 Task: Look for space in Delmiro Gouveia, Brazil from 24th August, 2023 to 10th September, 2023 for 8 adults in price range Rs.12000 to Rs.15000. Place can be entire place or shared room with 4 bedrooms having 8 beds and 4 bathrooms. Property type can be house, flat, guest house. Amenities needed are: wifi, TV, free parkinig on premises, gym, breakfast. Booking option can be shelf check-in. Required host language is English.
Action: Mouse moved to (504, 105)
Screenshot: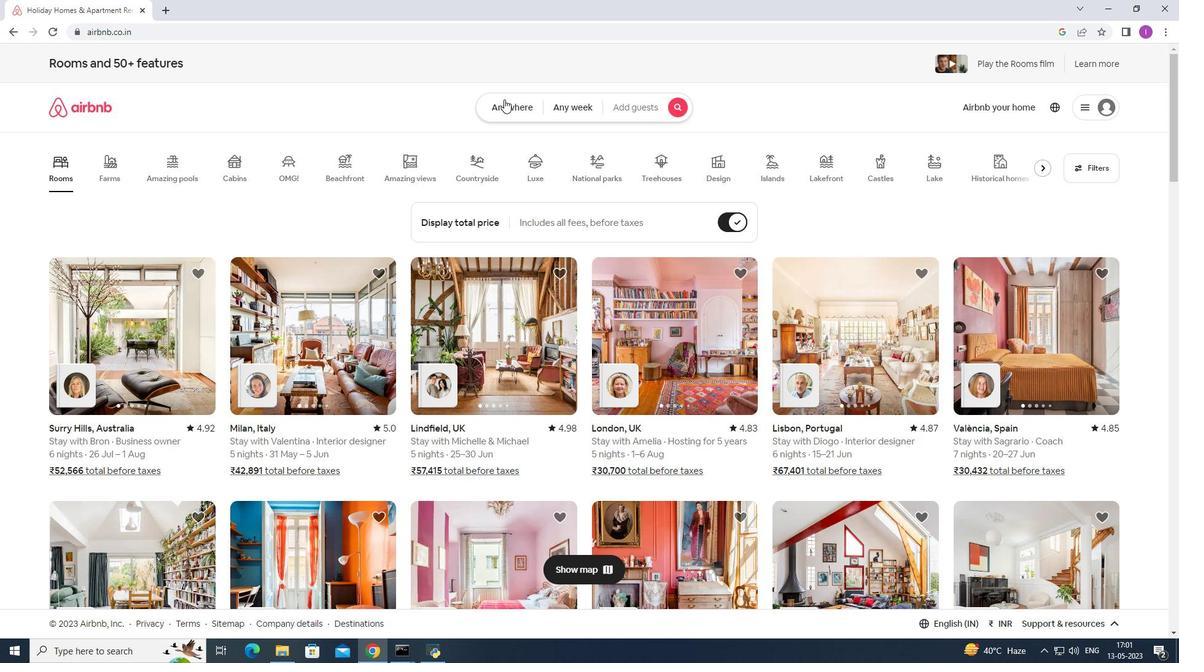 
Action: Mouse pressed left at (504, 105)
Screenshot: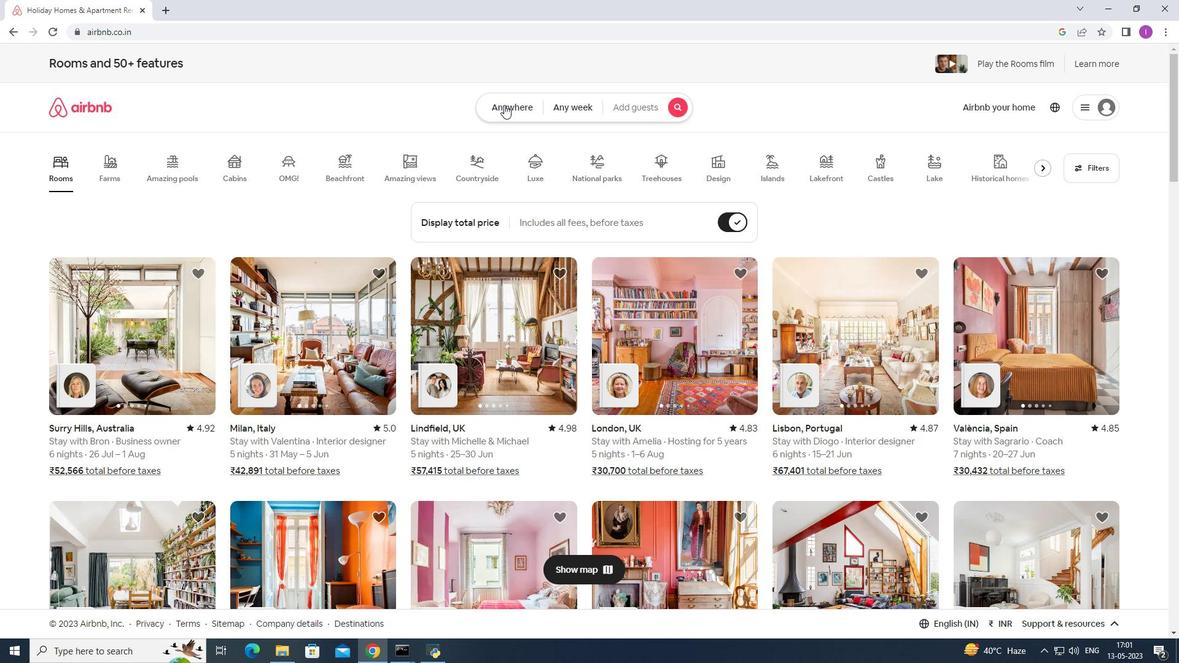 
Action: Mouse moved to (412, 160)
Screenshot: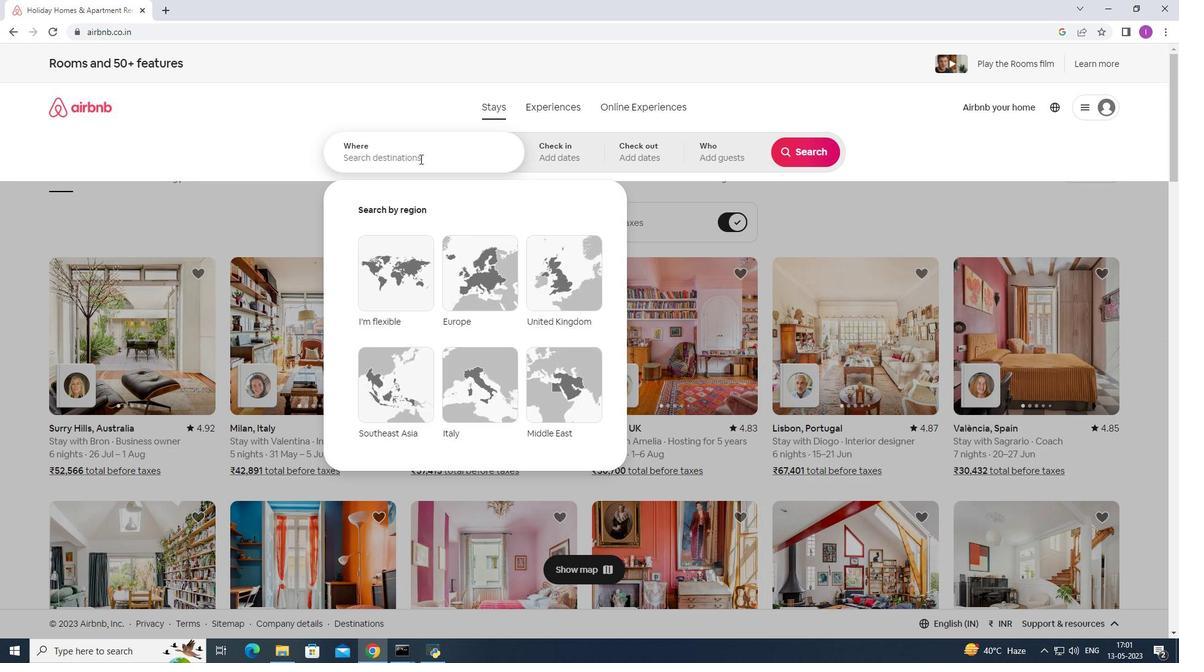 
Action: Mouse pressed left at (412, 160)
Screenshot: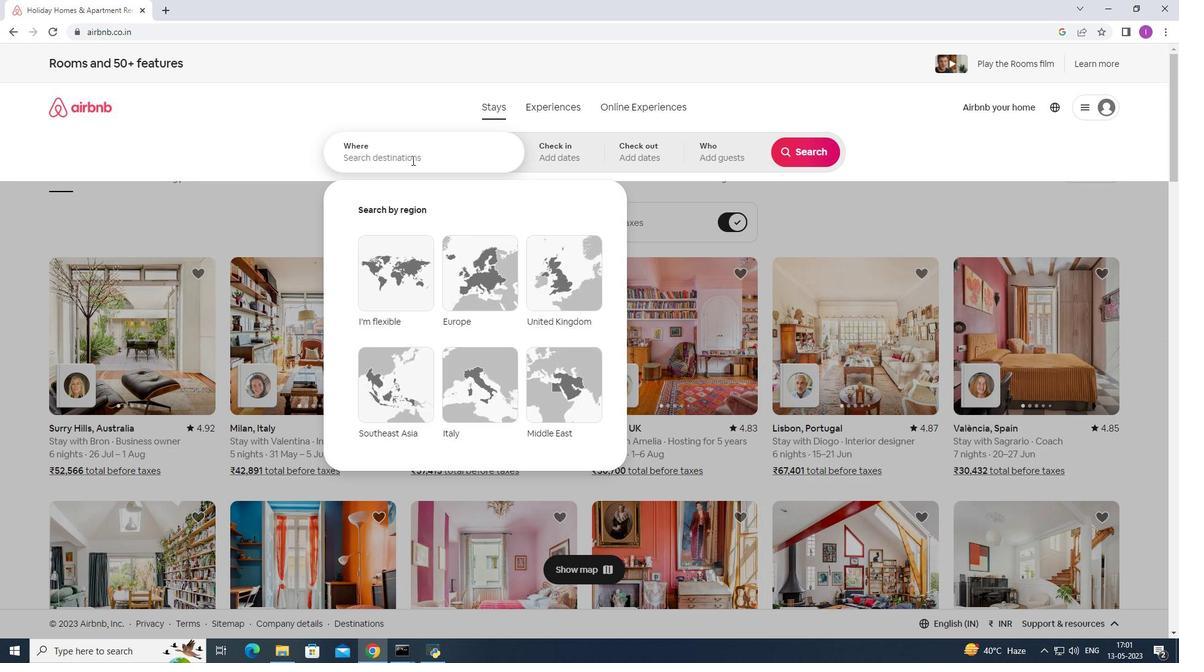
Action: Mouse moved to (415, 160)
Screenshot: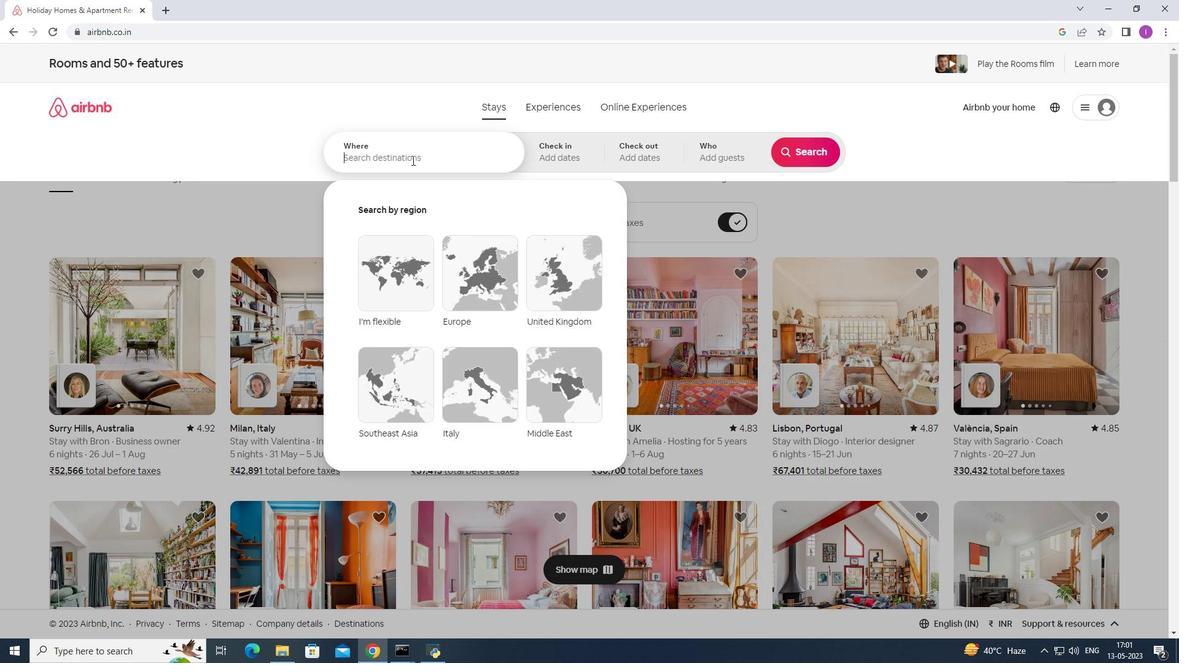 
Action: Key pressed <Key.shift>Delmiro<Key.space><Key.shift><Key.shift><Key.shift><Key.shift><Key.shift>Gouveia,<Key.shift>Brazil
Screenshot: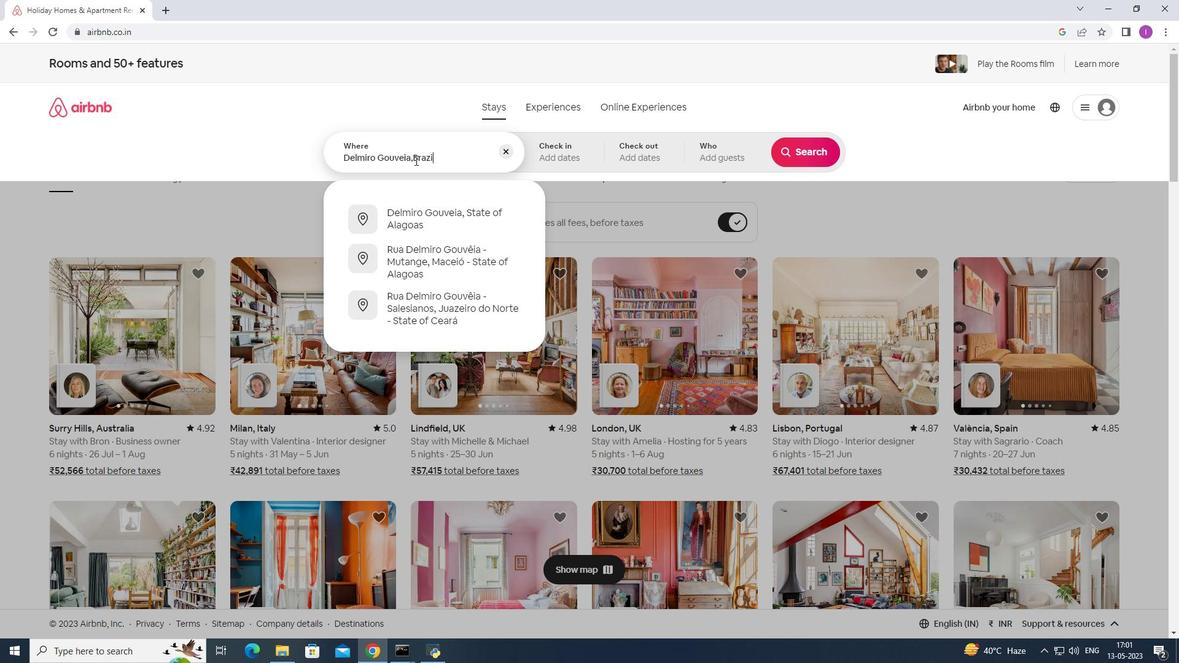 
Action: Mouse moved to (566, 148)
Screenshot: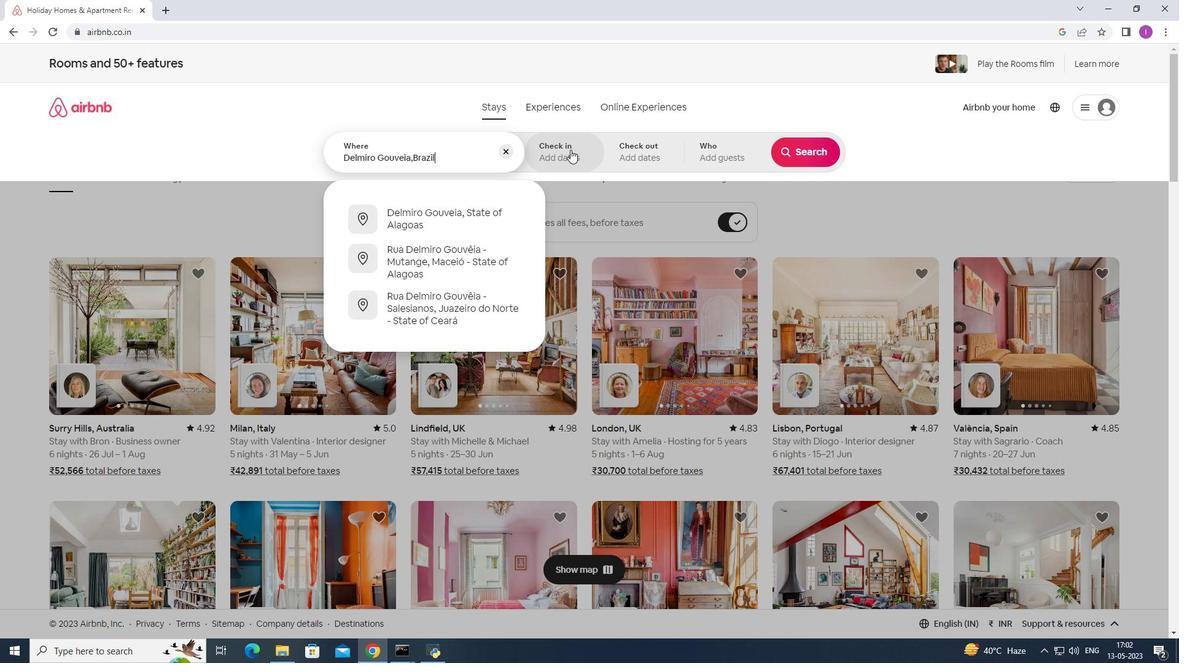 
Action: Mouse pressed left at (566, 148)
Screenshot: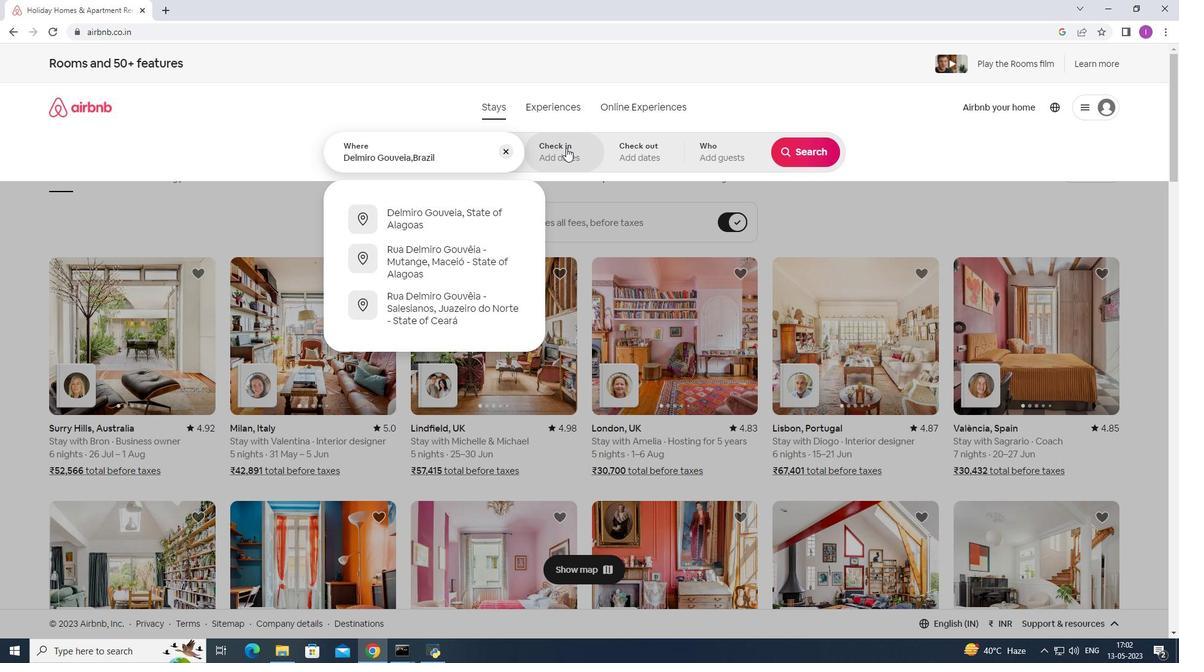 
Action: Mouse moved to (800, 248)
Screenshot: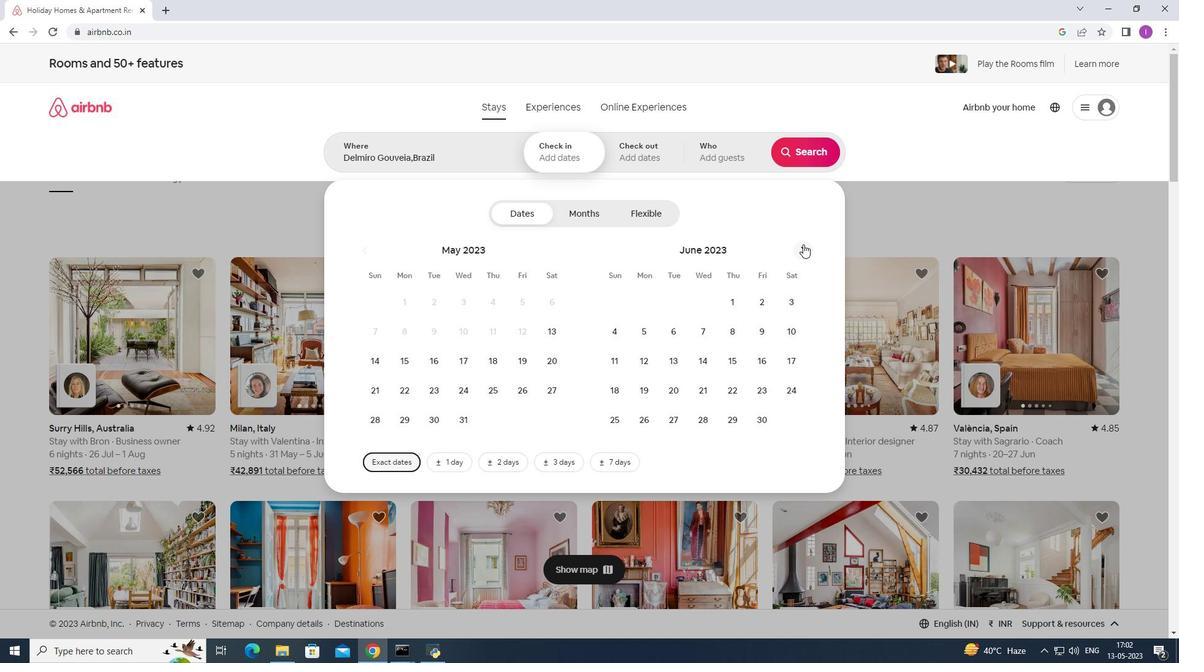 
Action: Mouse pressed left at (800, 248)
Screenshot: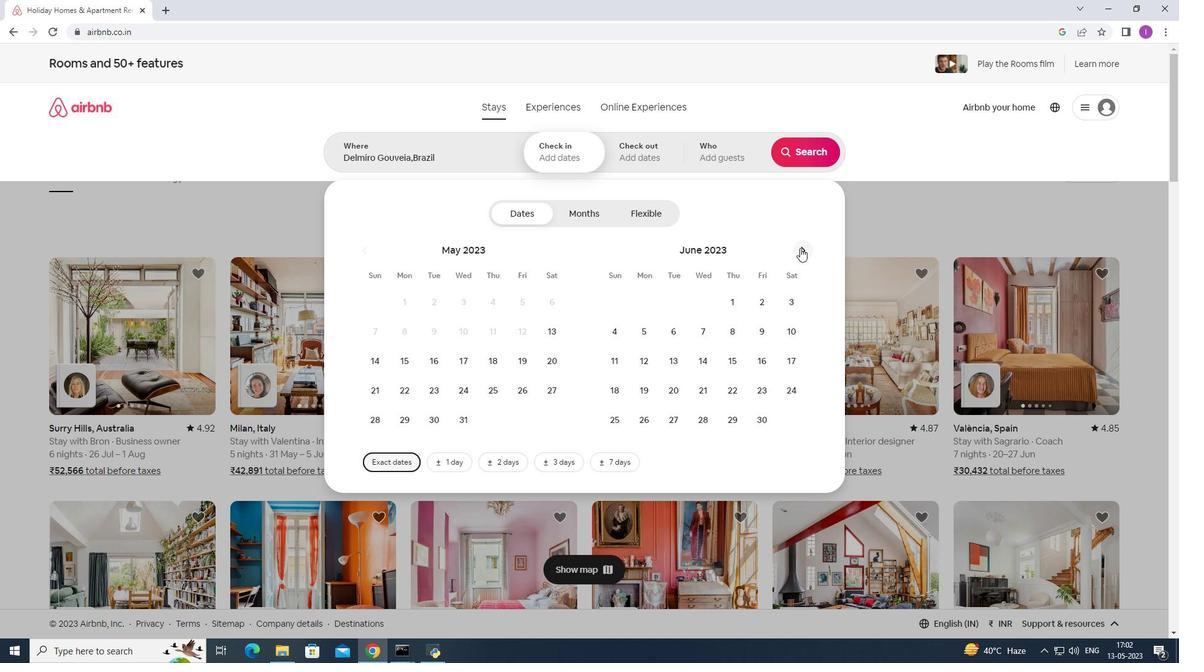 
Action: Mouse moved to (800, 248)
Screenshot: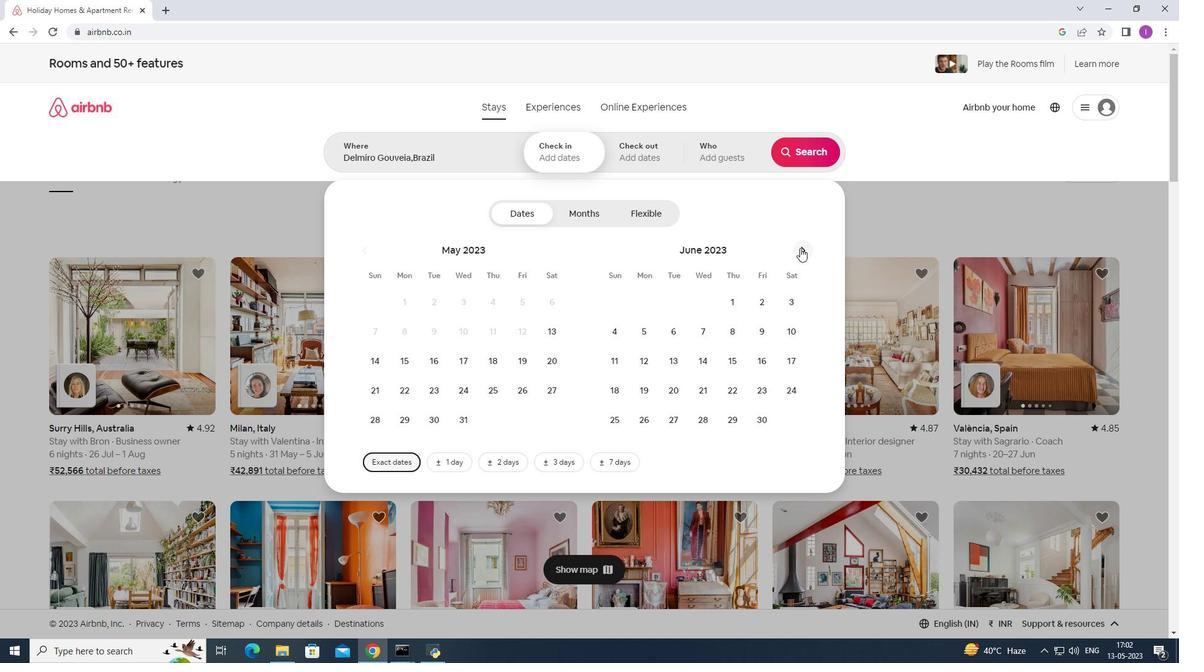 
Action: Mouse pressed left at (800, 248)
Screenshot: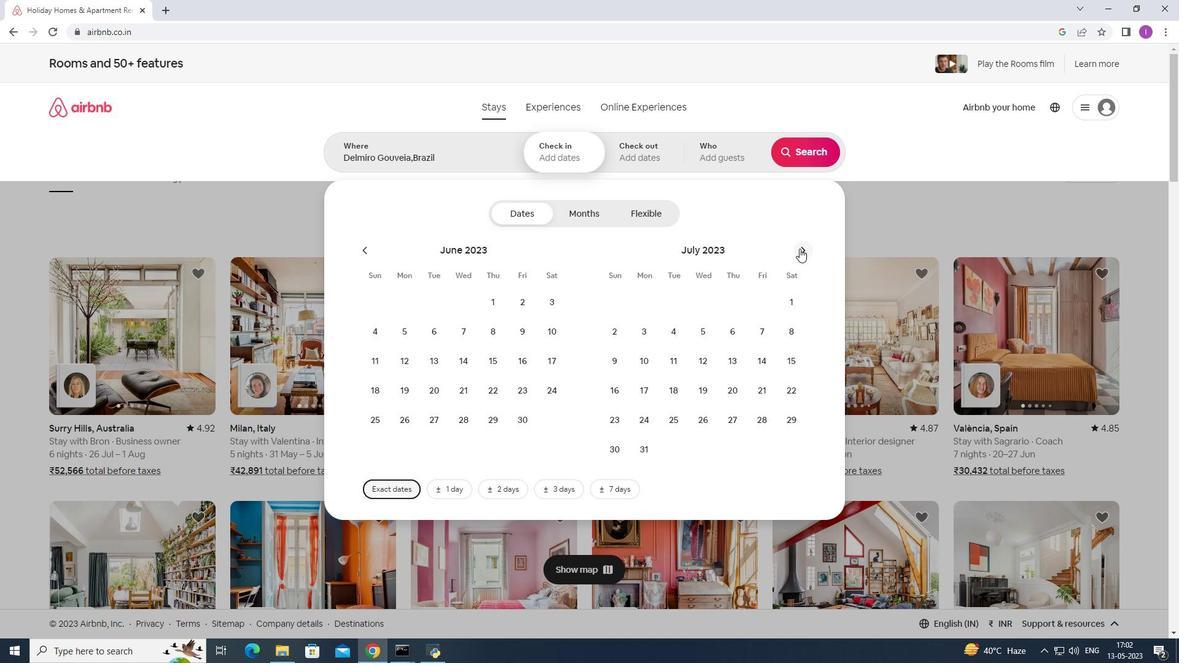 
Action: Mouse moved to (800, 250)
Screenshot: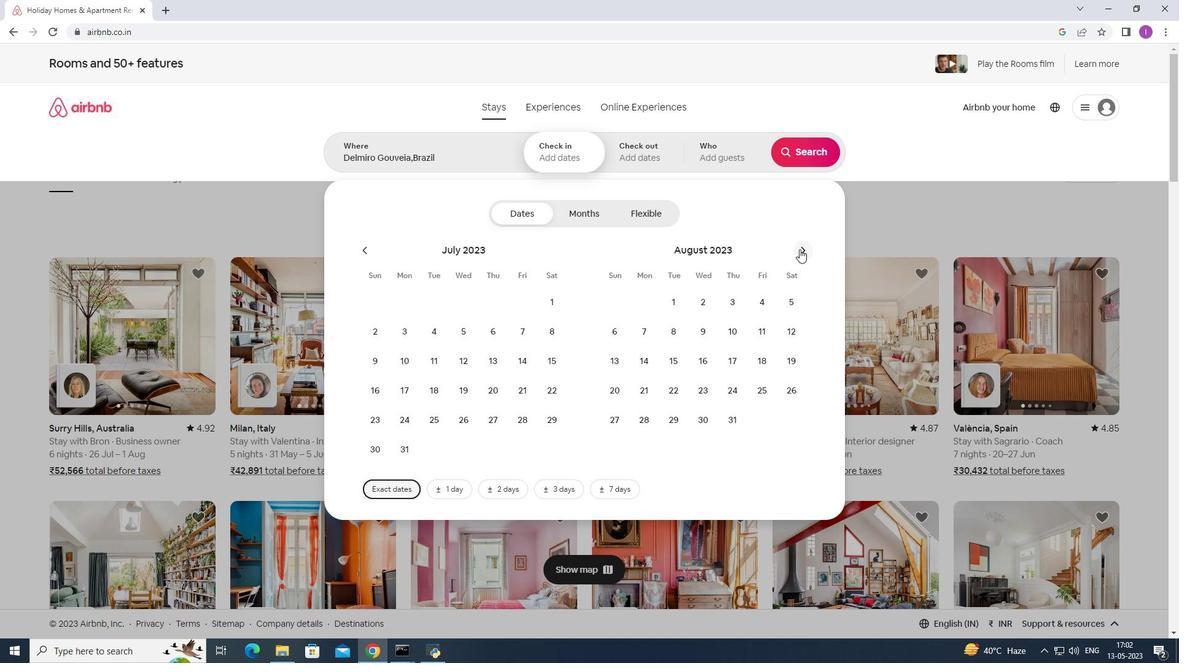 
Action: Mouse pressed left at (800, 250)
Screenshot: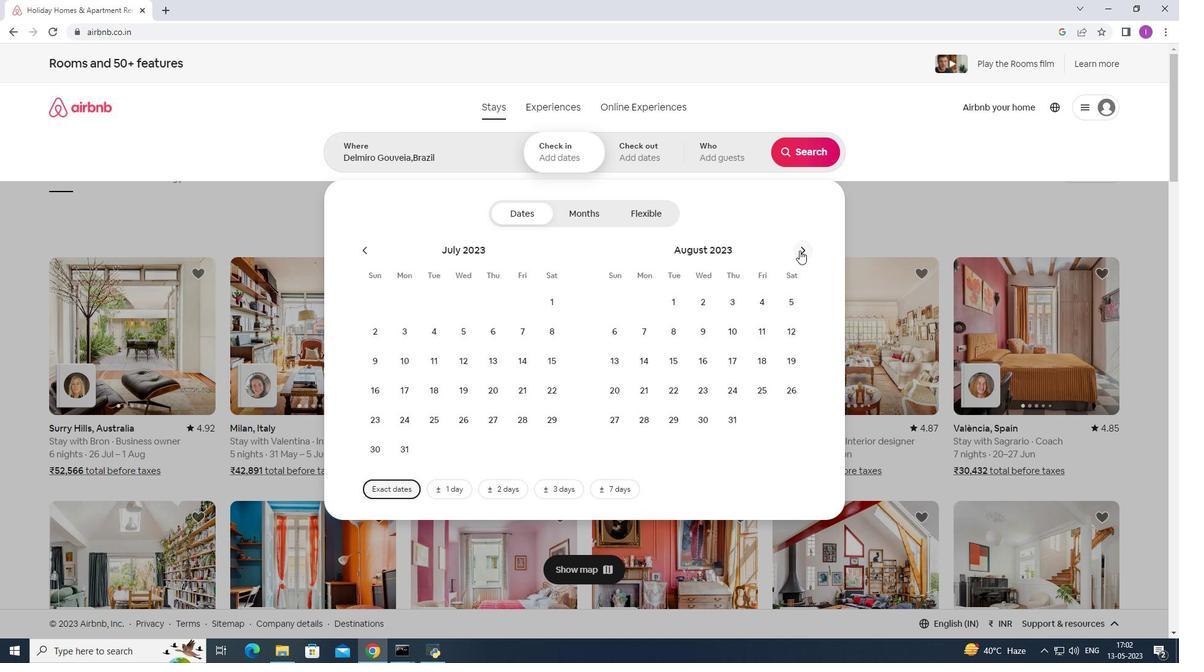 
Action: Mouse moved to (499, 388)
Screenshot: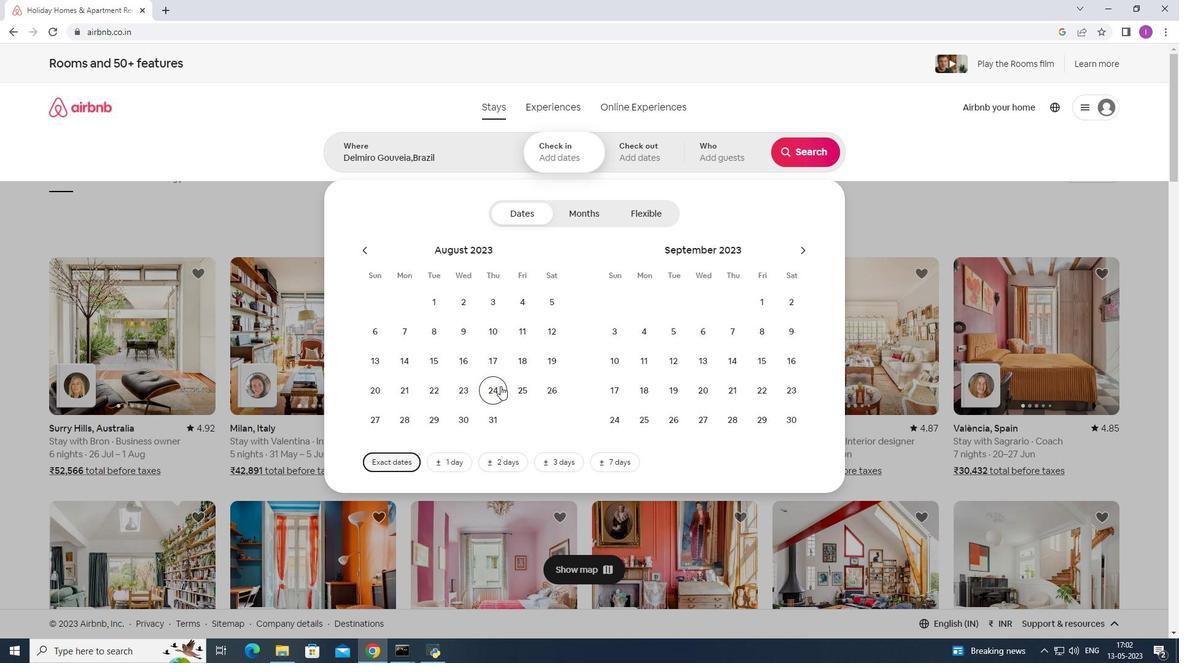 
Action: Mouse pressed left at (499, 388)
Screenshot: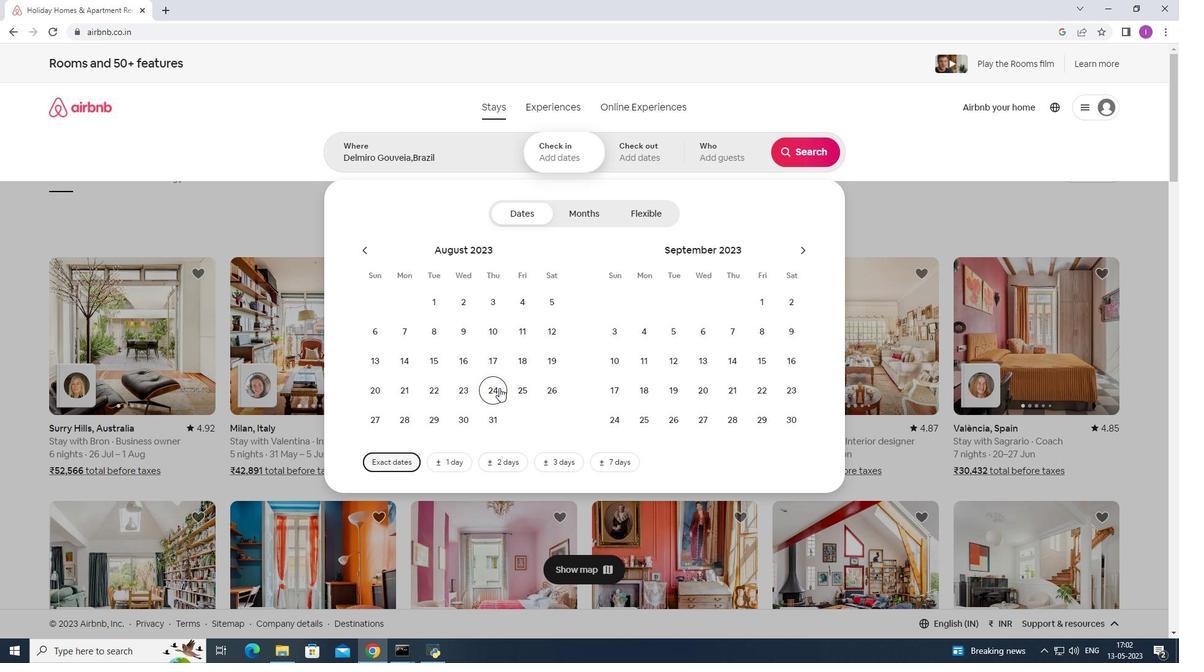 
Action: Mouse moved to (609, 358)
Screenshot: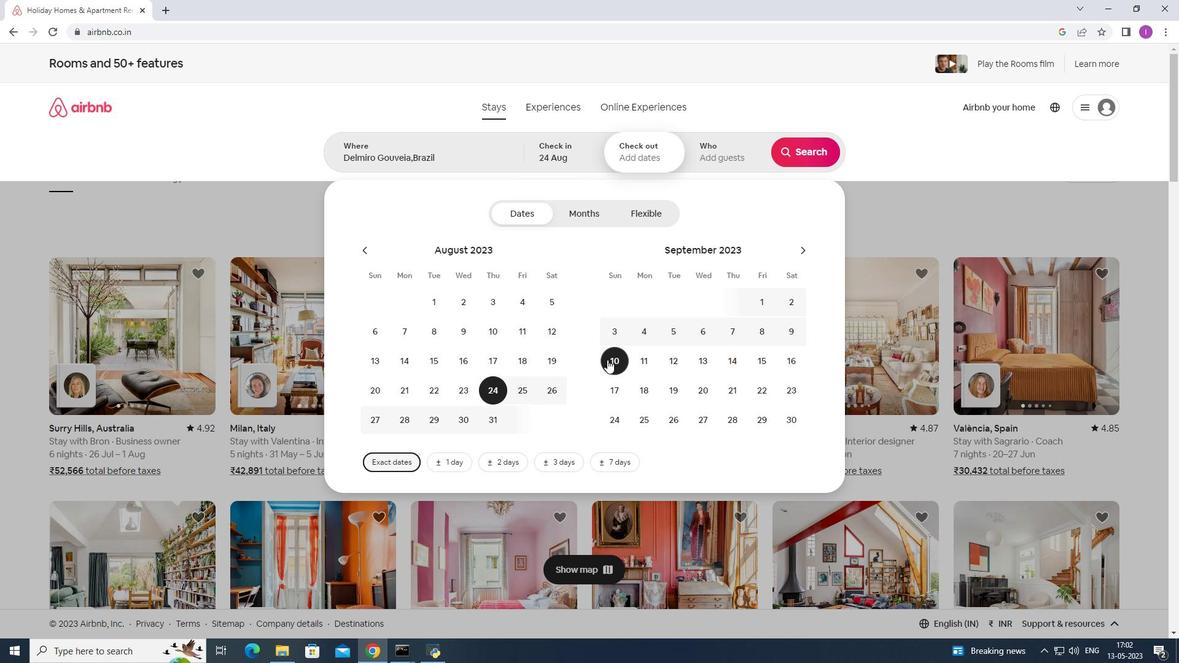
Action: Mouse pressed left at (609, 358)
Screenshot: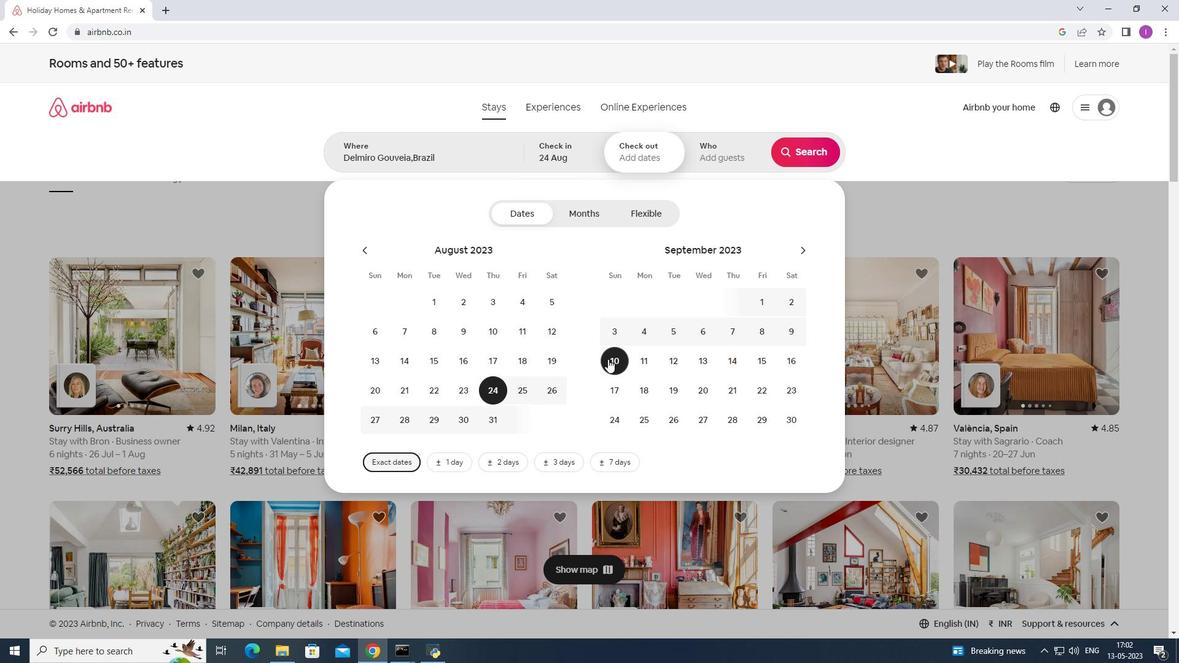 
Action: Mouse moved to (751, 163)
Screenshot: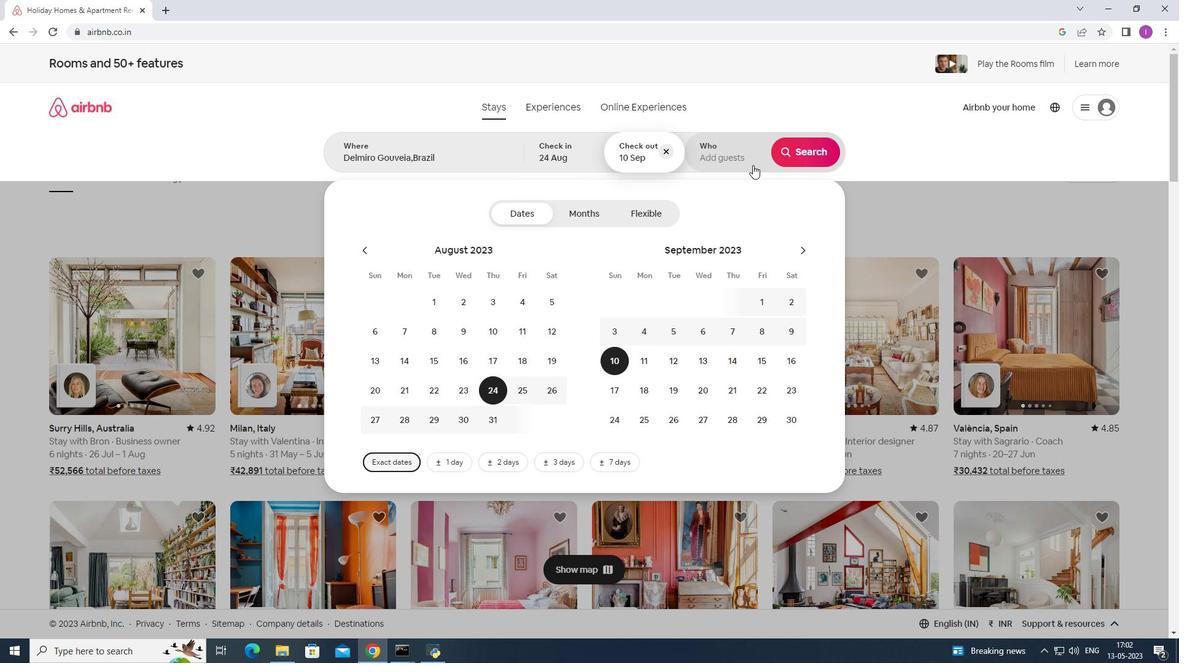 
Action: Mouse pressed left at (751, 163)
Screenshot: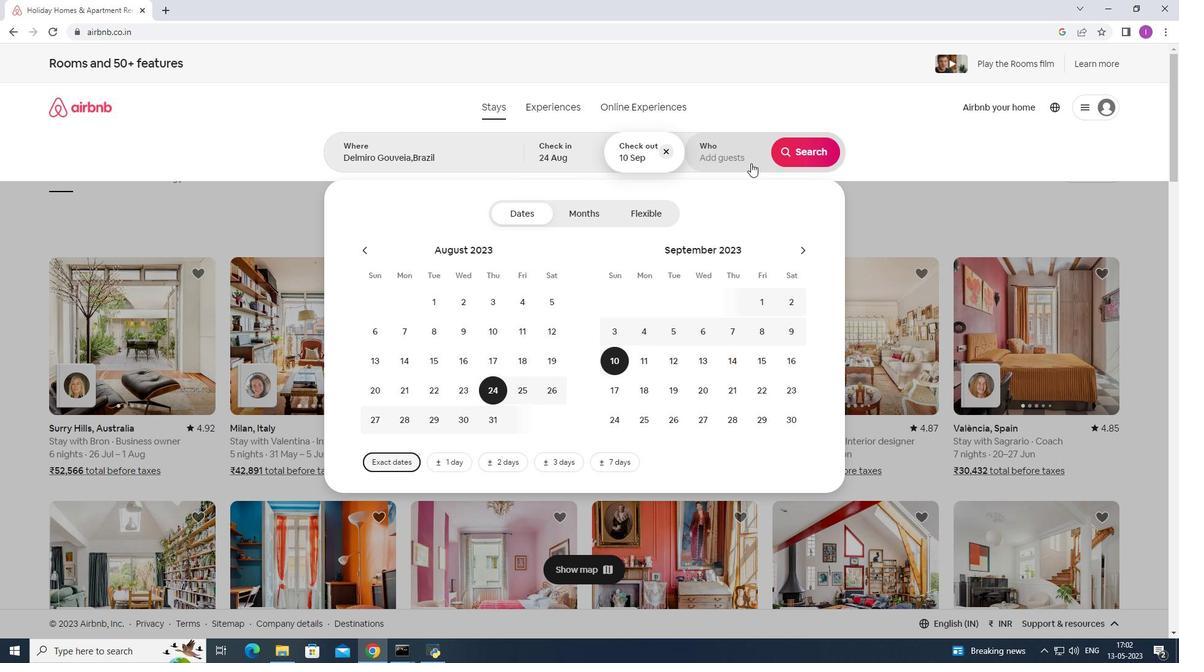 
Action: Mouse moved to (808, 213)
Screenshot: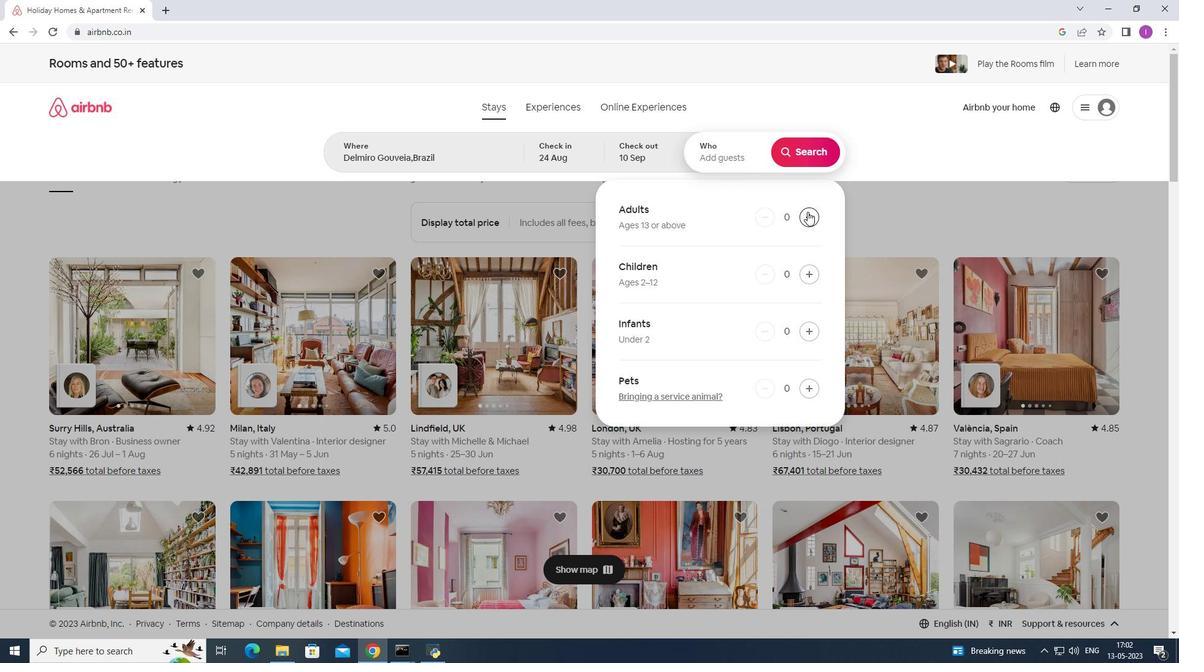 
Action: Mouse pressed left at (808, 213)
Screenshot: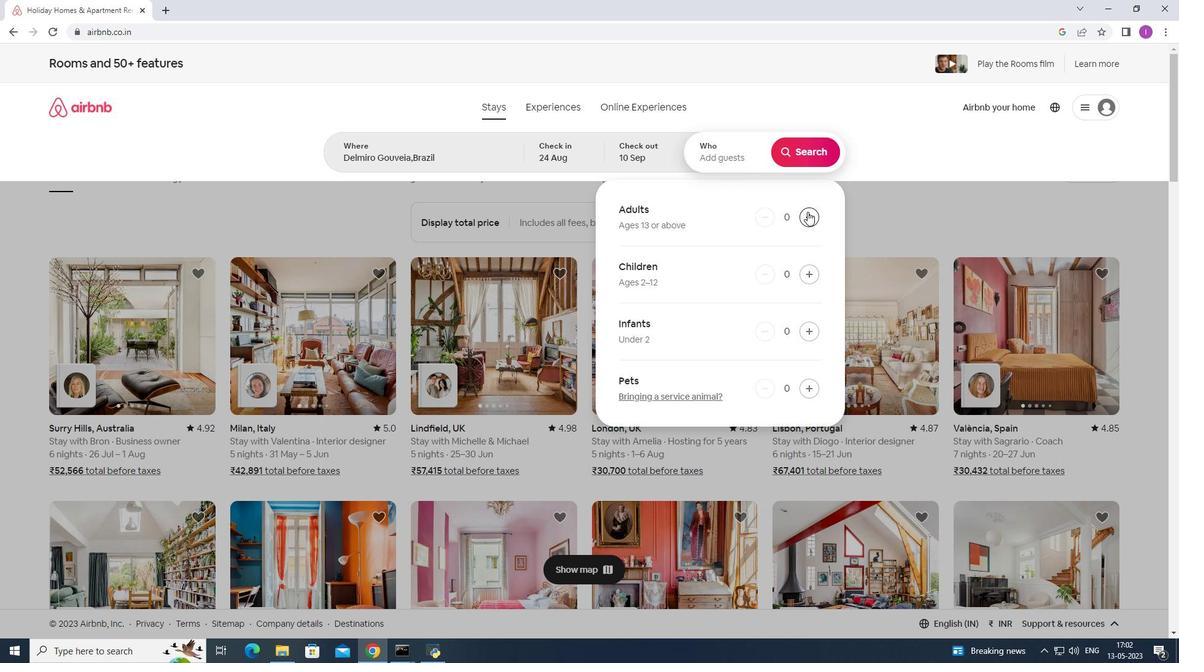 
Action: Mouse moved to (810, 213)
Screenshot: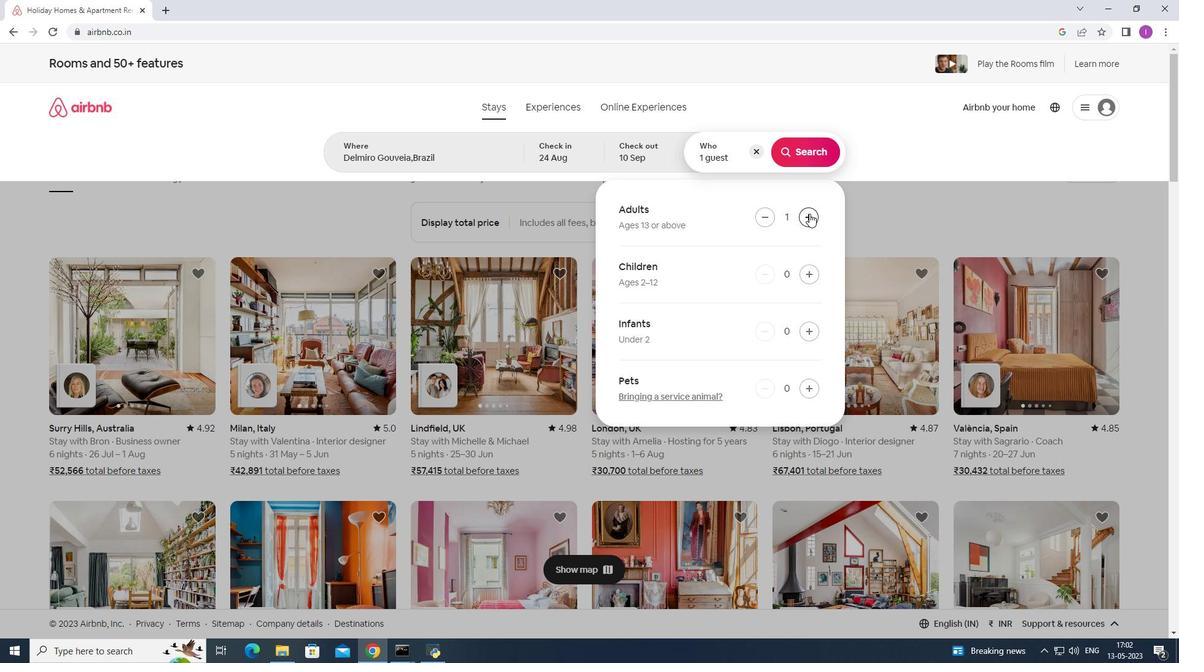 
Action: Mouse pressed left at (810, 213)
Screenshot: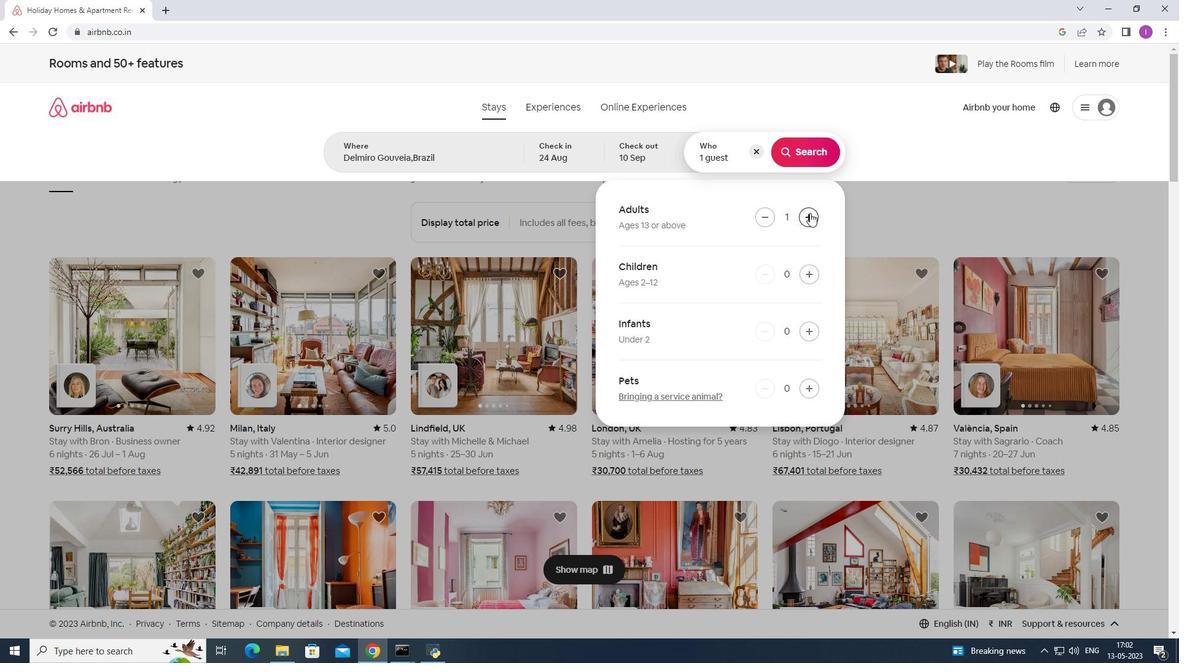 
Action: Mouse pressed left at (810, 213)
Screenshot: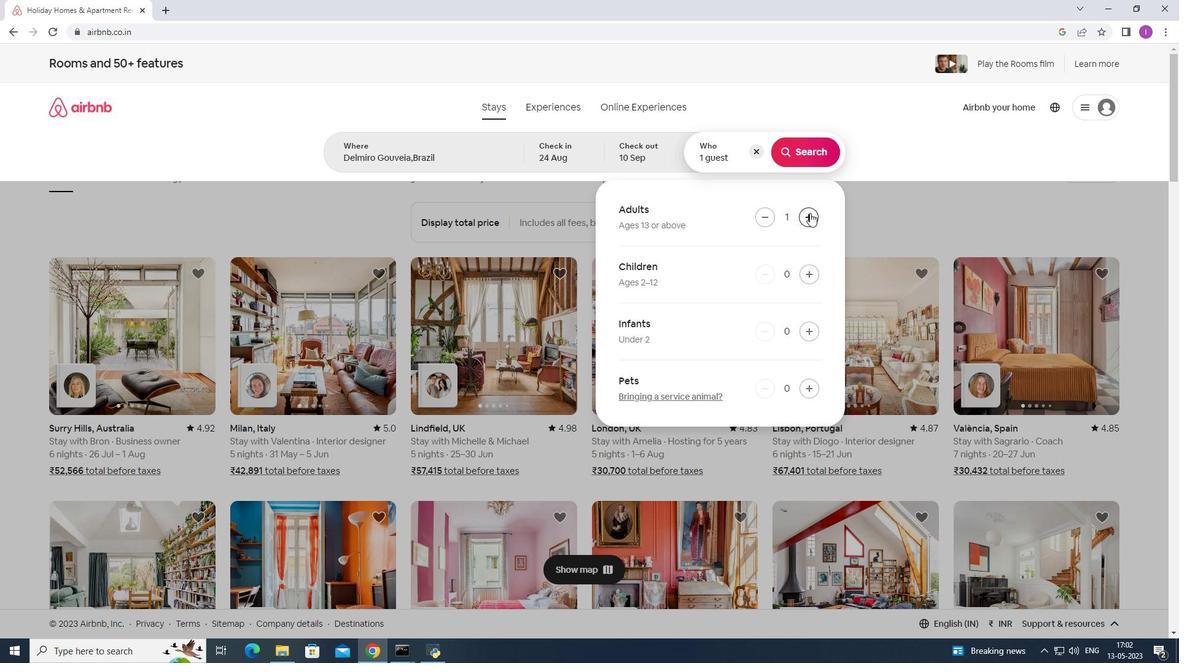 
Action: Mouse pressed left at (810, 213)
Screenshot: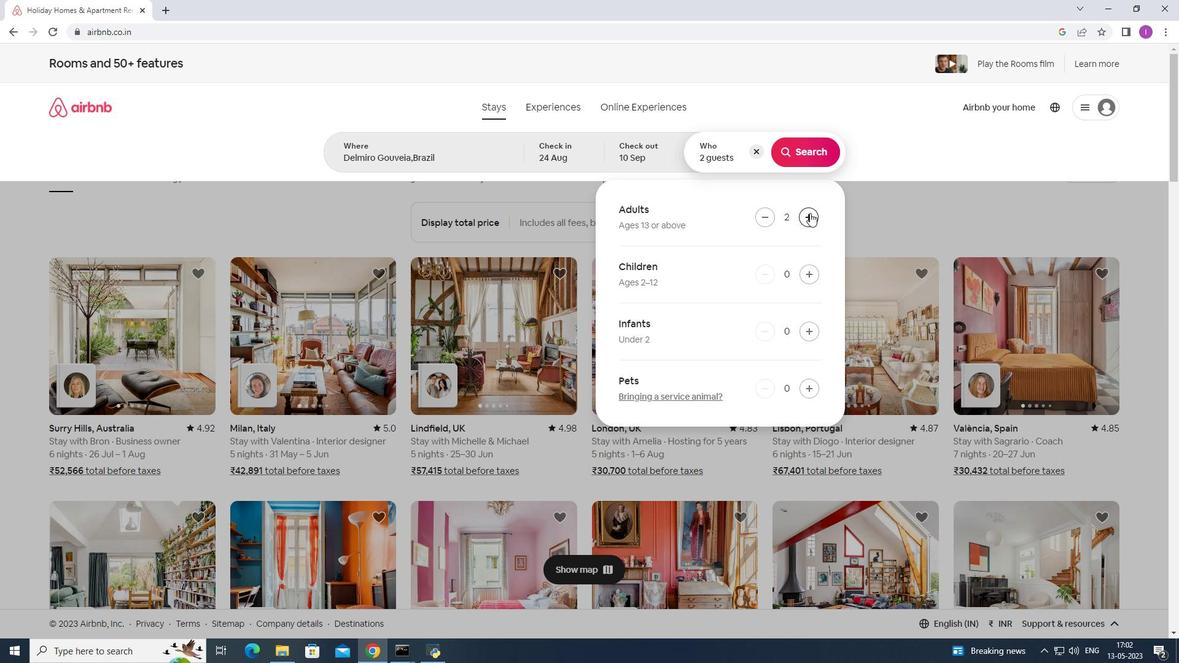
Action: Mouse pressed left at (810, 213)
Screenshot: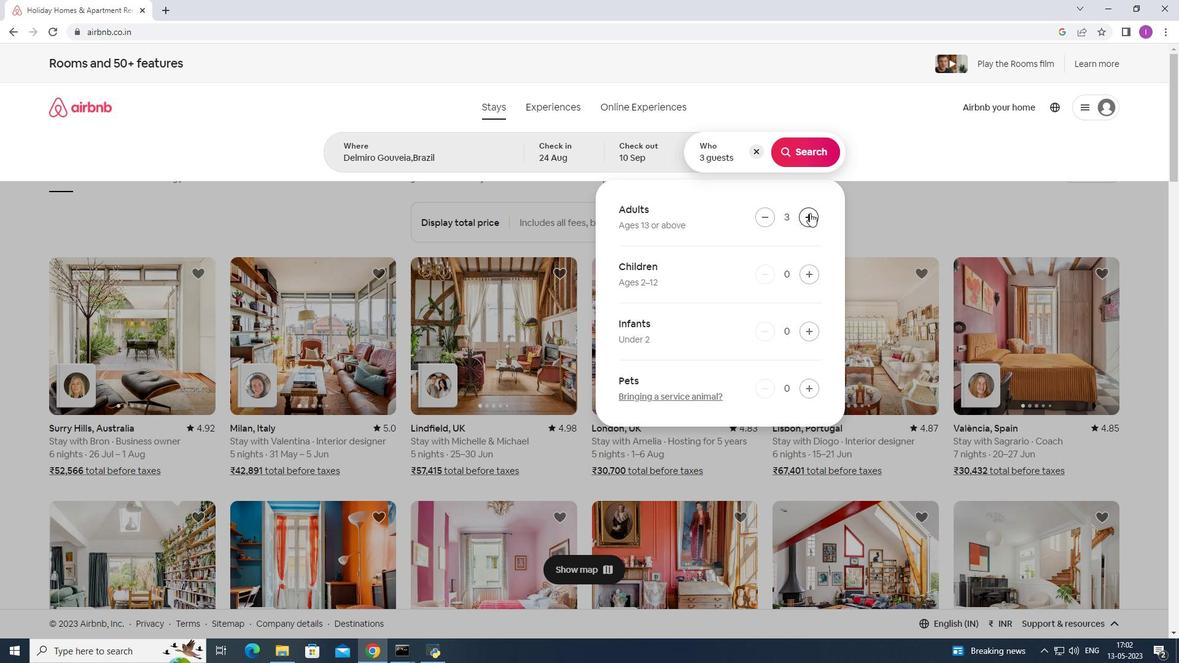 
Action: Mouse pressed left at (810, 213)
Screenshot: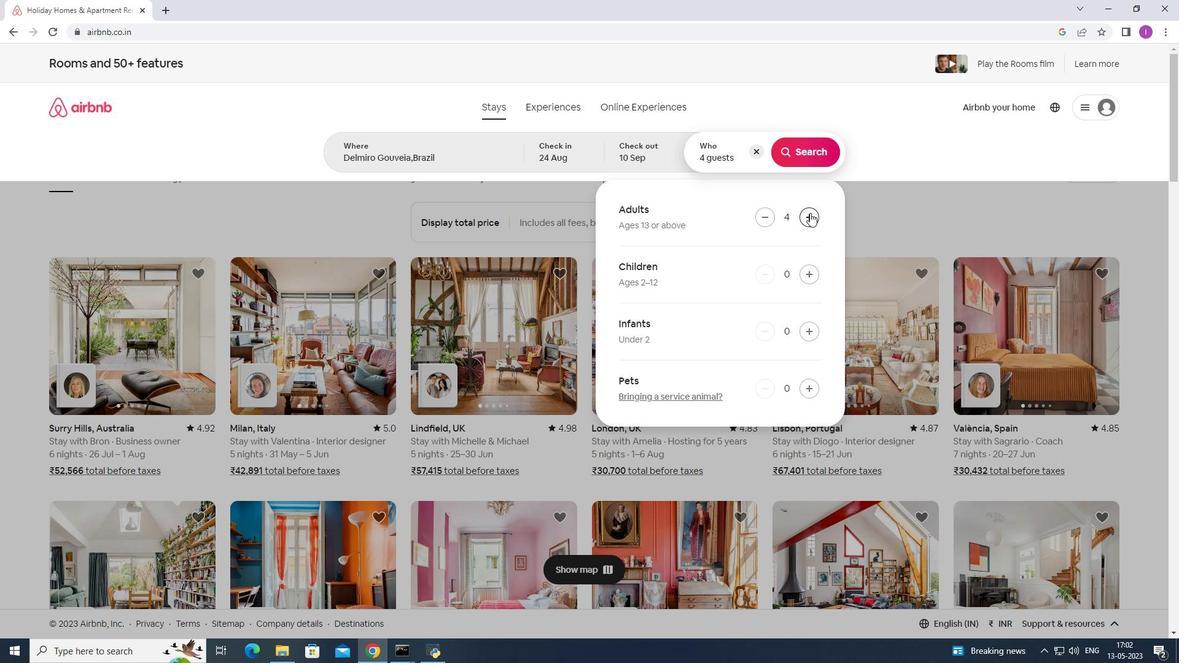 
Action: Mouse pressed left at (810, 213)
Screenshot: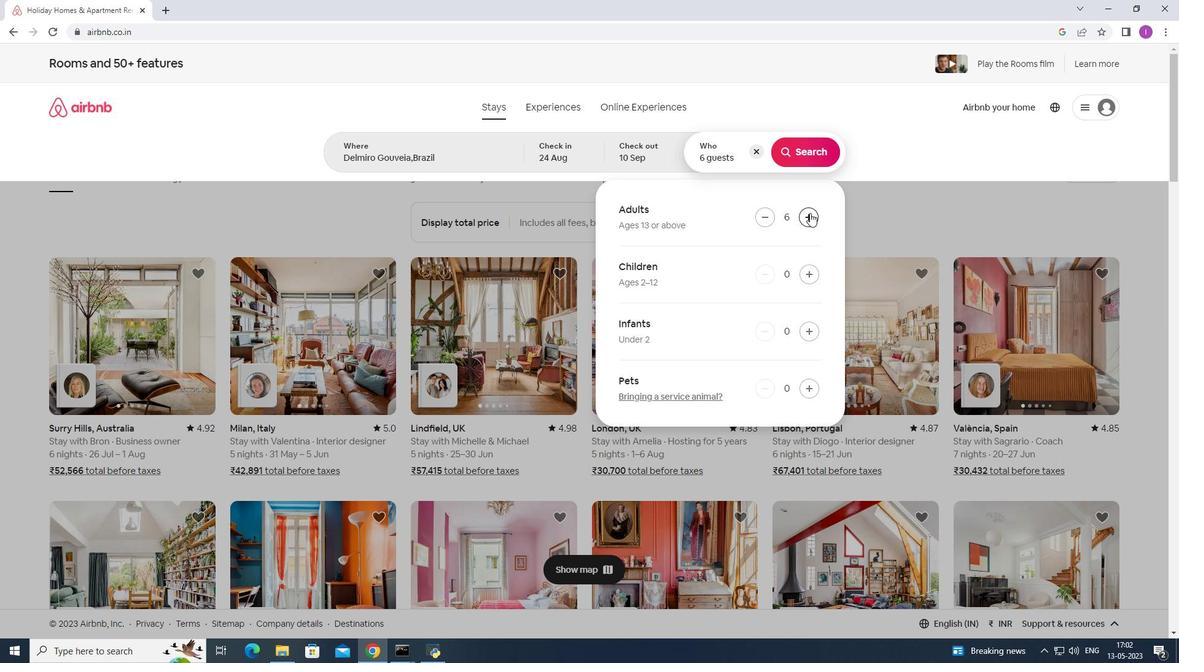 
Action: Mouse pressed left at (810, 213)
Screenshot: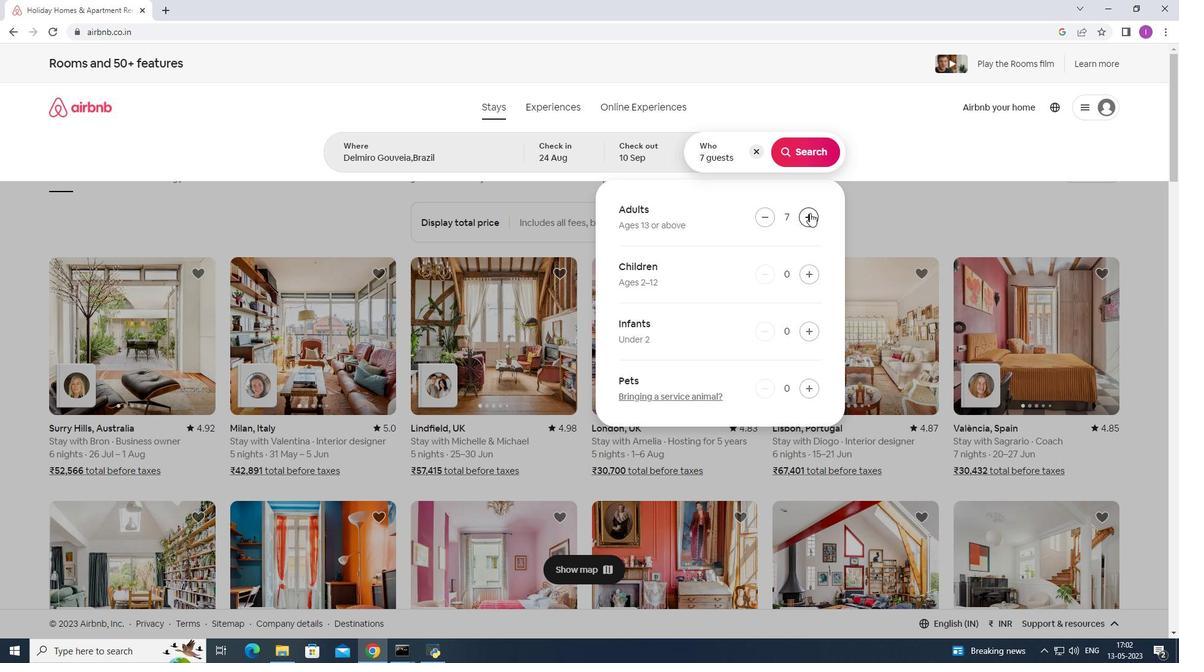 
Action: Mouse moved to (802, 157)
Screenshot: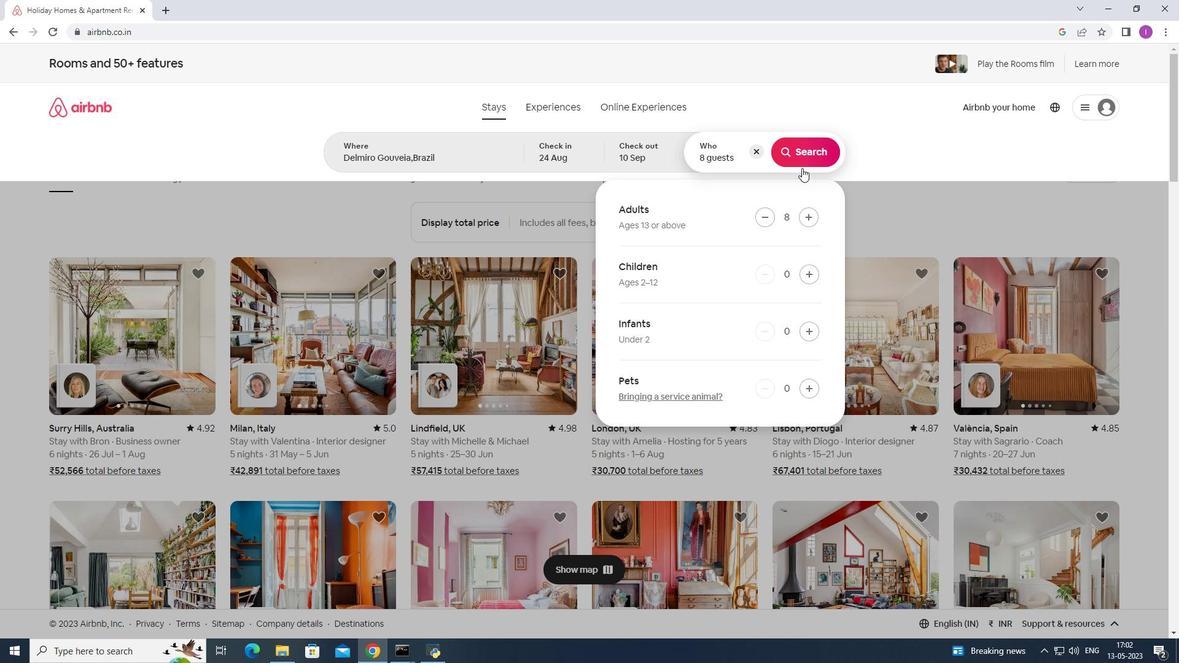 
Action: Mouse pressed left at (802, 157)
Screenshot: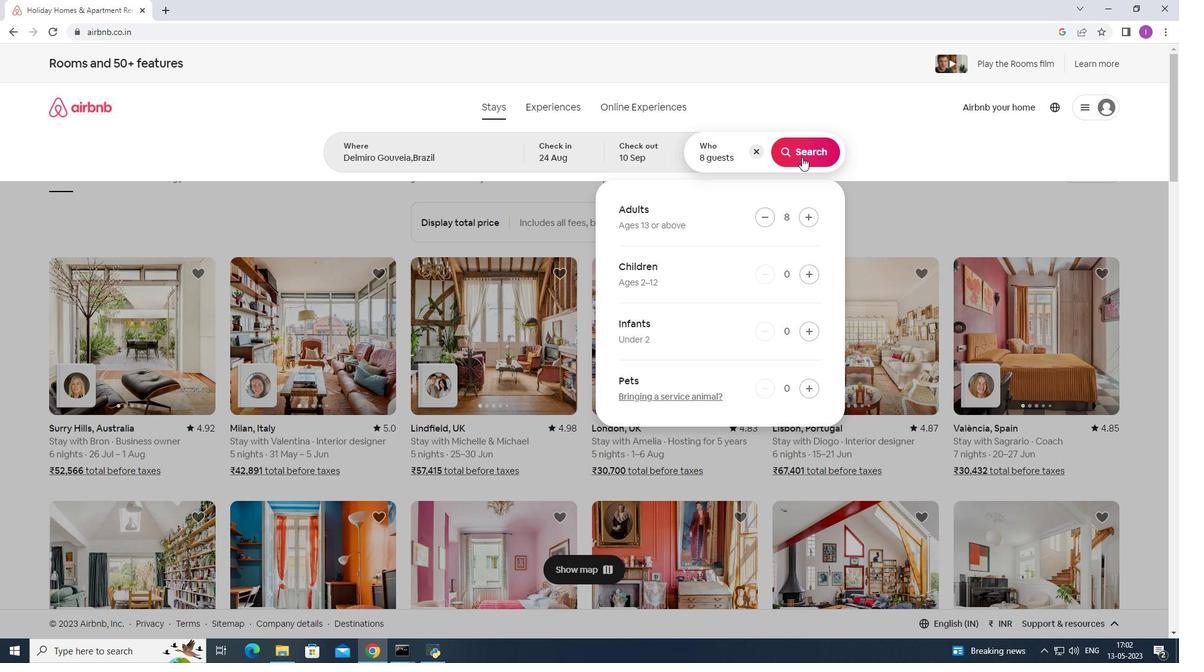 
Action: Mouse moved to (1131, 105)
Screenshot: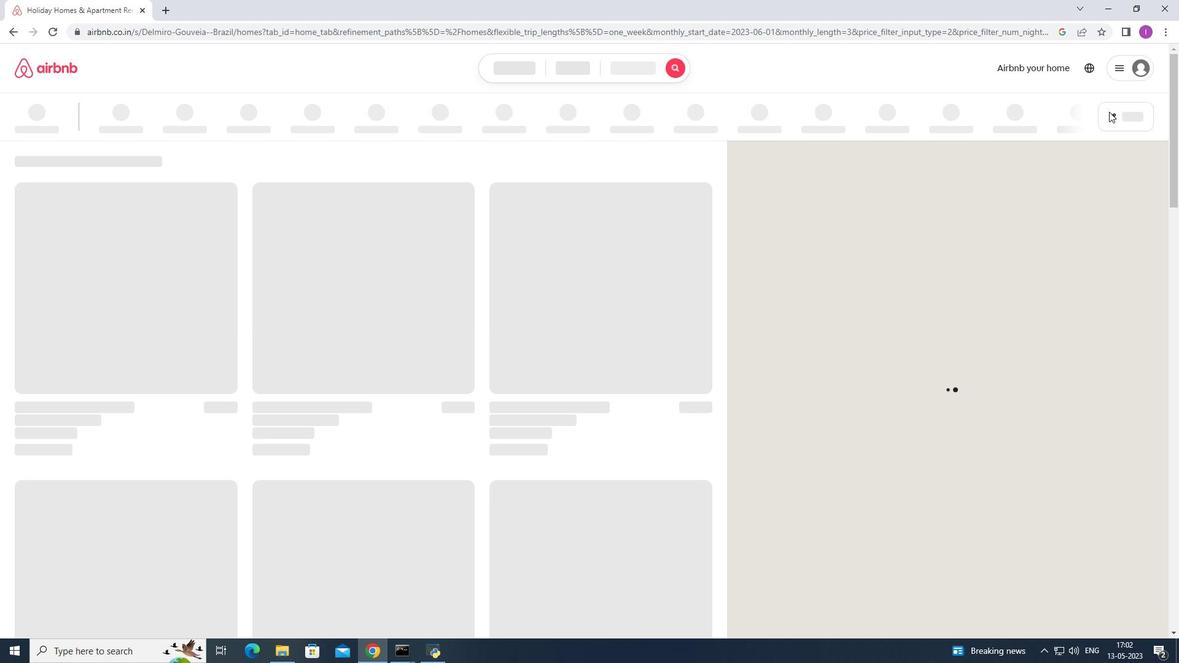 
Action: Mouse pressed left at (1131, 105)
Screenshot: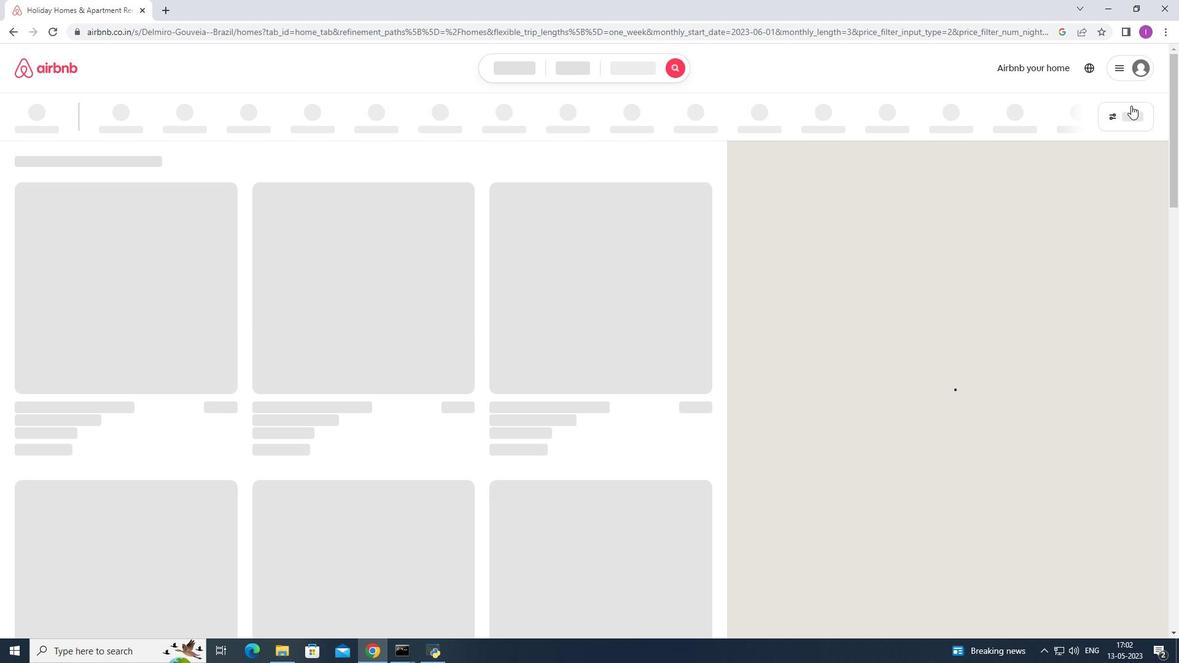 
Action: Mouse moved to (667, 420)
Screenshot: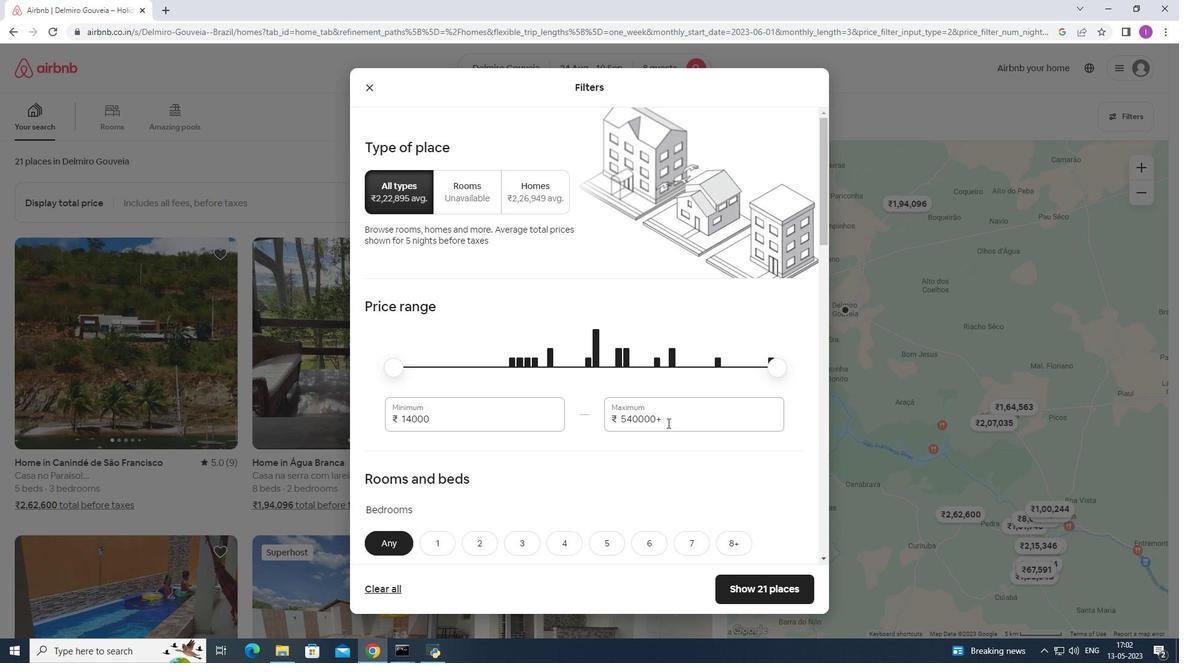 
Action: Mouse pressed left at (667, 420)
Screenshot: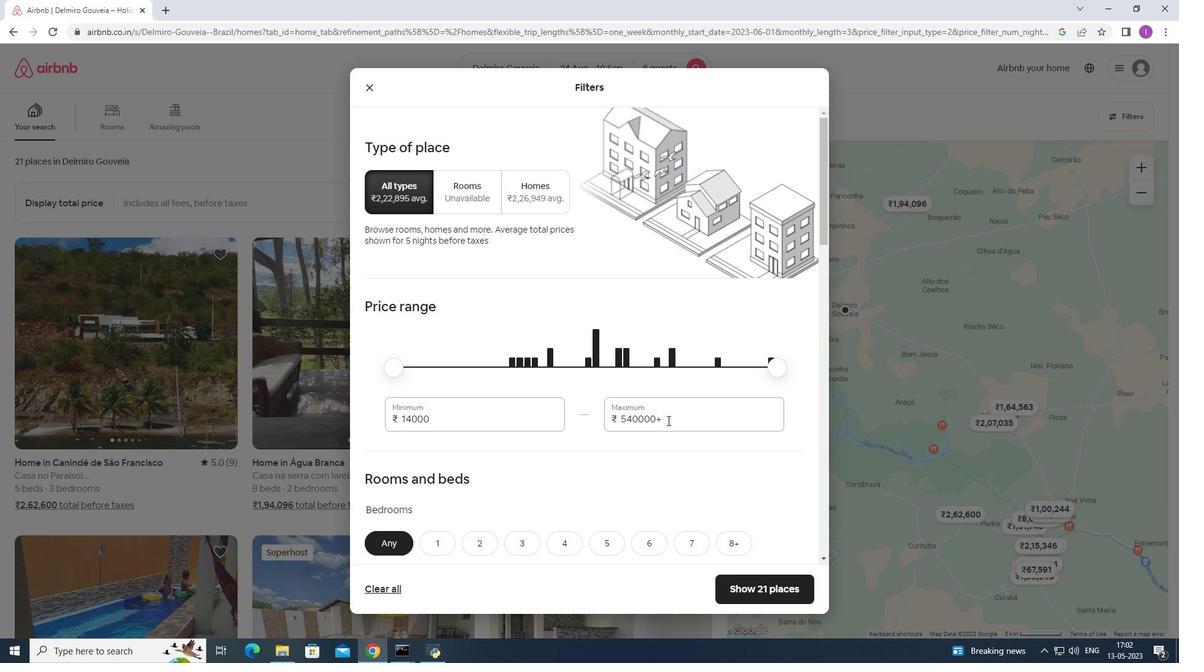 
Action: Mouse moved to (613, 437)
Screenshot: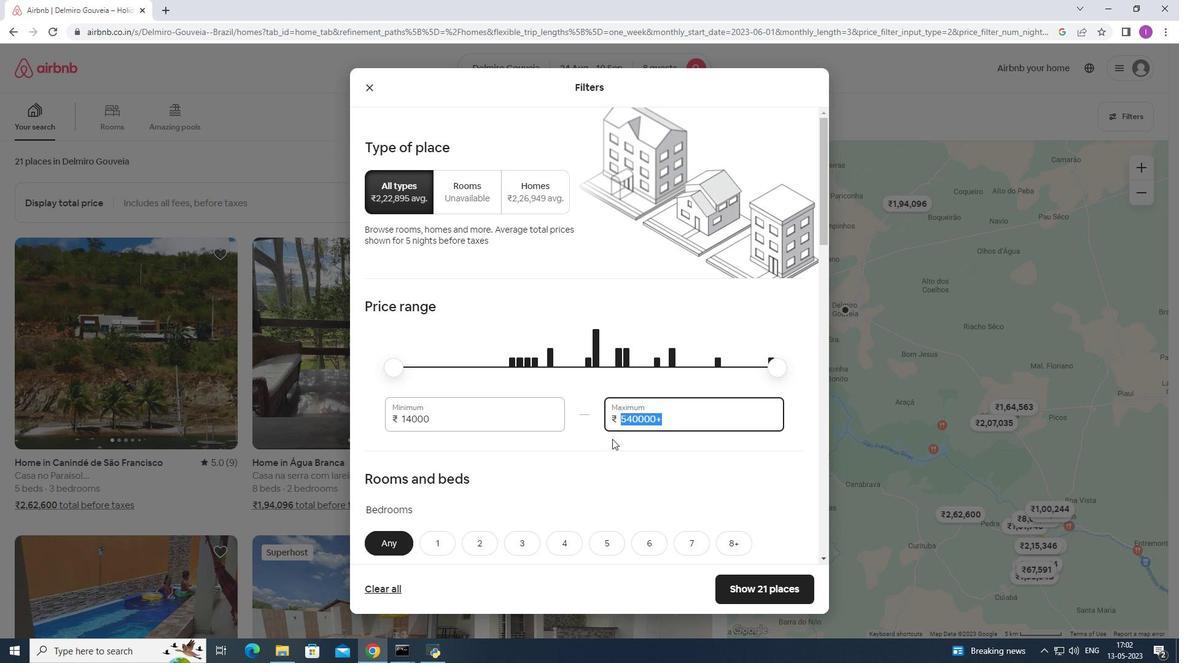 
Action: Key pressed 1
Screenshot: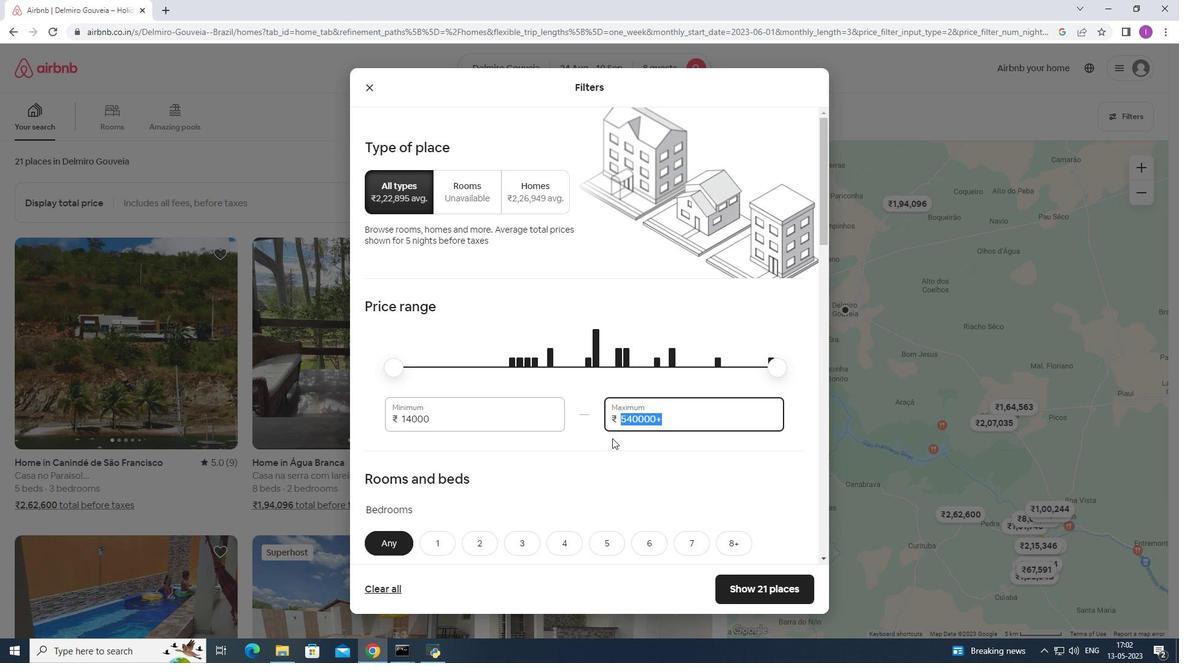 
Action: Mouse moved to (614, 433)
Screenshot: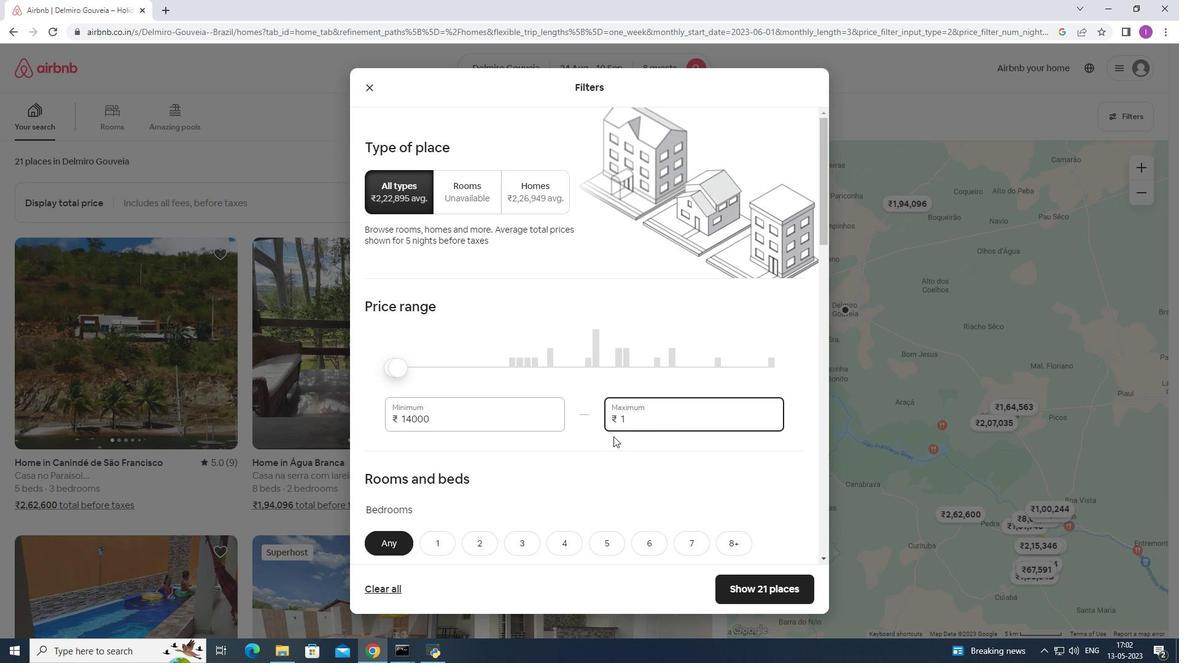 
Action: Key pressed 5000
Screenshot: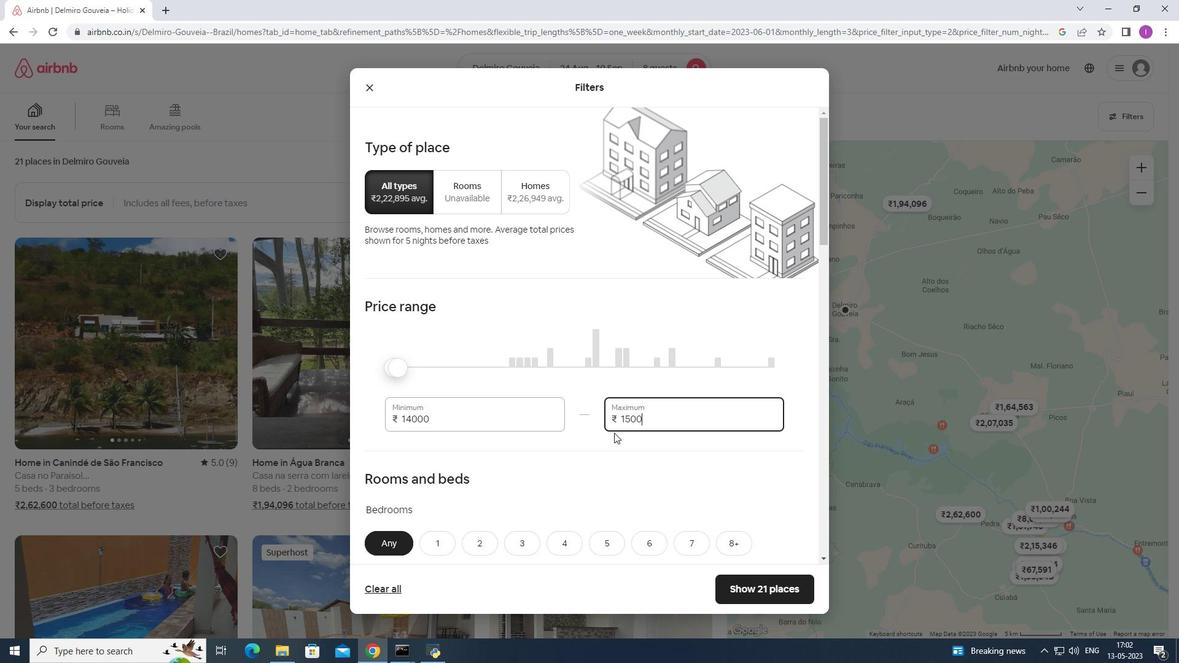 
Action: Mouse moved to (449, 417)
Screenshot: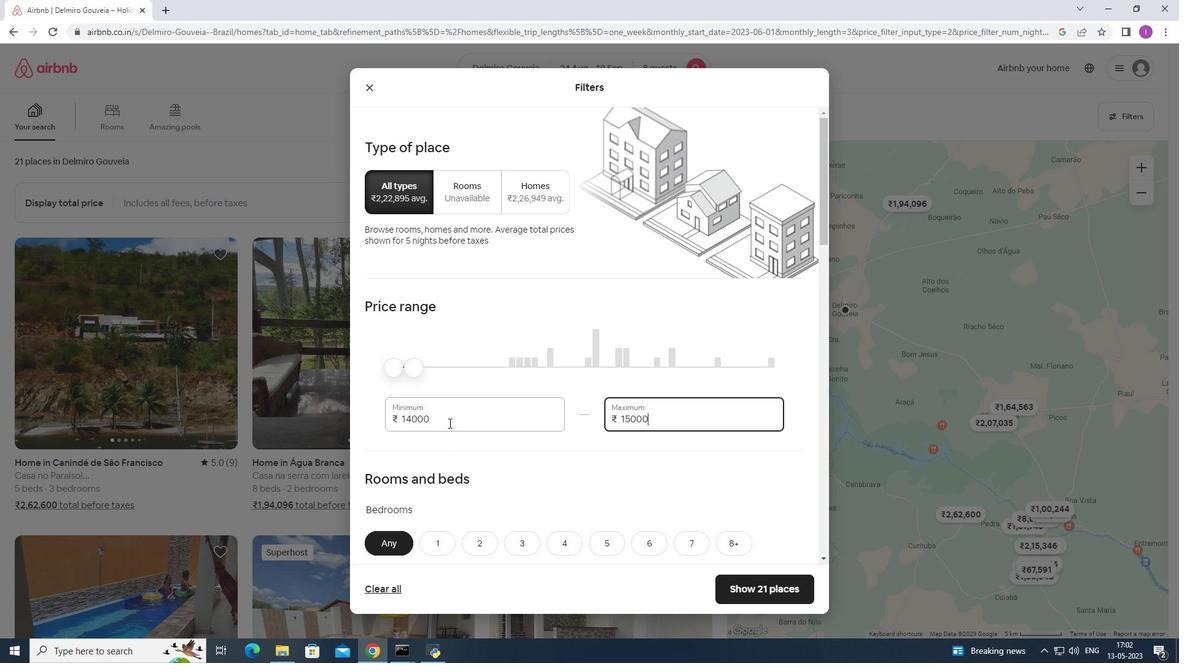 
Action: Mouse pressed left at (449, 417)
Screenshot: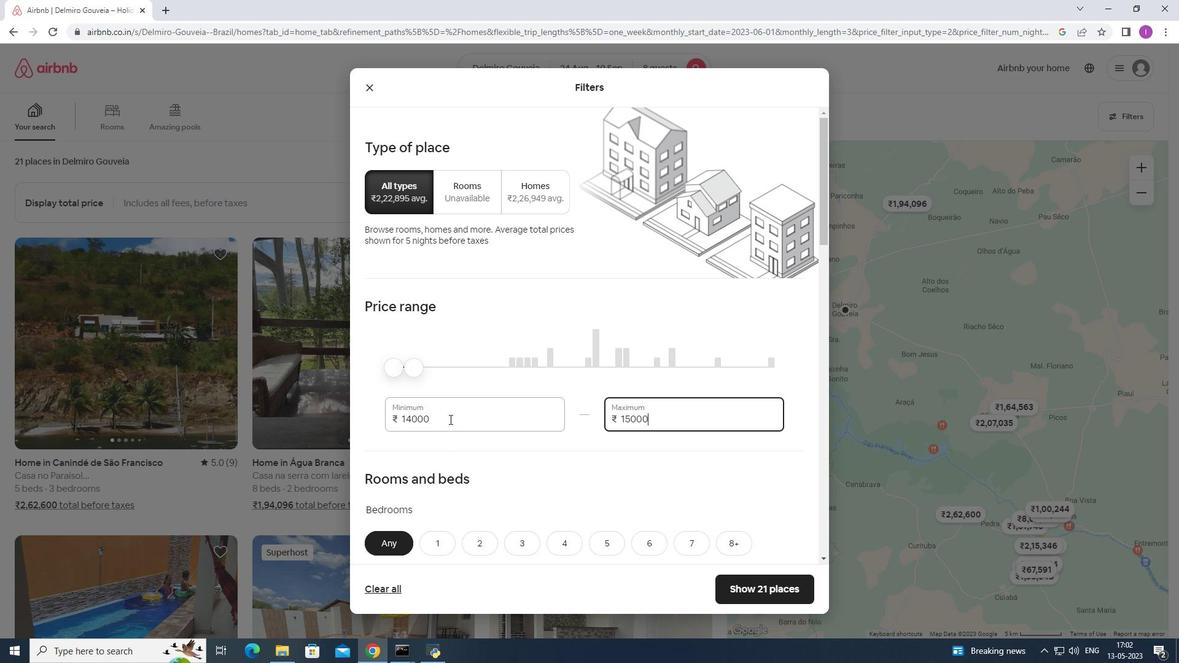 
Action: Mouse moved to (481, 421)
Screenshot: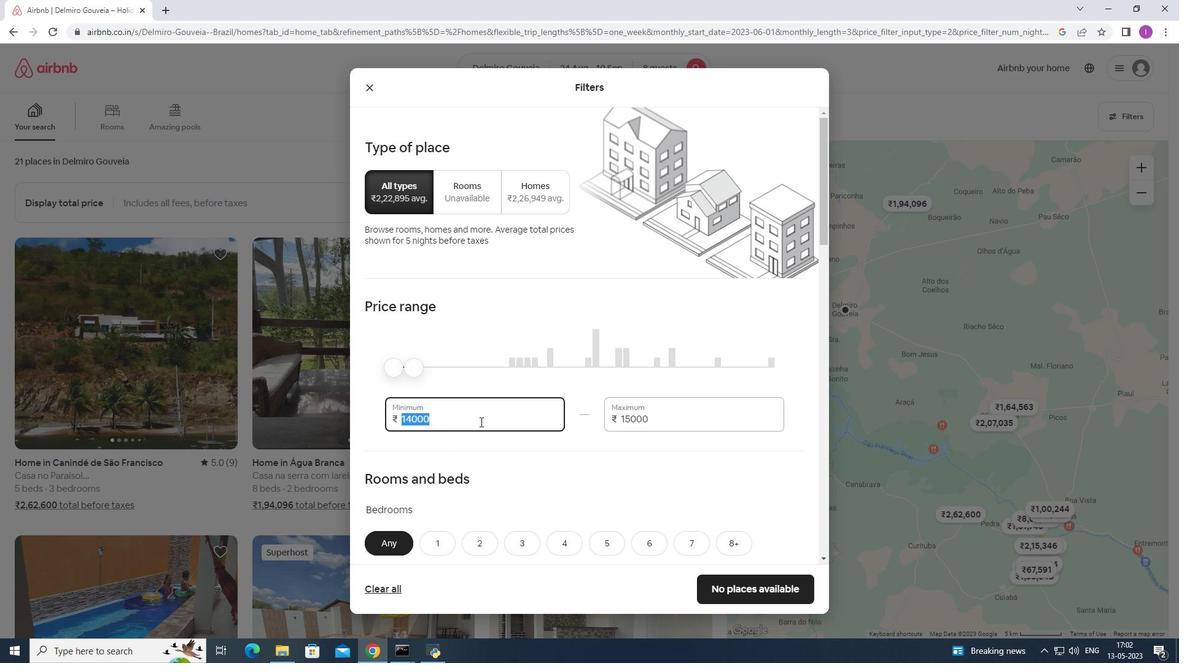 
Action: Key pressed 1
Screenshot: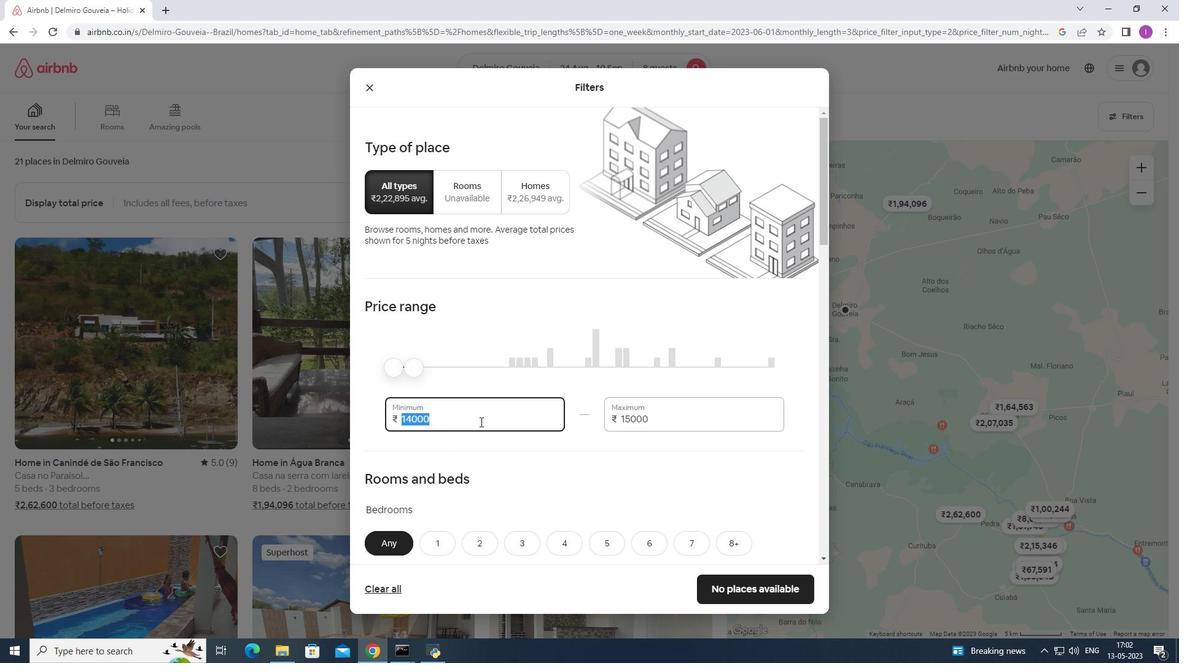 
Action: Mouse moved to (481, 421)
Screenshot: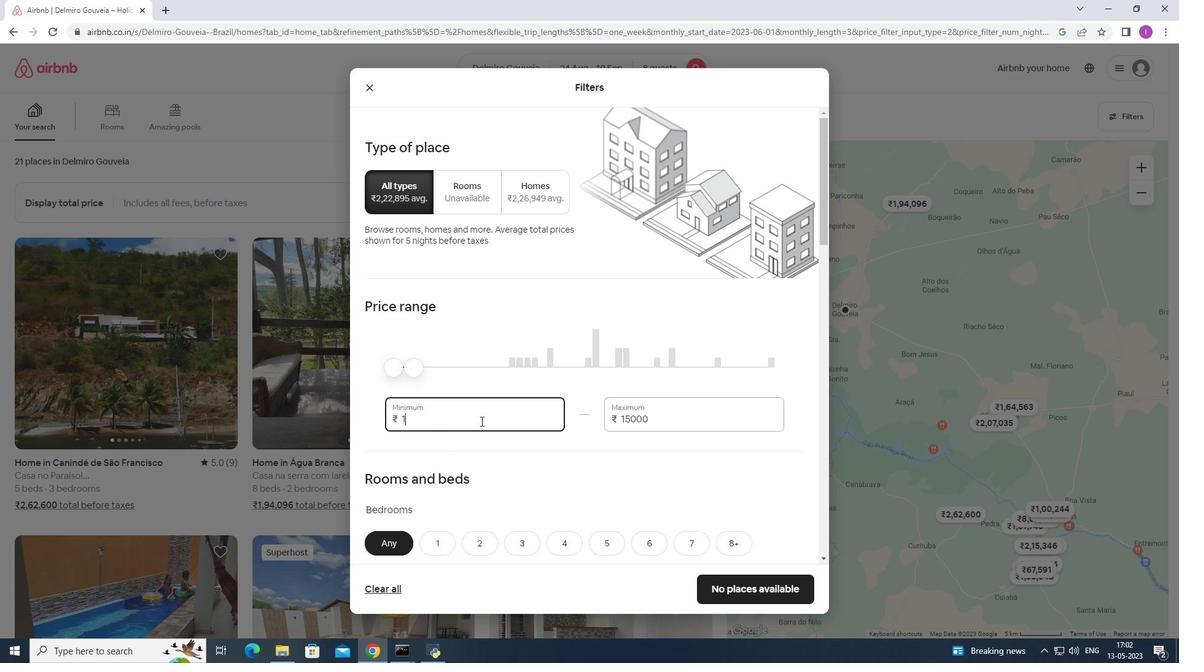 
Action: Key pressed 2
Screenshot: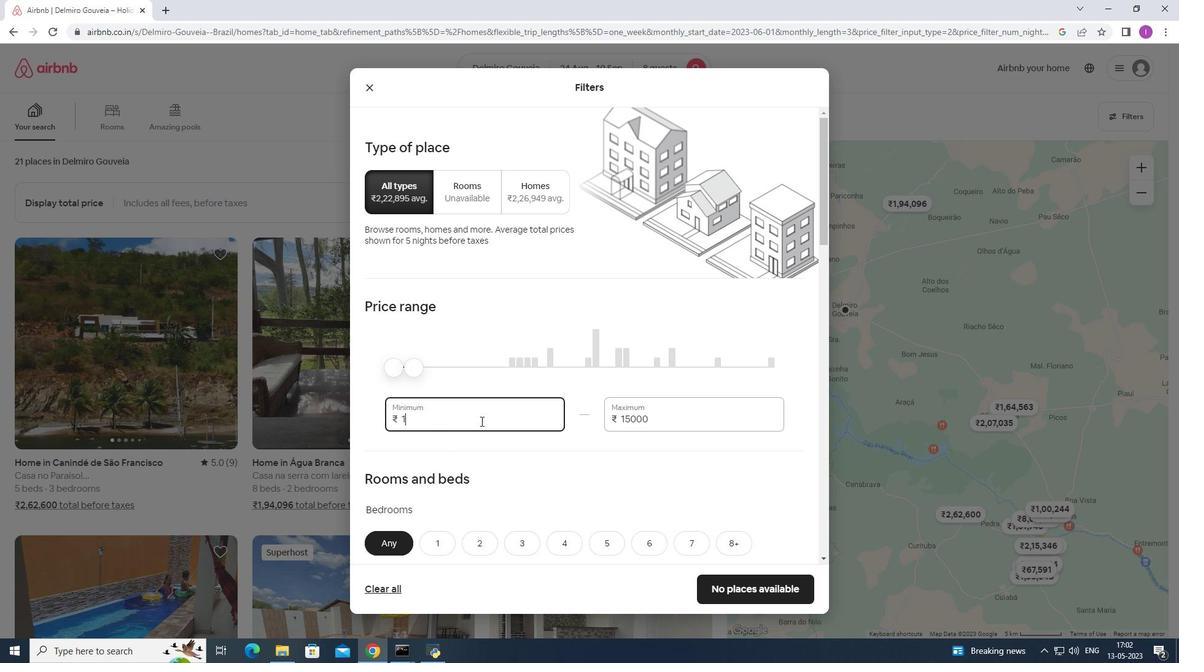 
Action: Mouse moved to (482, 420)
Screenshot: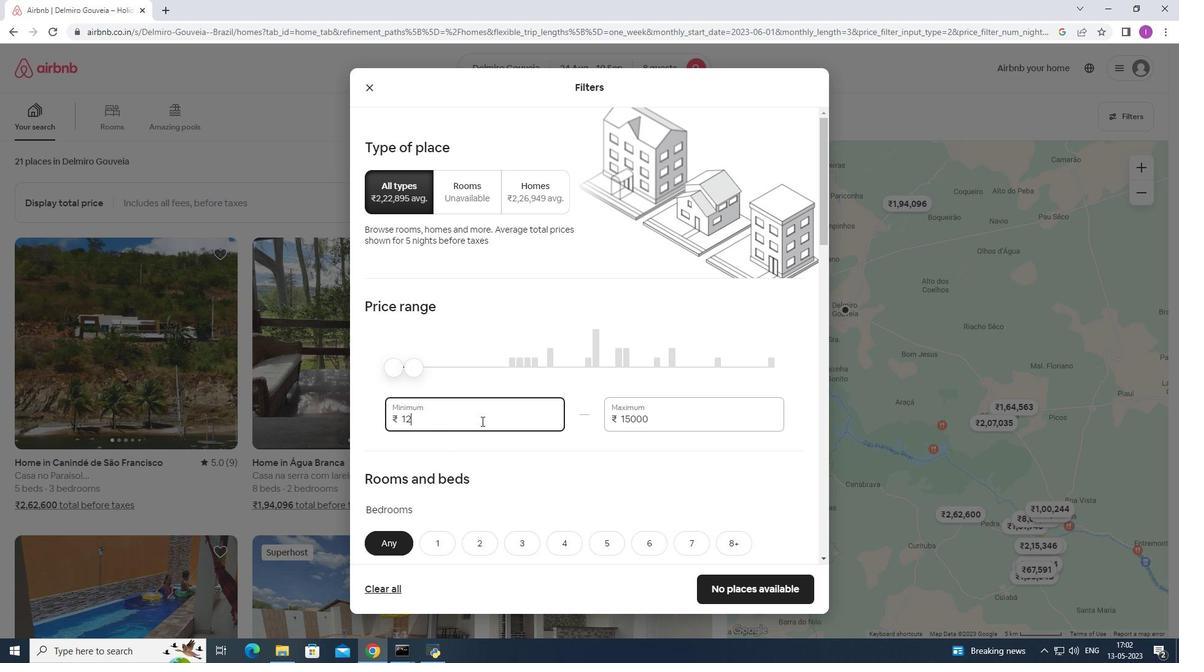 
Action: Key pressed 000
Screenshot: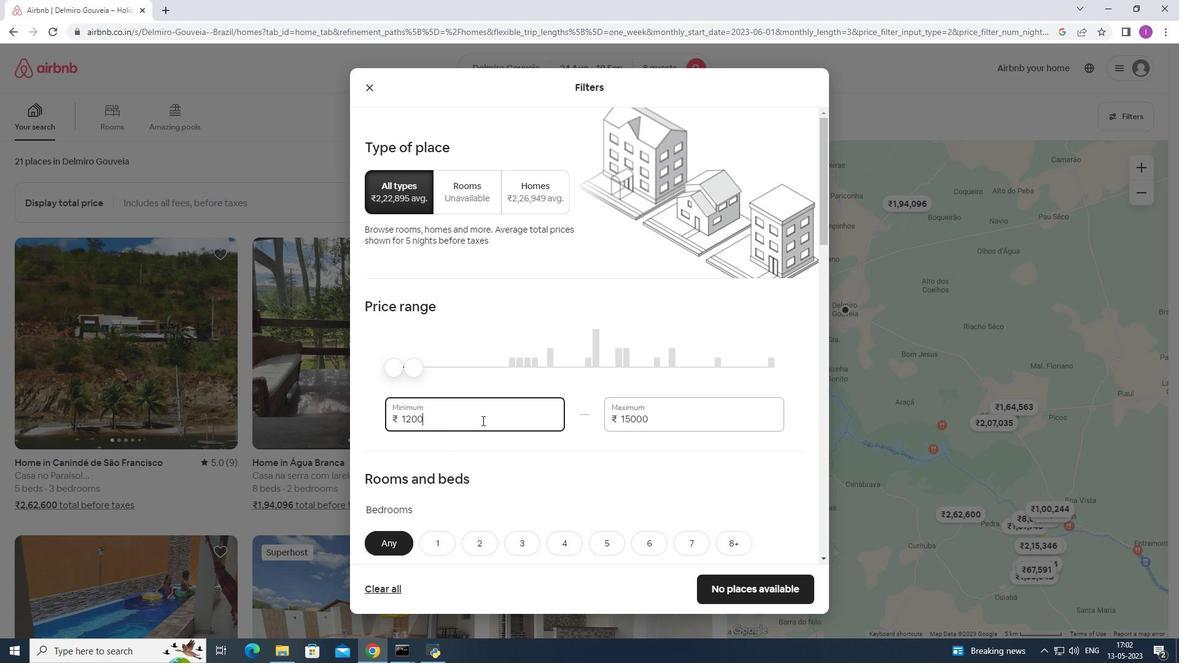 
Action: Mouse moved to (485, 428)
Screenshot: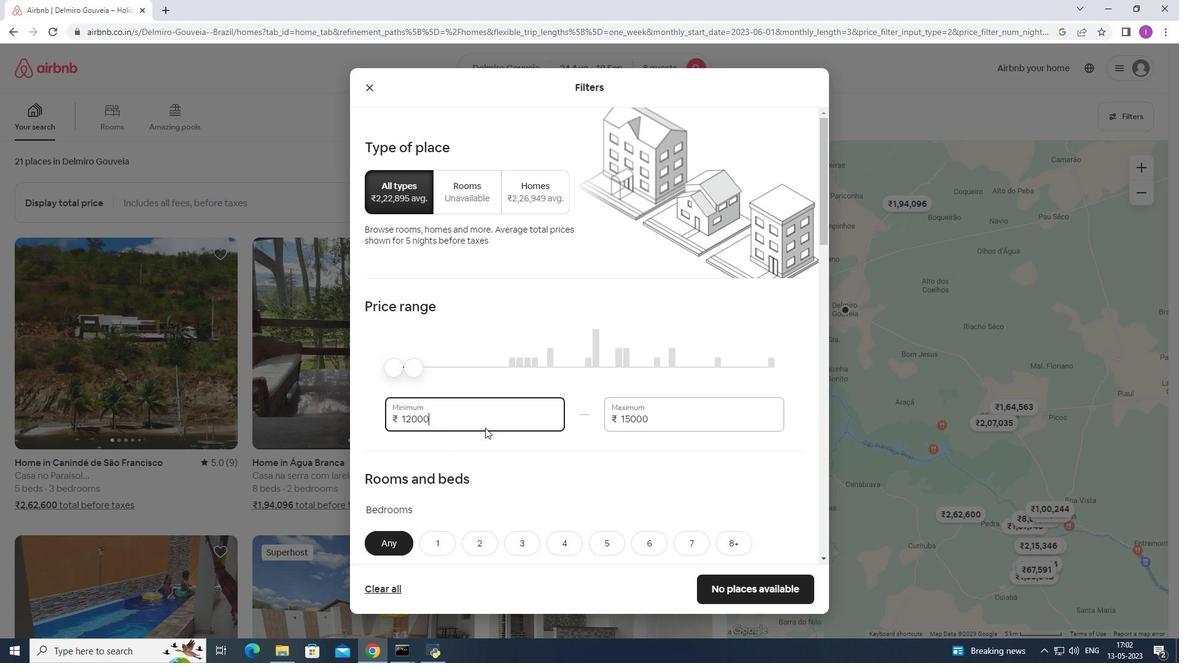 
Action: Mouse scrolled (485, 428) with delta (0, 0)
Screenshot: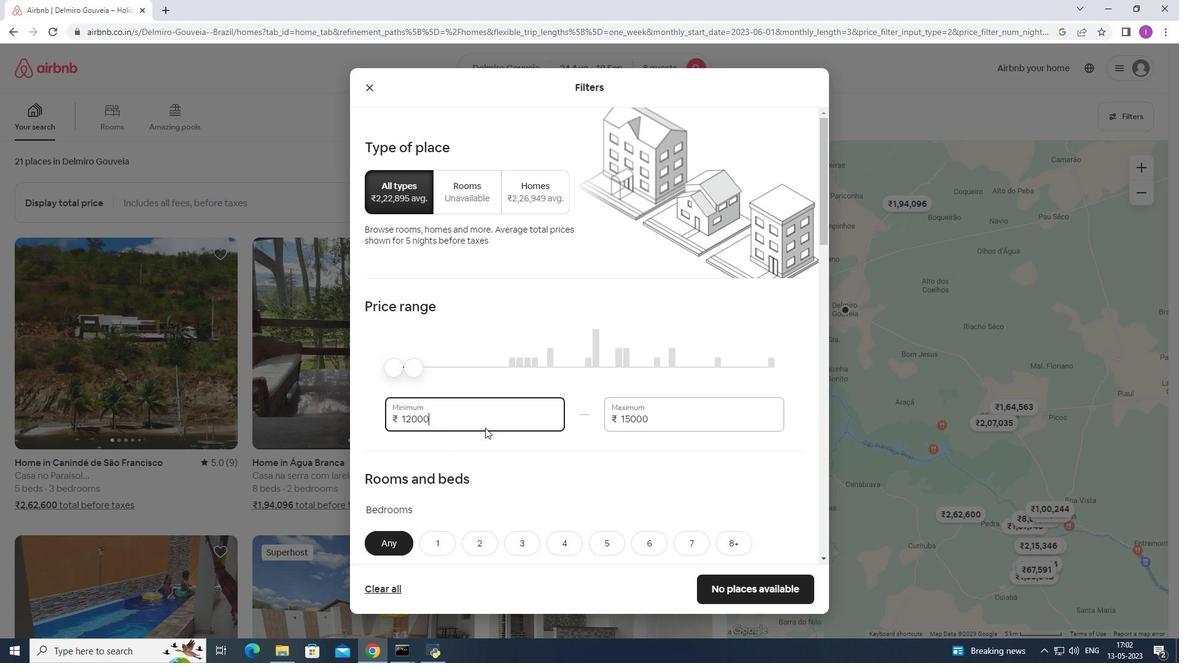 
Action: Mouse scrolled (485, 428) with delta (0, 0)
Screenshot: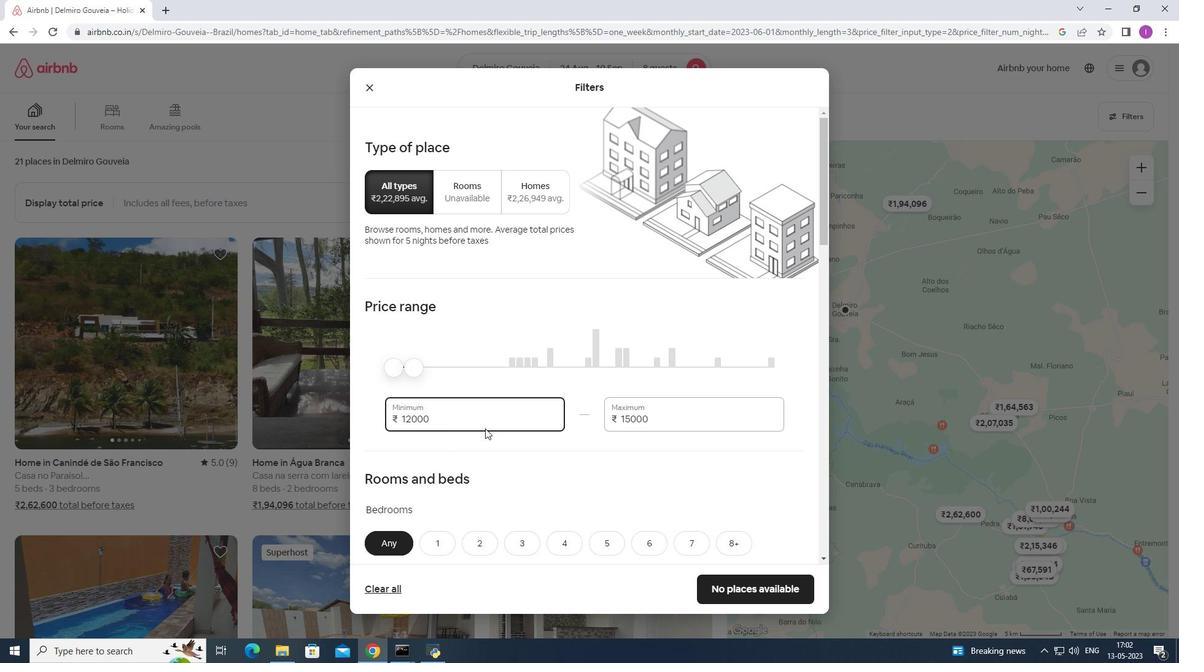
Action: Mouse scrolled (485, 428) with delta (0, 0)
Screenshot: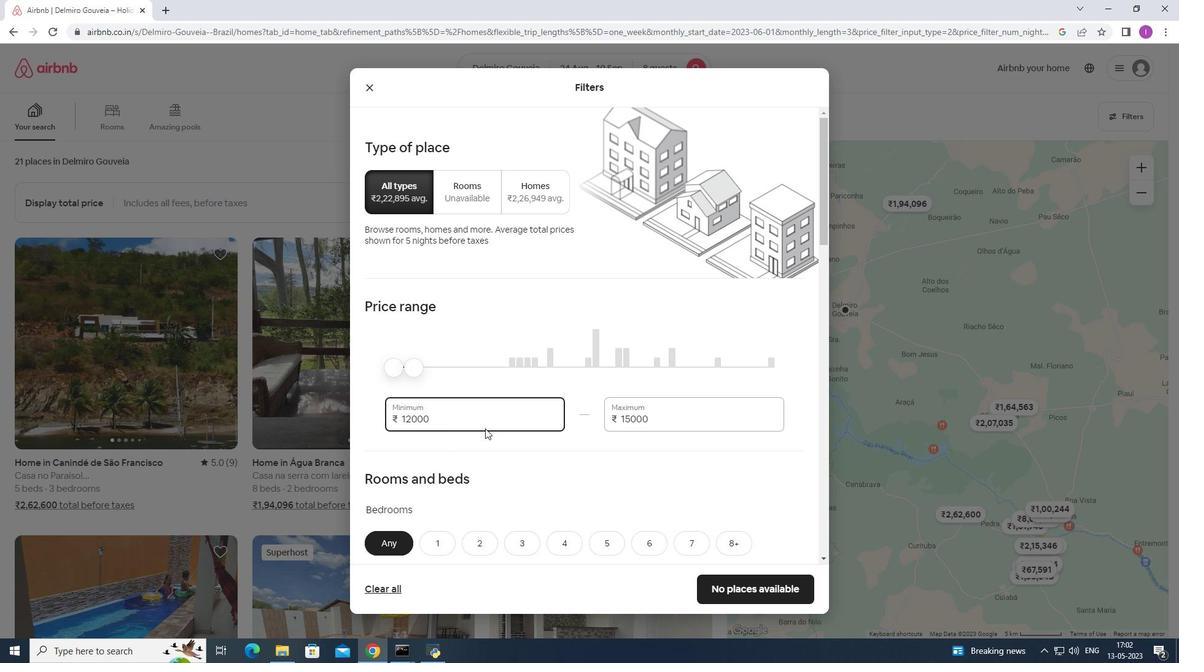 
Action: Mouse scrolled (485, 428) with delta (0, 0)
Screenshot: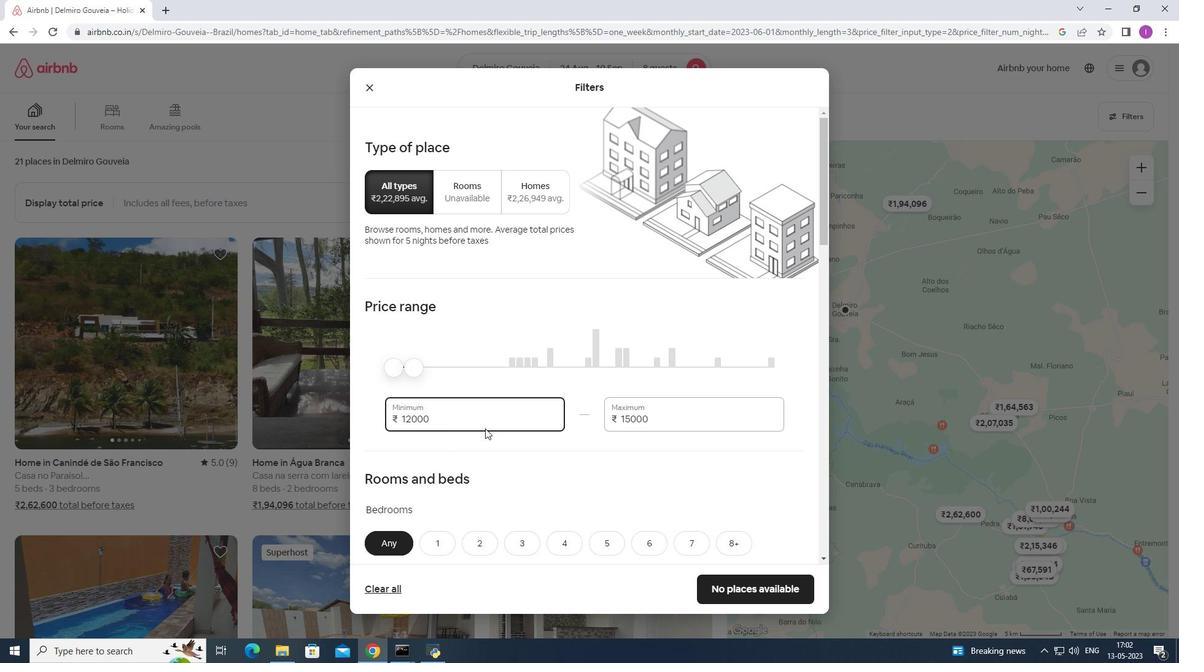 
Action: Mouse moved to (553, 292)
Screenshot: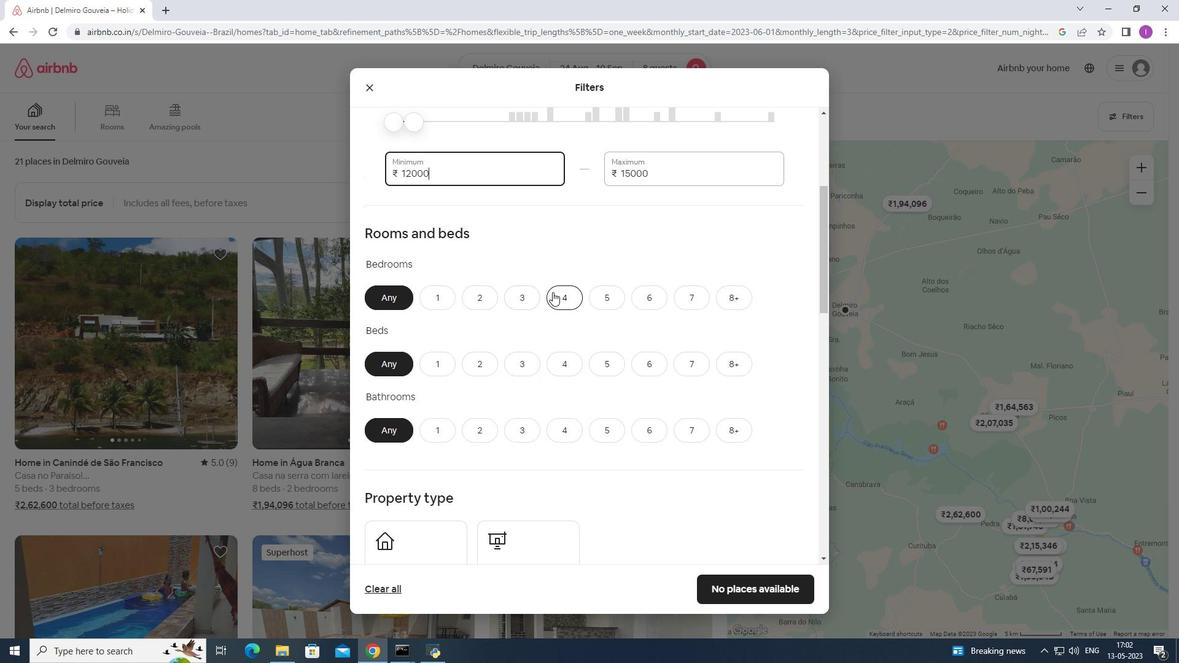 
Action: Mouse pressed left at (553, 292)
Screenshot: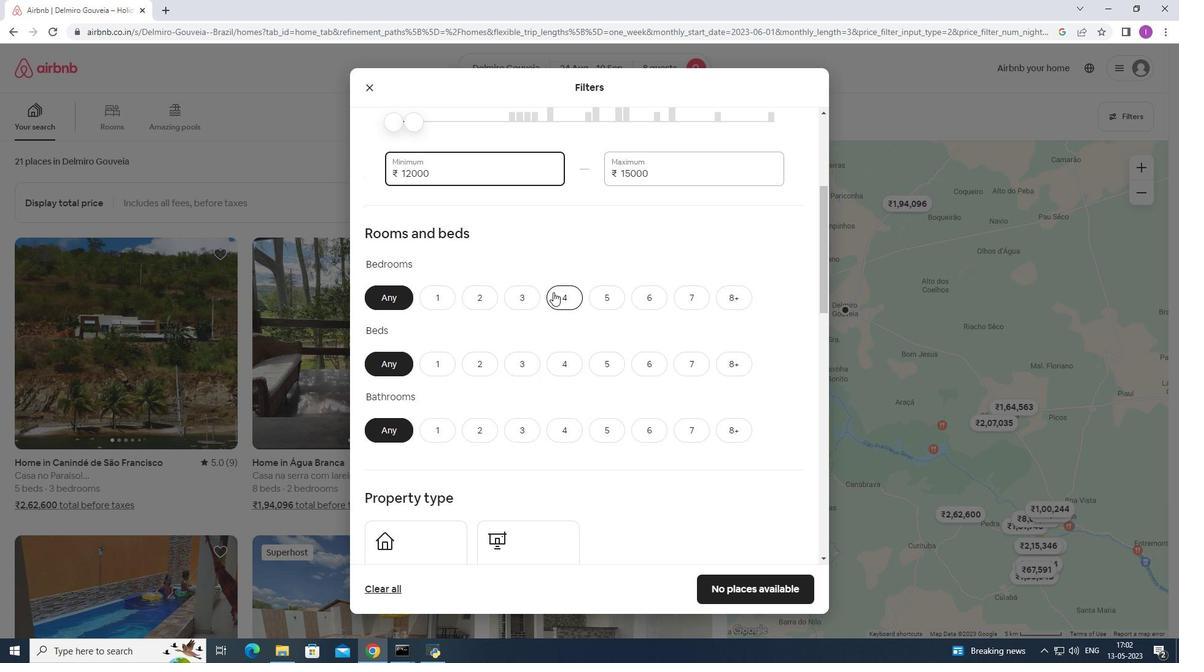 
Action: Mouse moved to (749, 355)
Screenshot: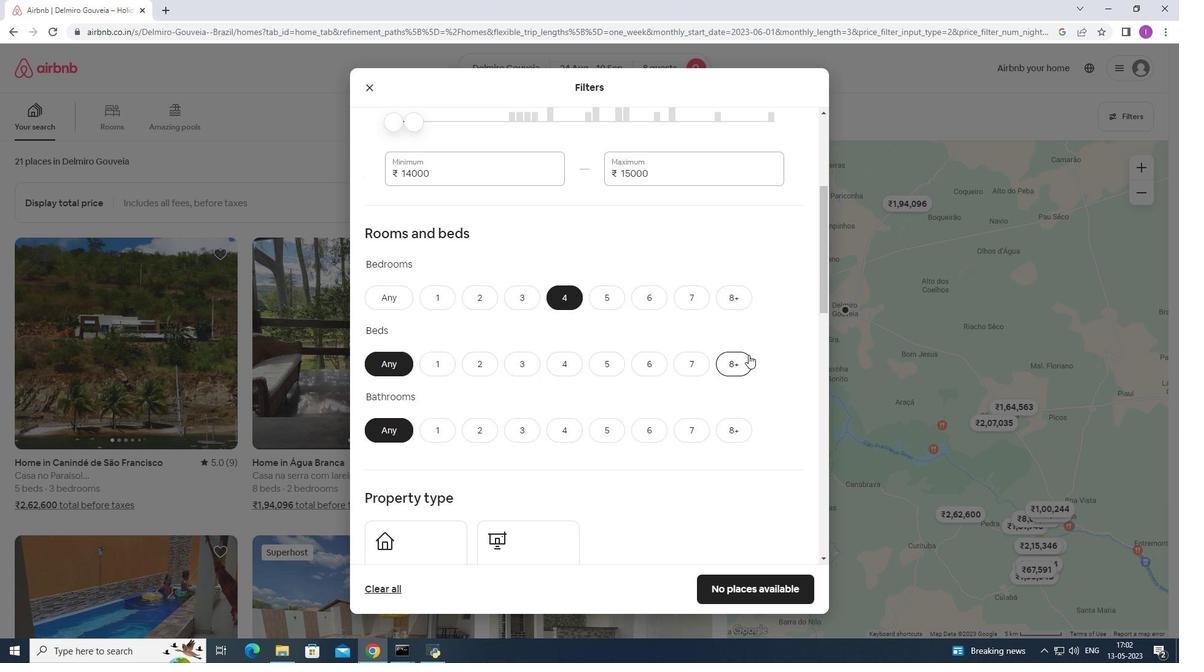 
Action: Mouse pressed left at (749, 355)
Screenshot: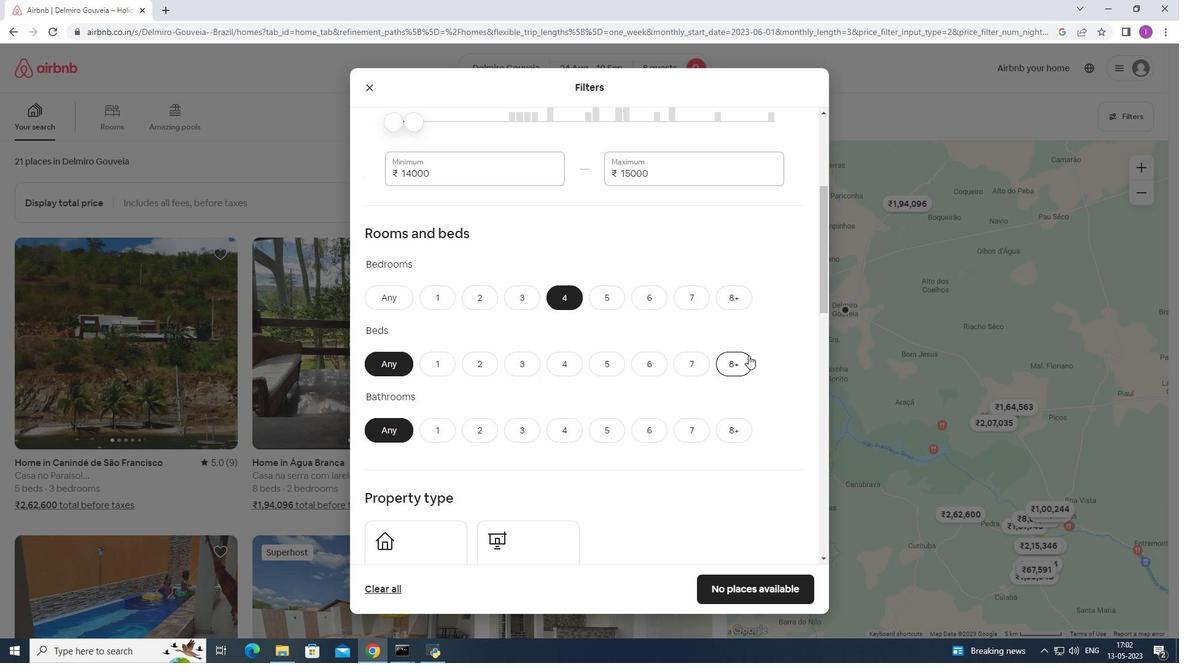 
Action: Mouse moved to (579, 427)
Screenshot: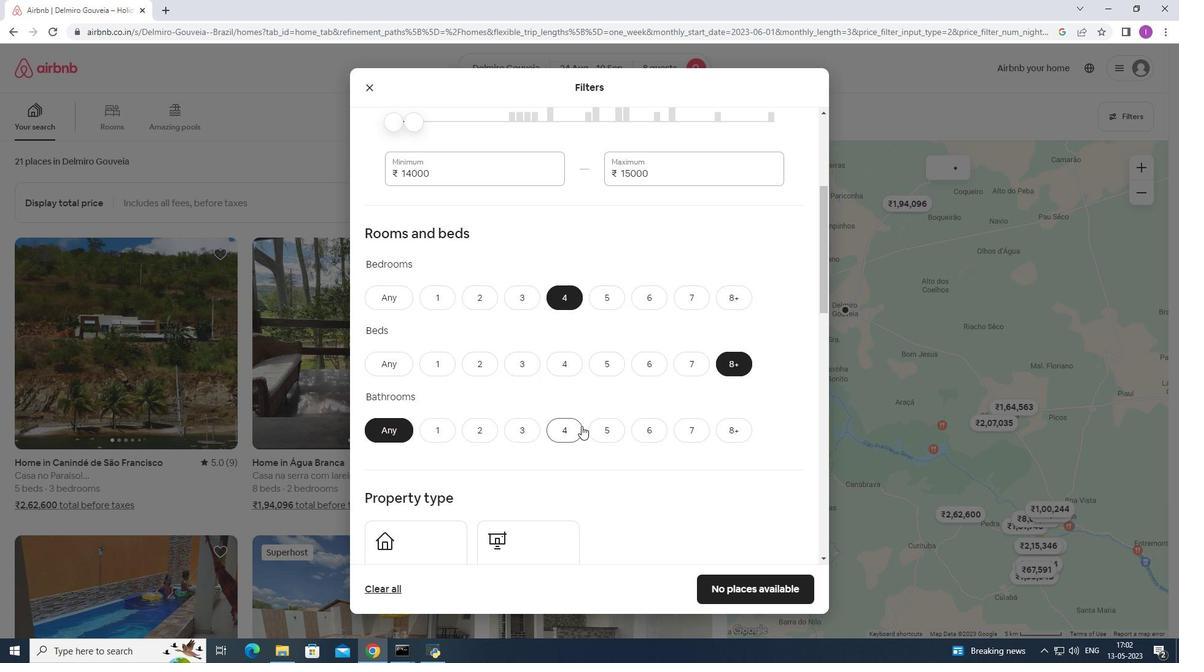 
Action: Mouse pressed left at (579, 427)
Screenshot: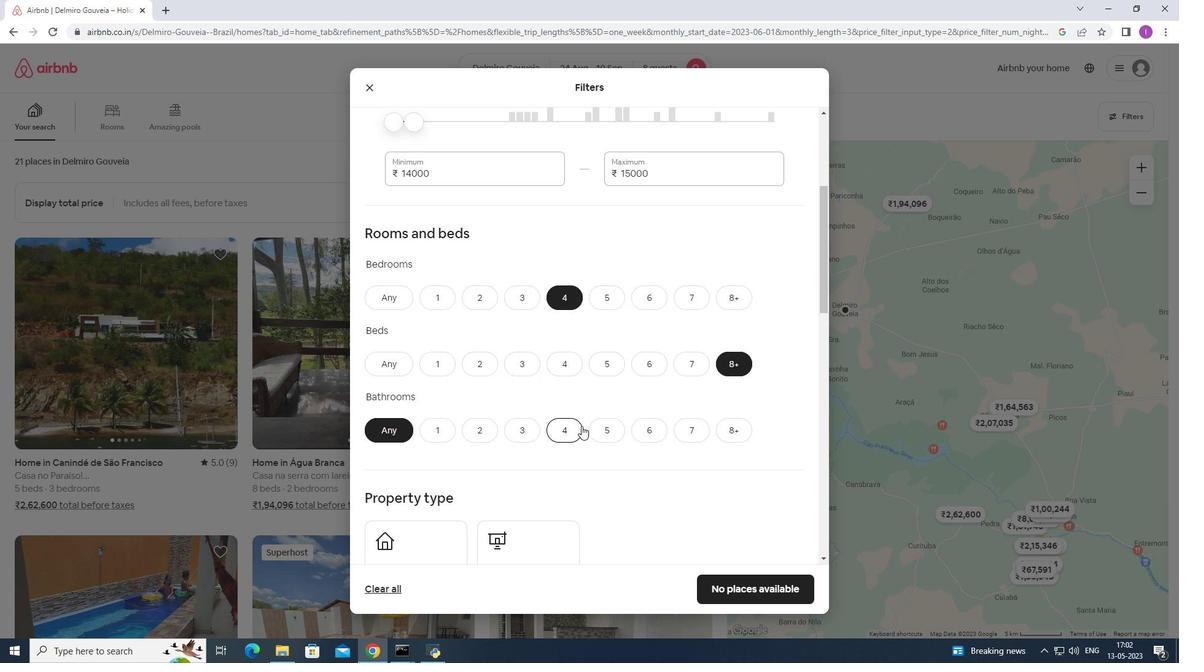
Action: Mouse moved to (539, 426)
Screenshot: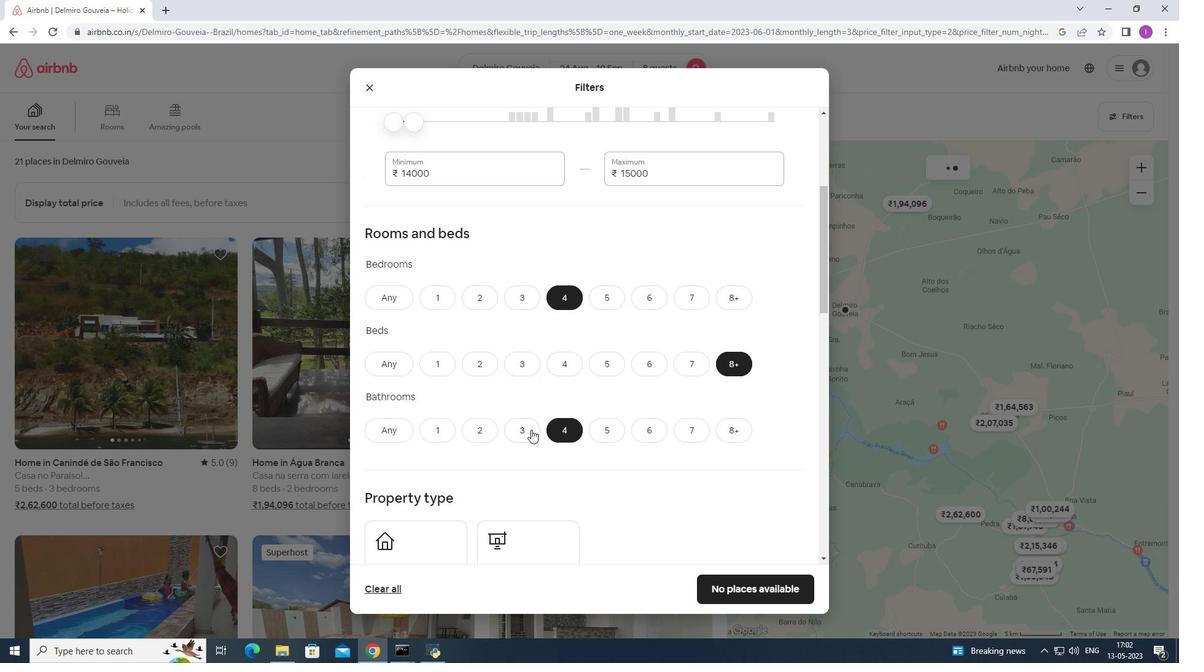 
Action: Mouse scrolled (539, 425) with delta (0, 0)
Screenshot: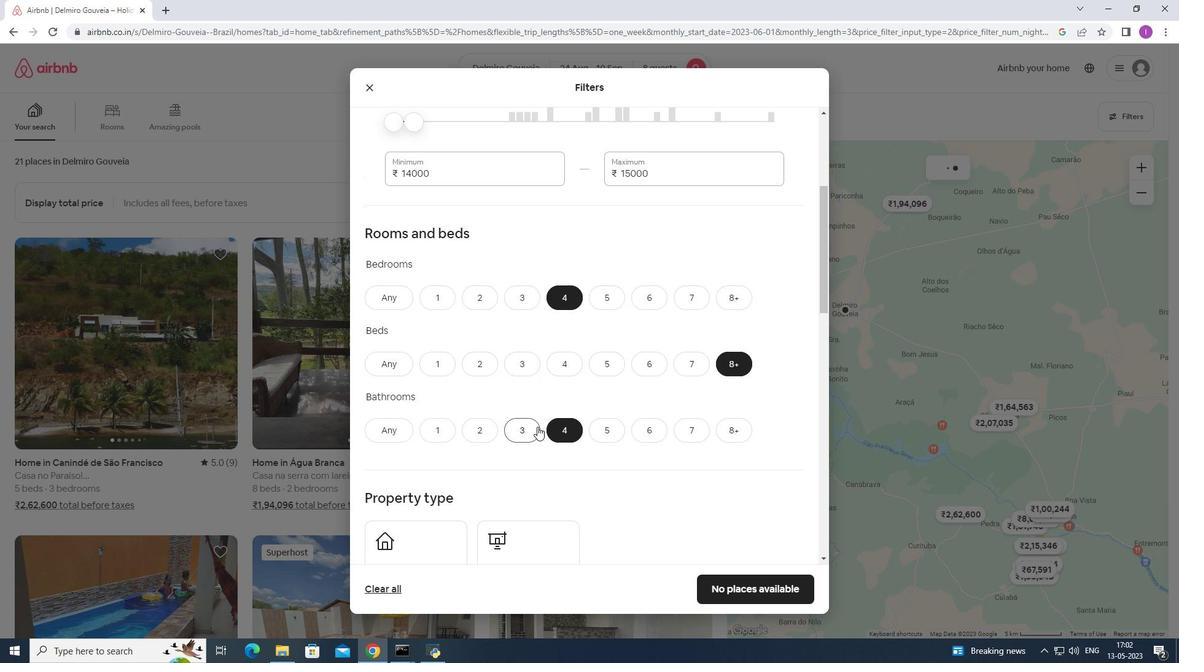 
Action: Mouse scrolled (539, 425) with delta (0, 0)
Screenshot: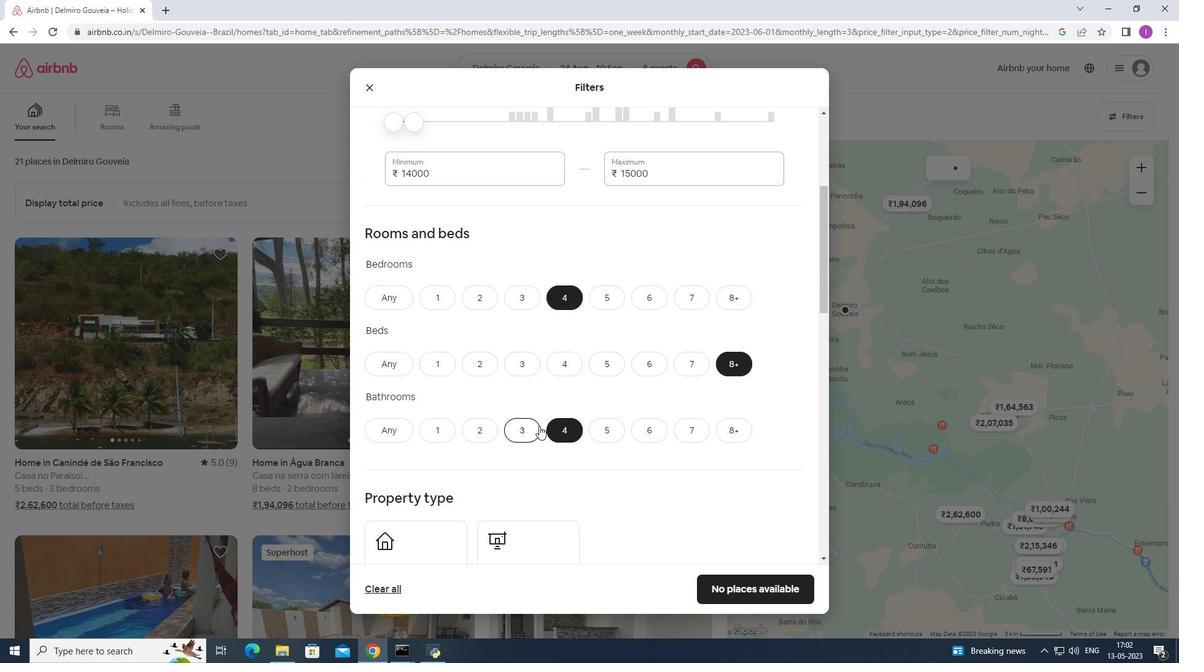 
Action: Mouse scrolled (539, 425) with delta (0, 0)
Screenshot: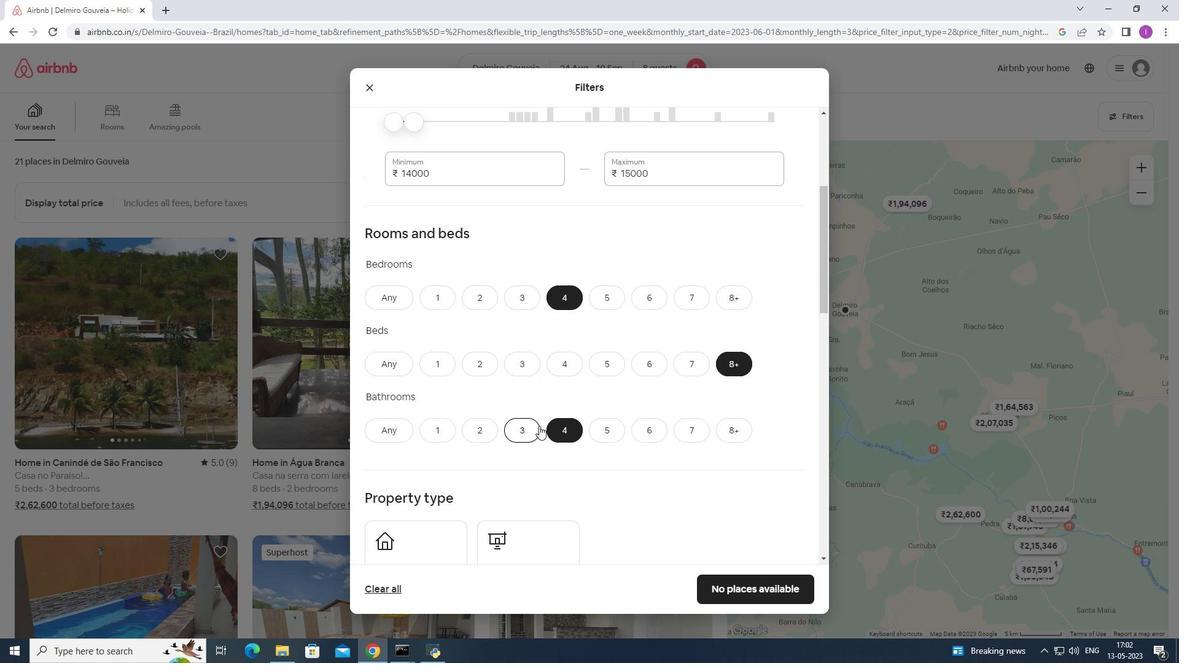 
Action: Mouse moved to (435, 393)
Screenshot: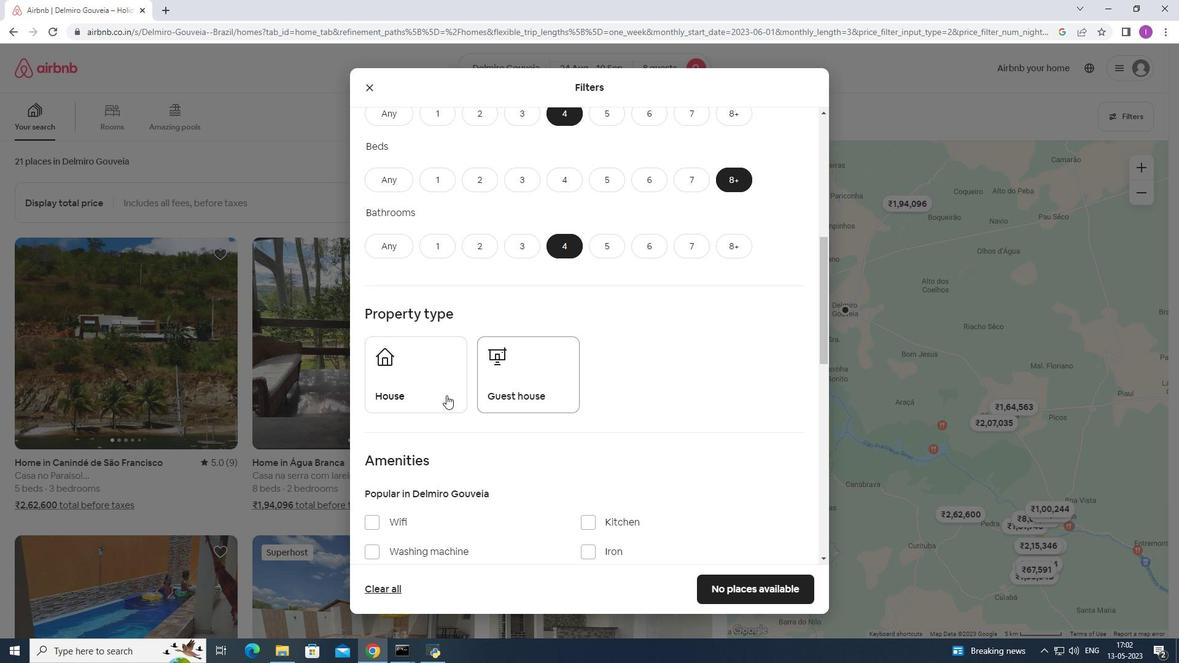 
Action: Mouse pressed left at (435, 393)
Screenshot: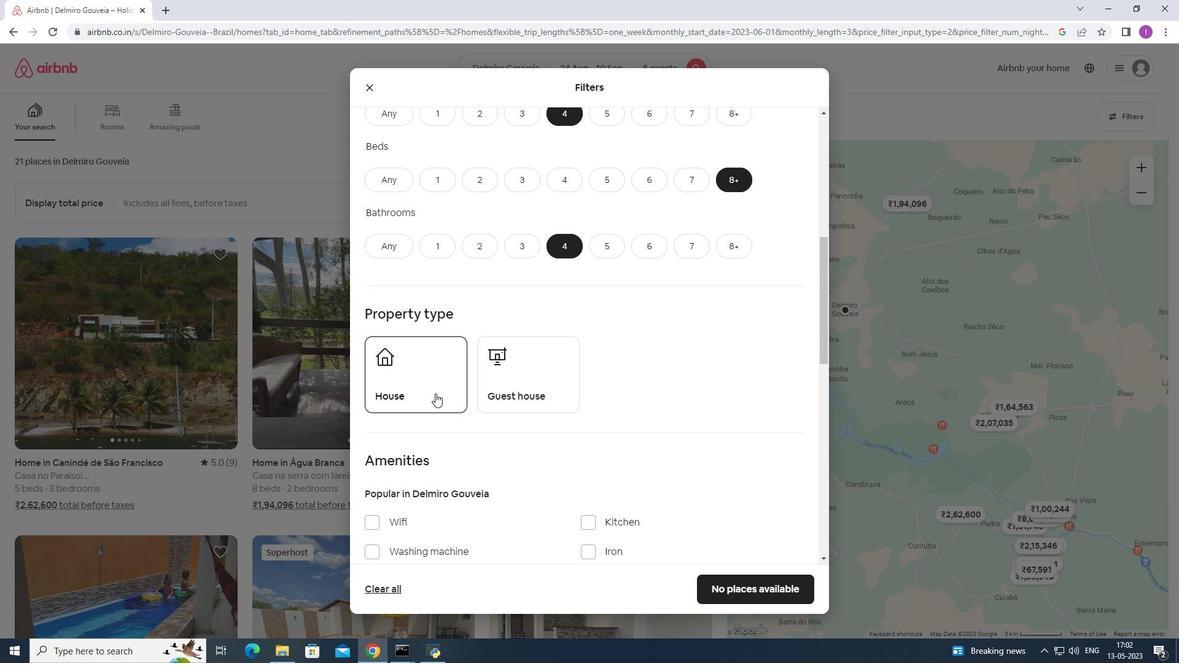 
Action: Mouse moved to (545, 399)
Screenshot: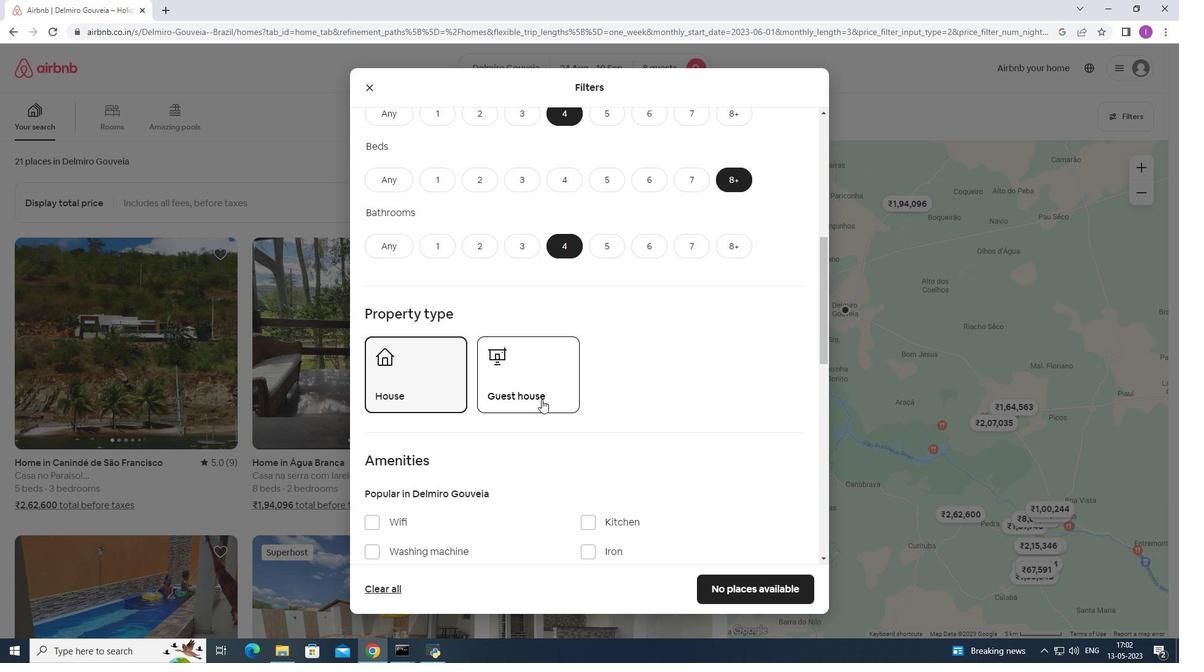 
Action: Mouse pressed left at (545, 399)
Screenshot: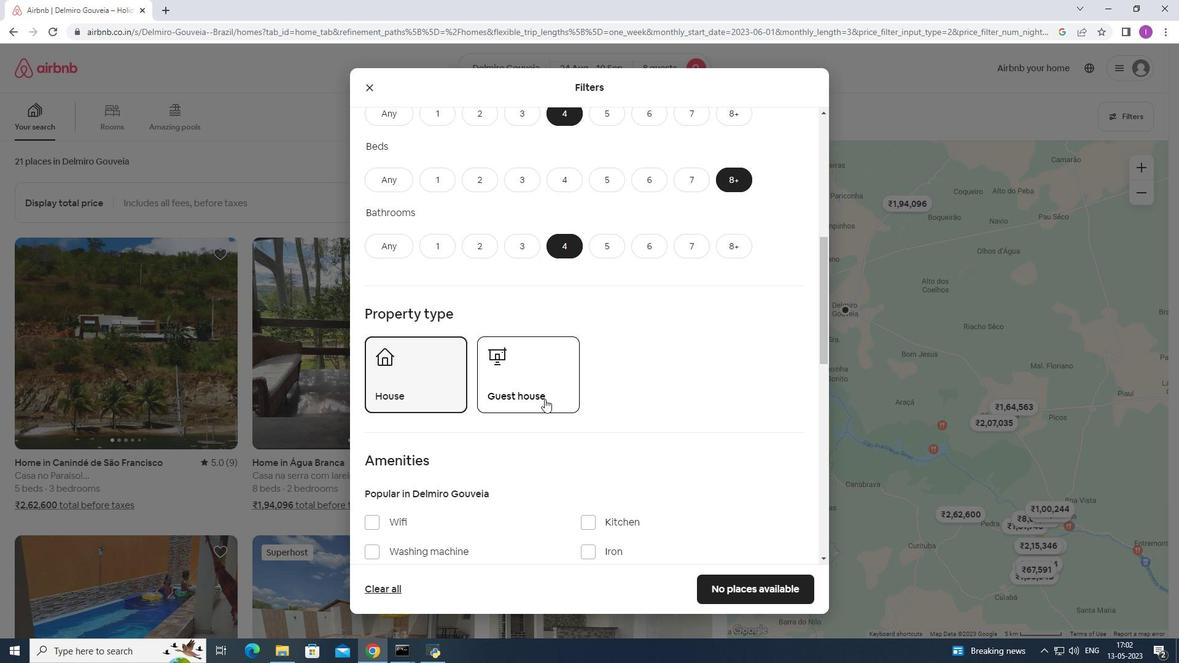 
Action: Mouse moved to (553, 425)
Screenshot: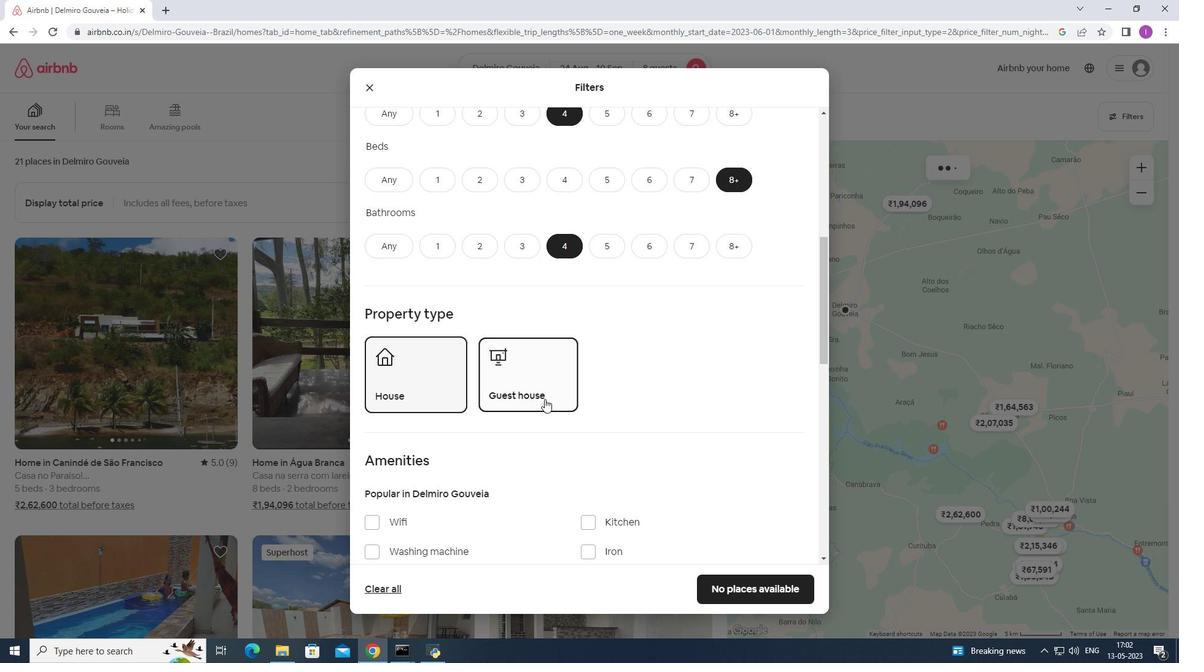 
Action: Mouse scrolled (553, 424) with delta (0, 0)
Screenshot: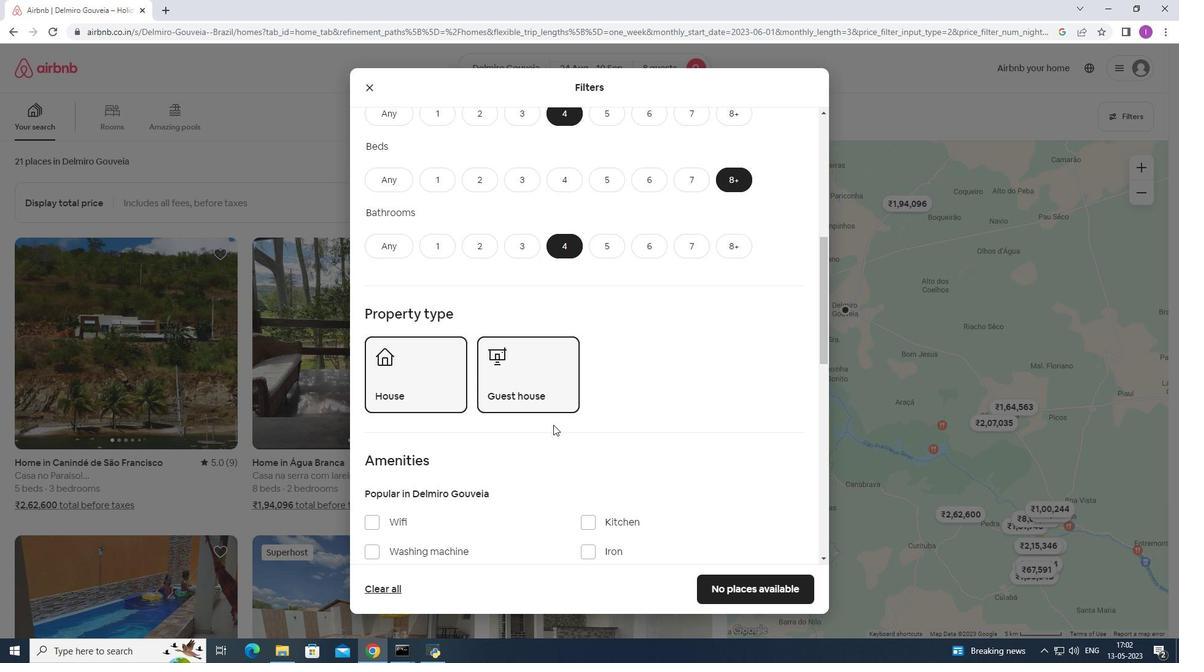 
Action: Mouse moved to (554, 427)
Screenshot: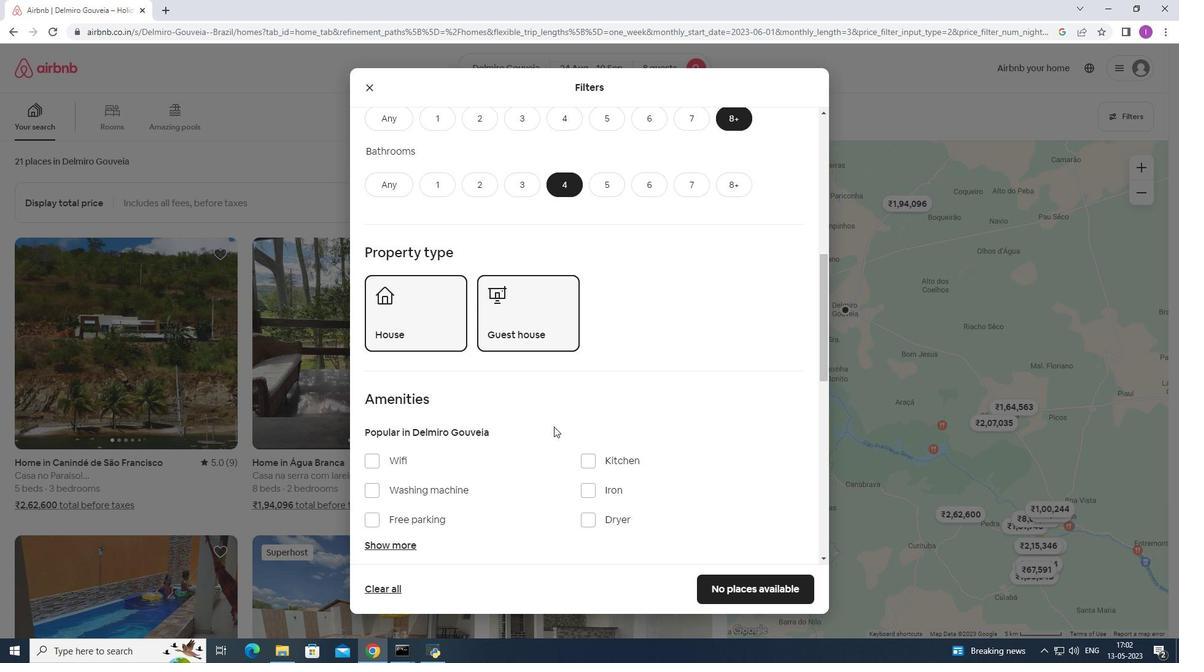 
Action: Mouse scrolled (554, 427) with delta (0, 0)
Screenshot: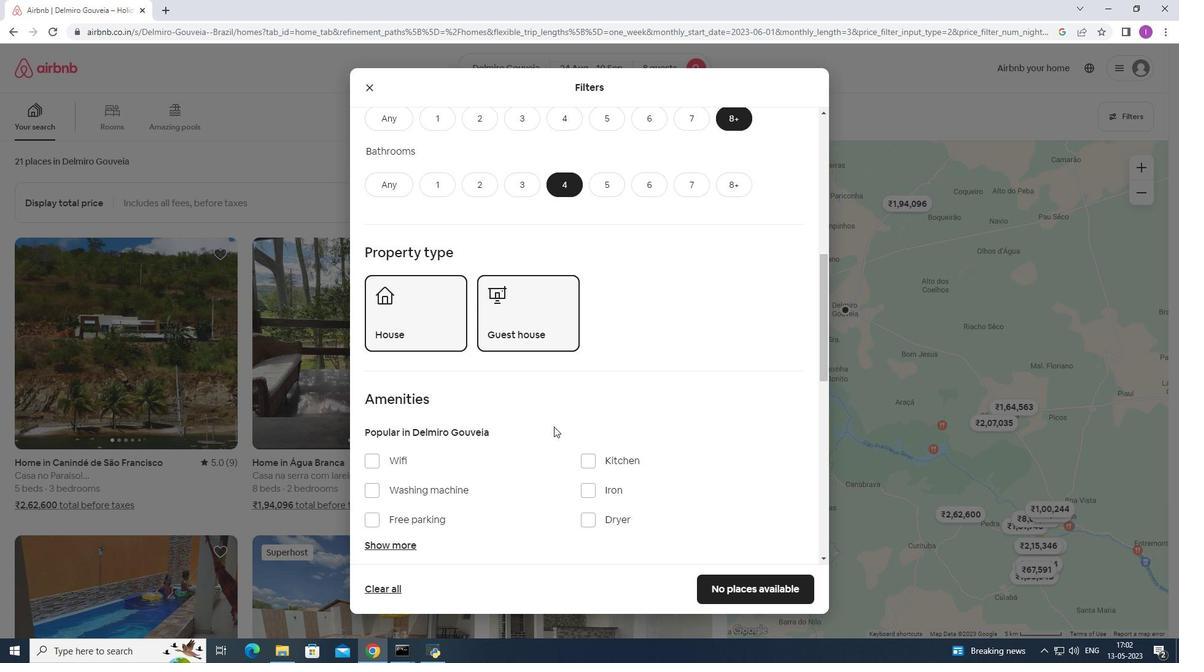 
Action: Mouse moved to (374, 400)
Screenshot: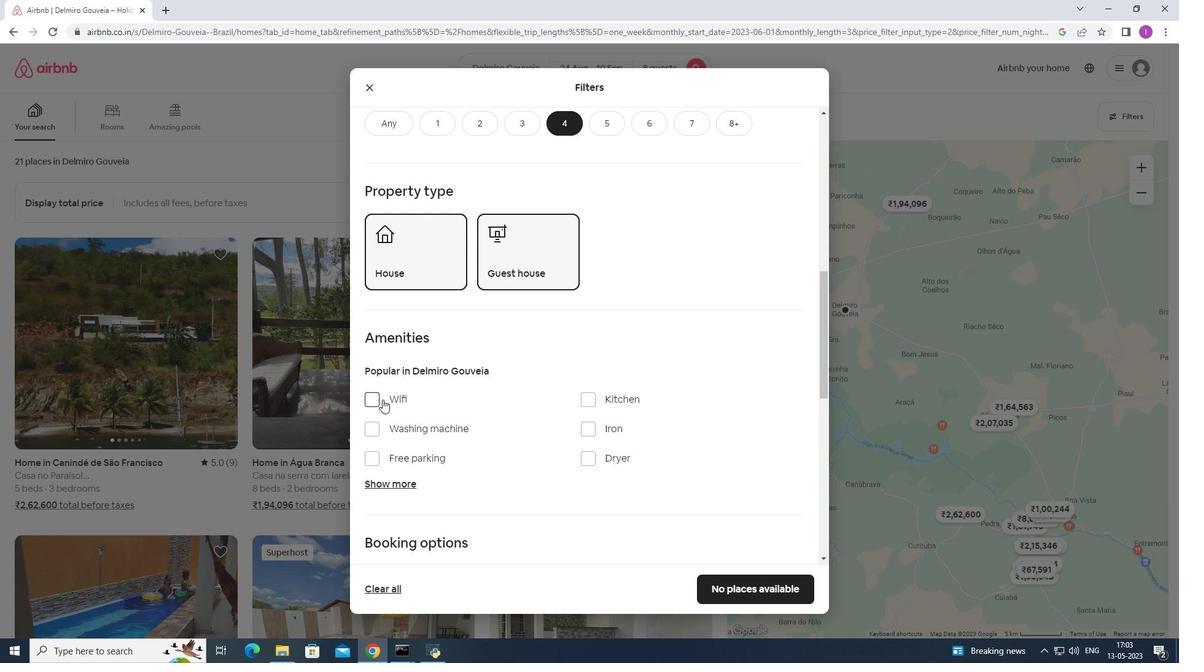 
Action: Mouse pressed left at (374, 400)
Screenshot: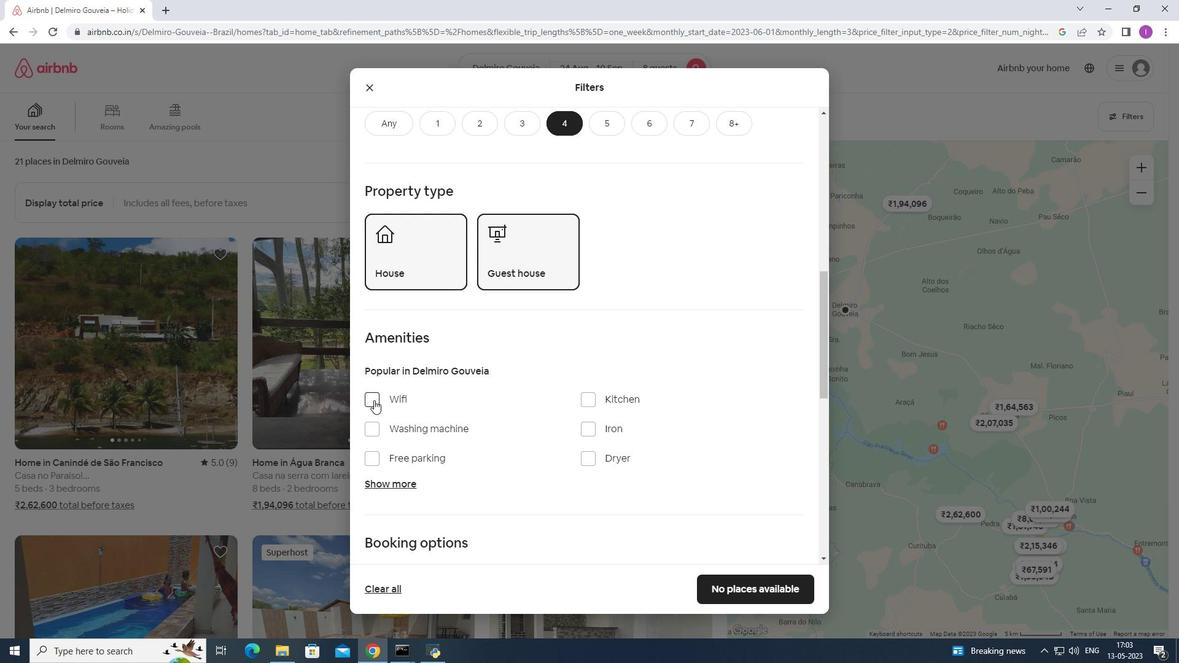 
Action: Mouse moved to (380, 457)
Screenshot: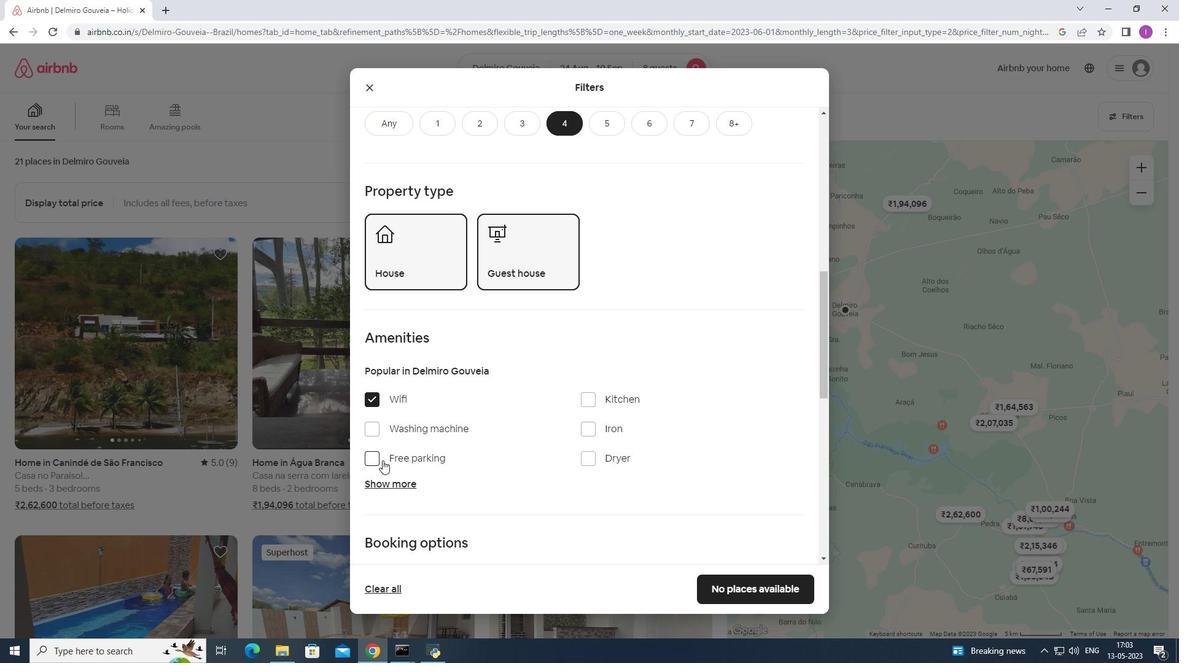 
Action: Mouse pressed left at (380, 457)
Screenshot: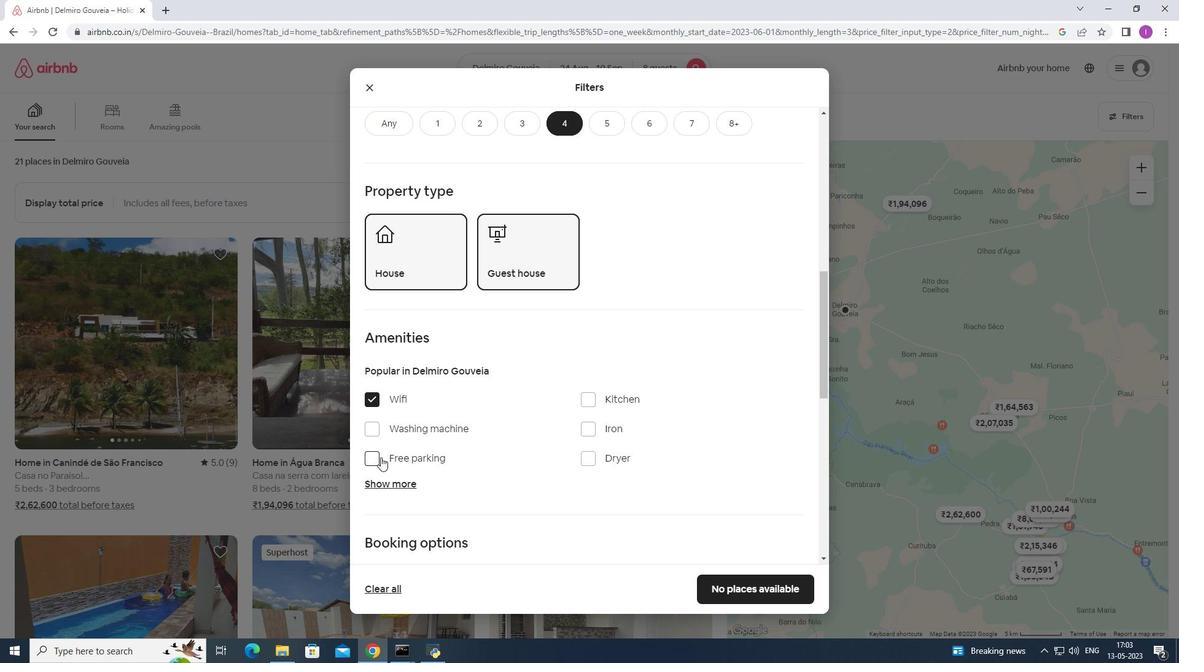 
Action: Mouse moved to (400, 484)
Screenshot: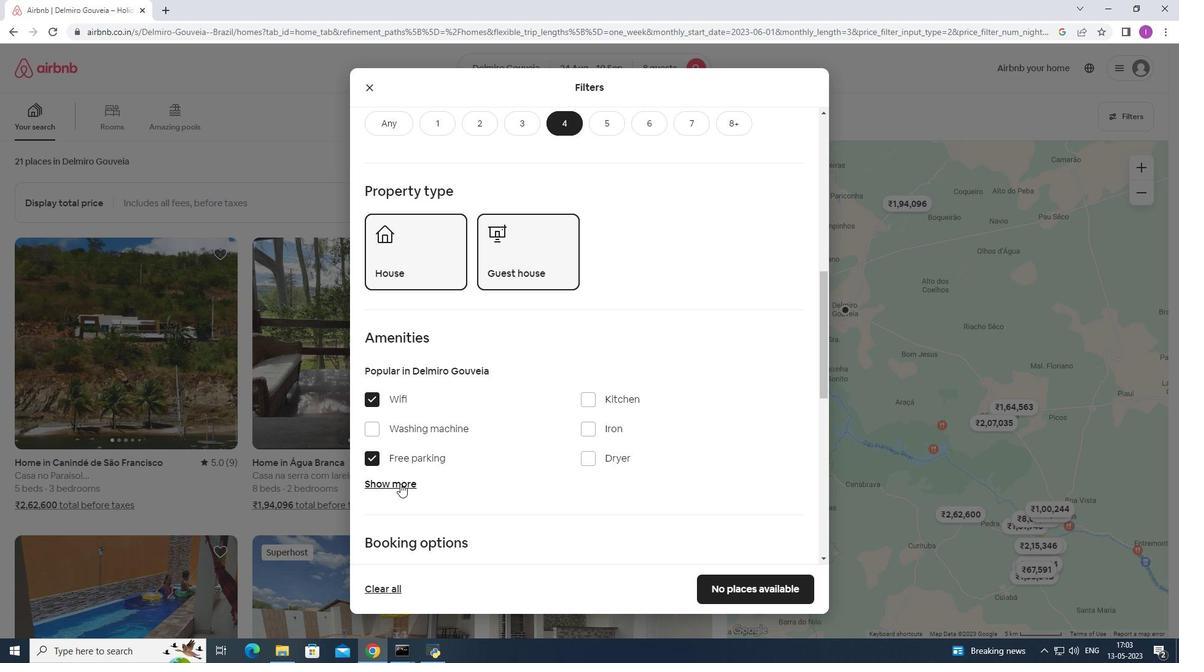 
Action: Mouse pressed left at (400, 484)
Screenshot: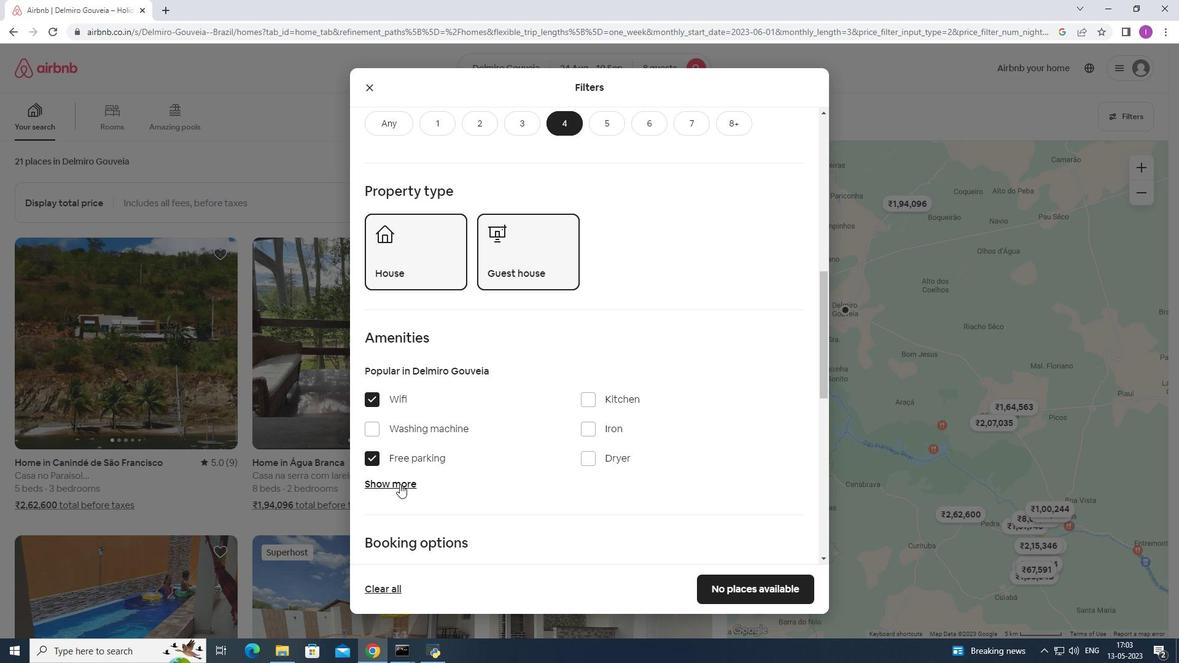 
Action: Mouse moved to (502, 483)
Screenshot: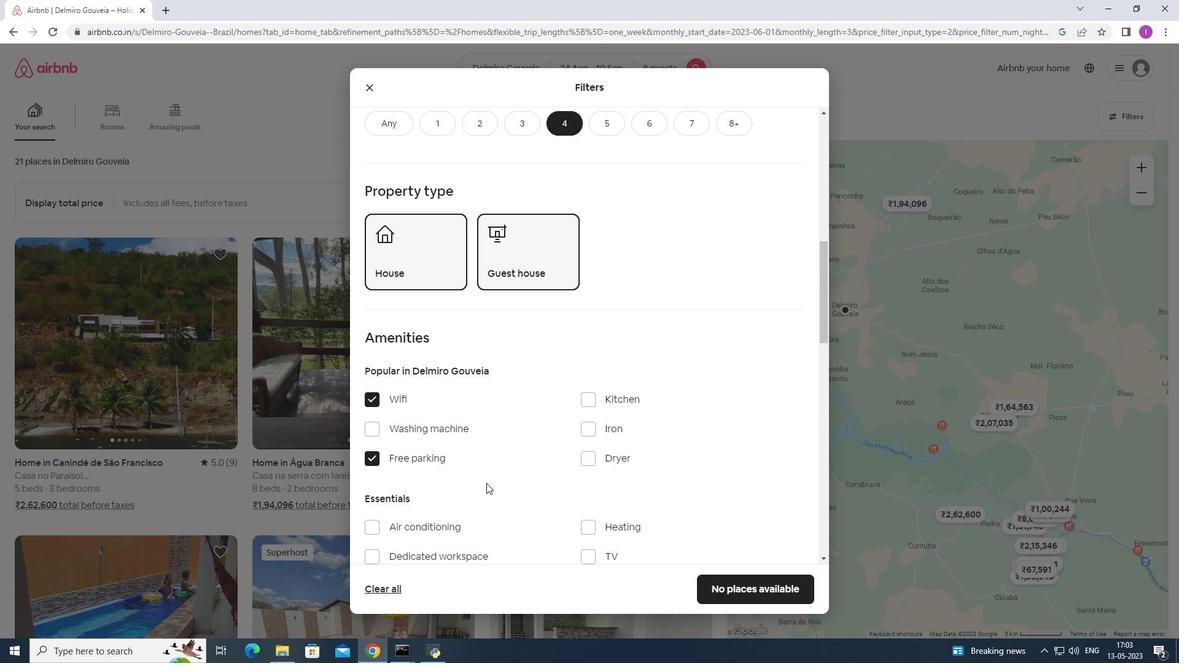 
Action: Mouse scrolled (502, 482) with delta (0, 0)
Screenshot: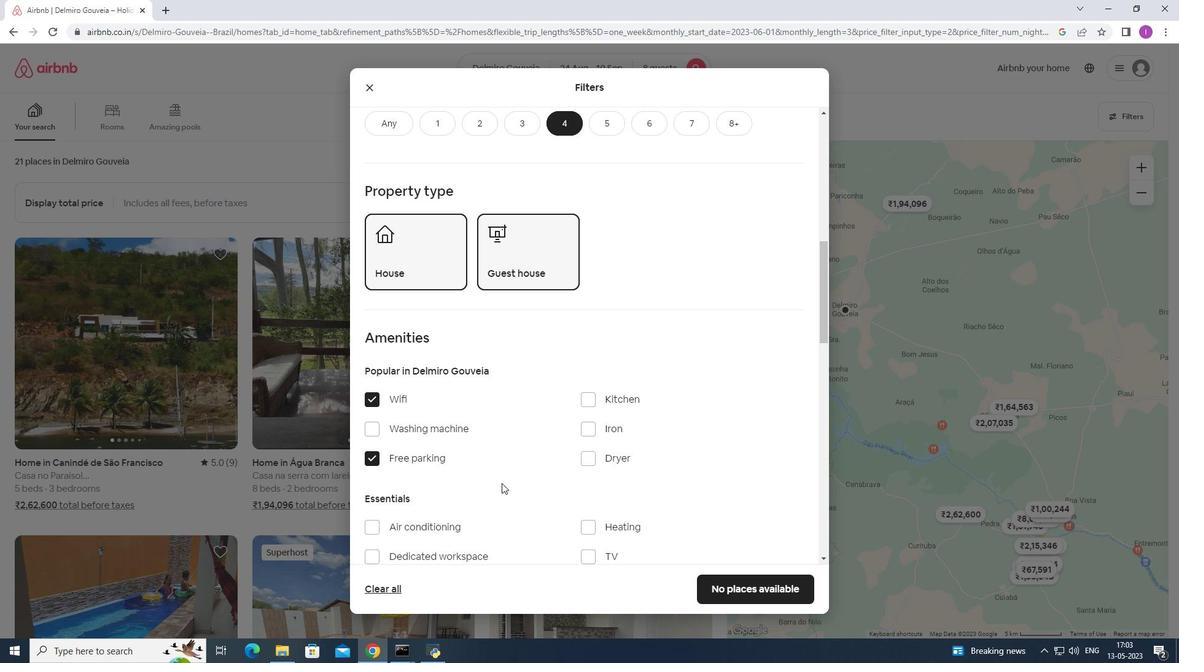 
Action: Mouse moved to (502, 483)
Screenshot: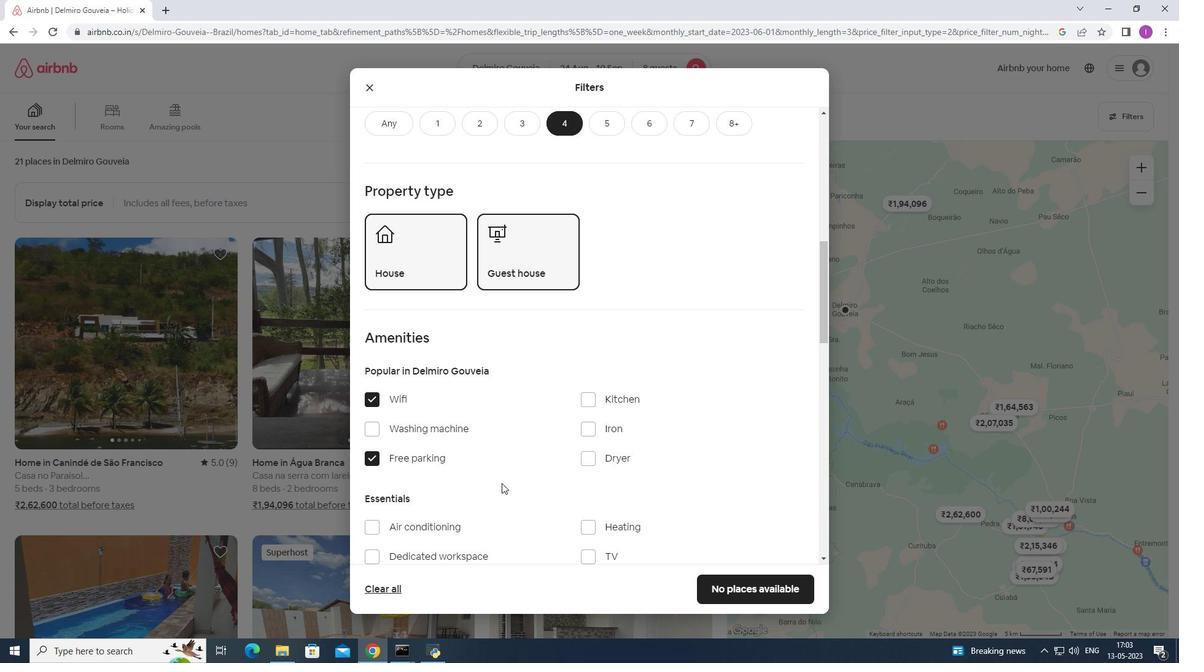 
Action: Mouse scrolled (502, 482) with delta (0, 0)
Screenshot: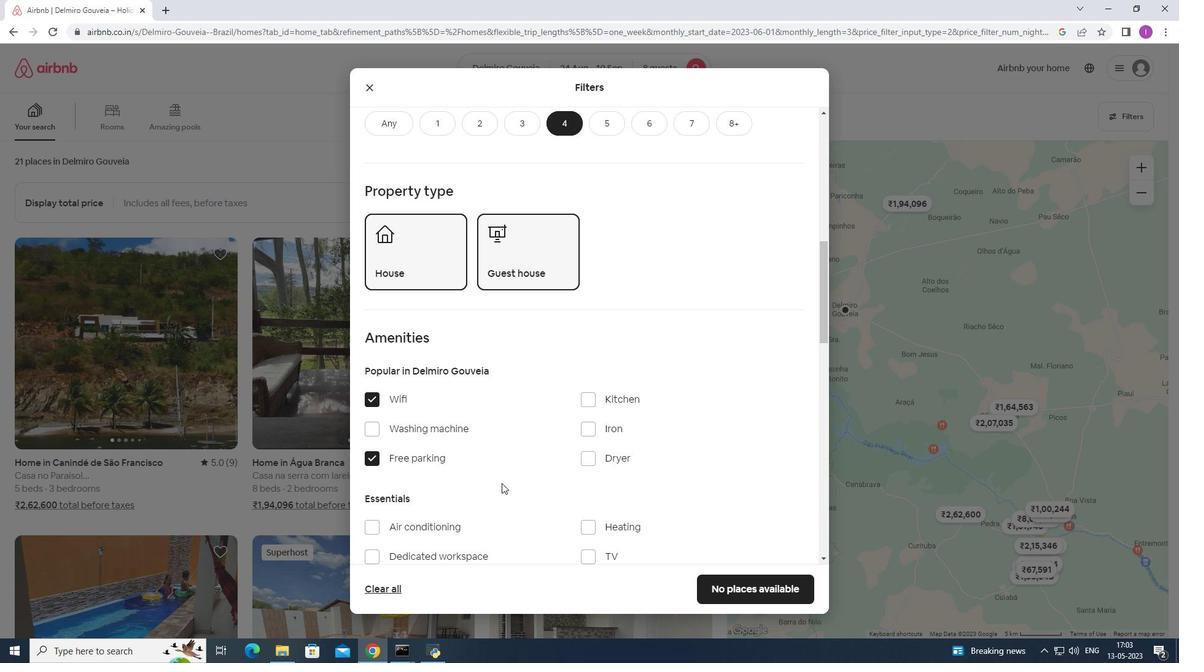 
Action: Mouse moved to (506, 476)
Screenshot: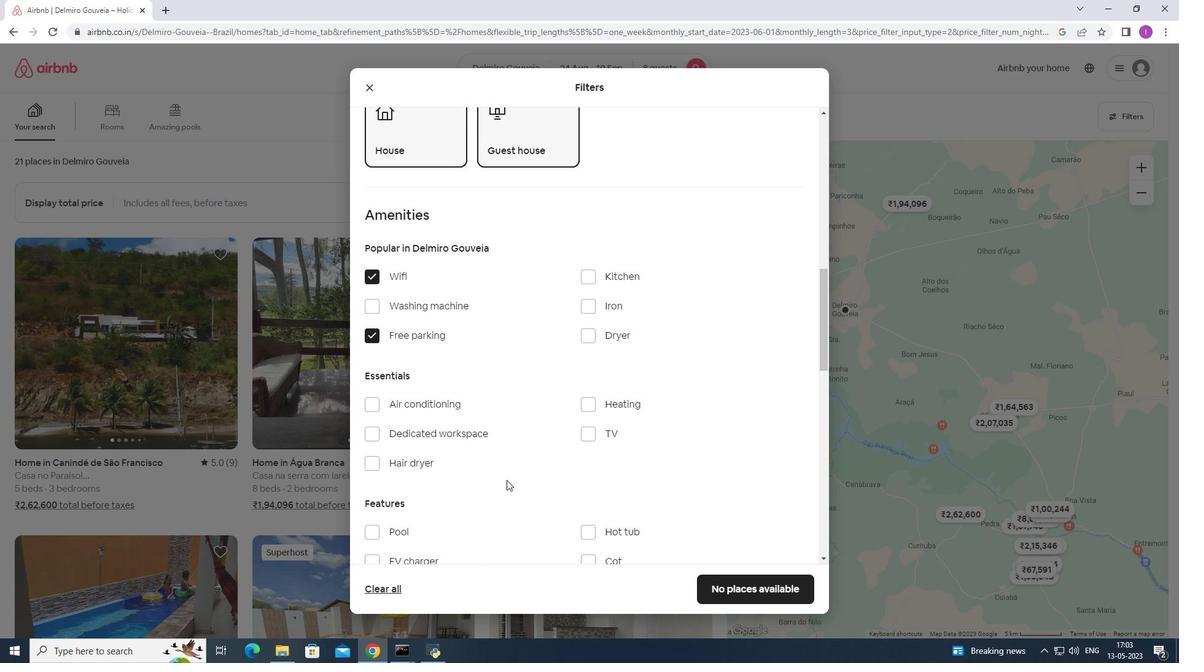 
Action: Mouse scrolled (506, 475) with delta (0, 0)
Screenshot: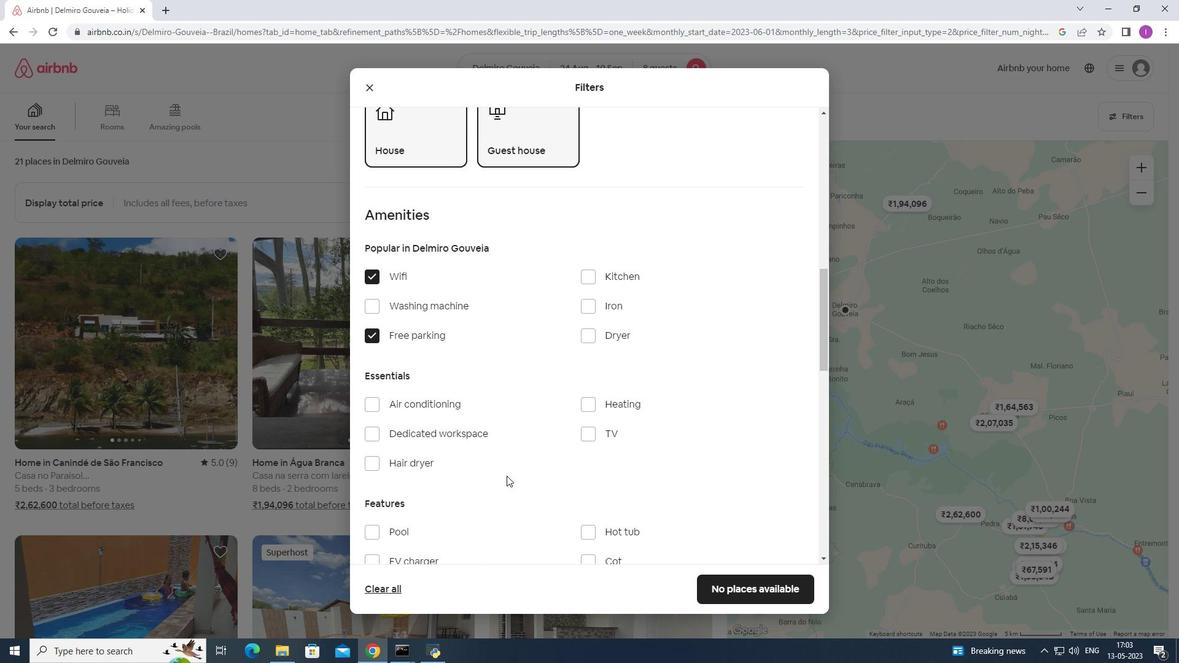 
Action: Mouse scrolled (506, 475) with delta (0, 0)
Screenshot: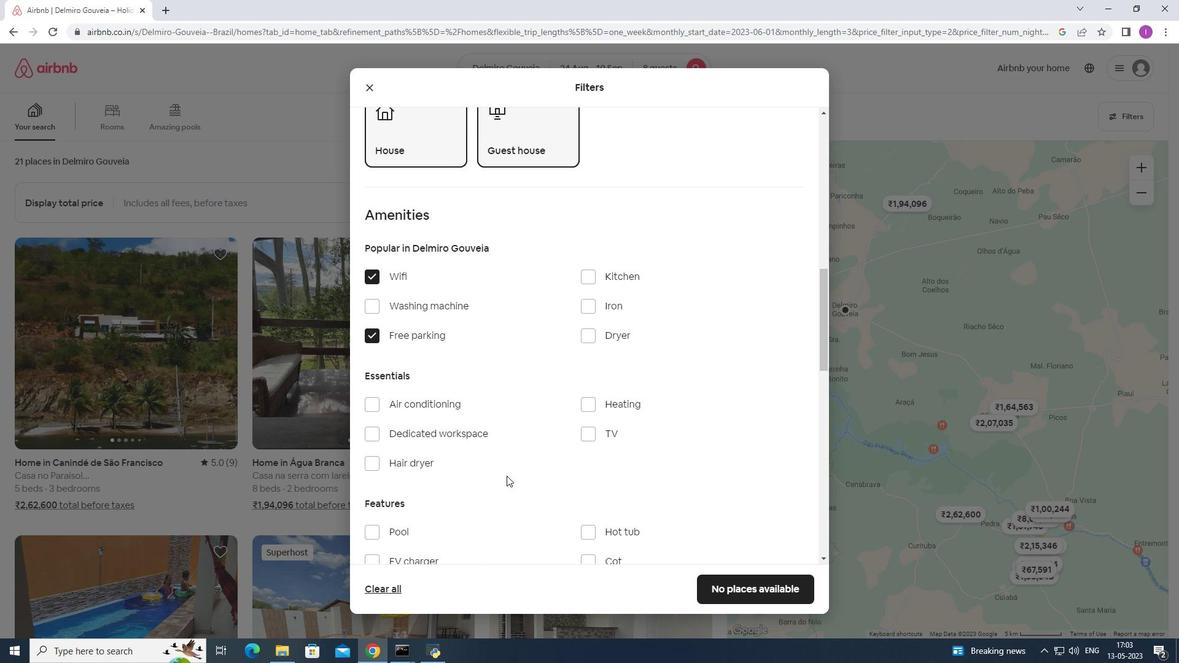 
Action: Mouse moved to (588, 313)
Screenshot: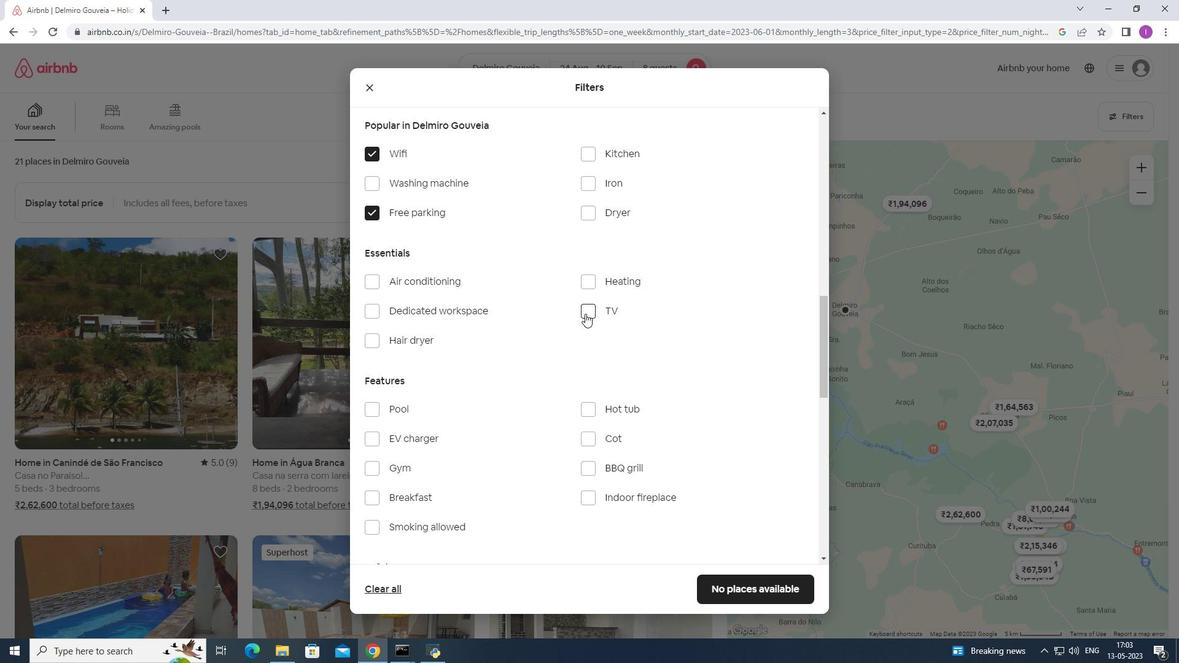
Action: Mouse pressed left at (588, 313)
Screenshot: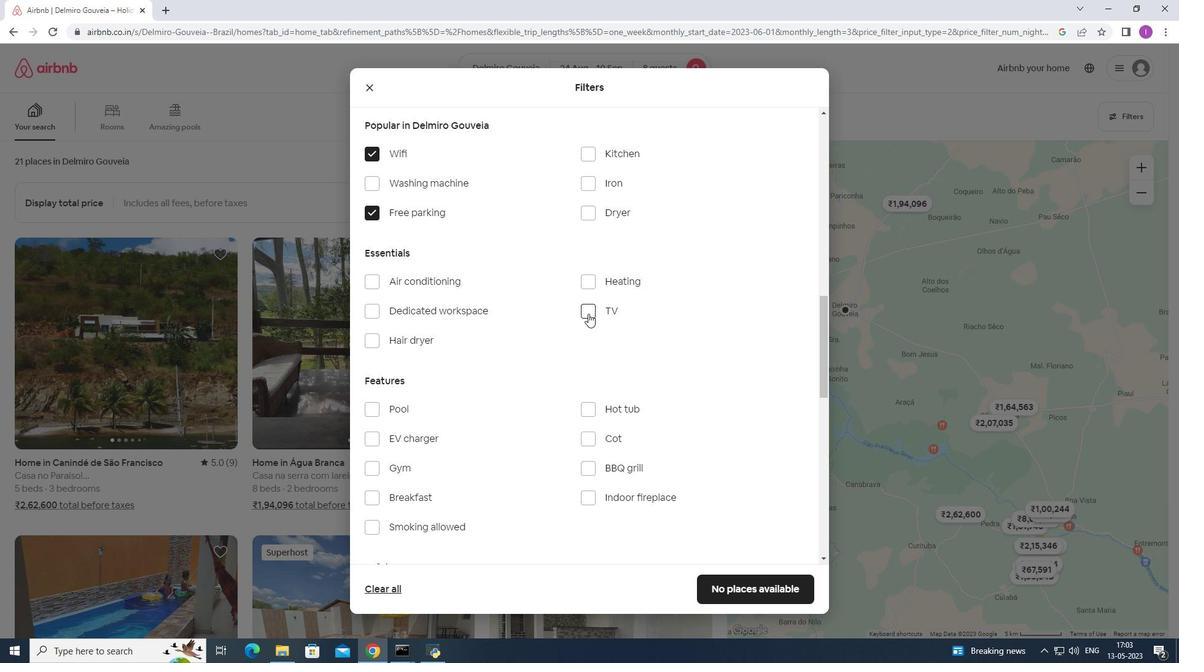
Action: Mouse moved to (462, 424)
Screenshot: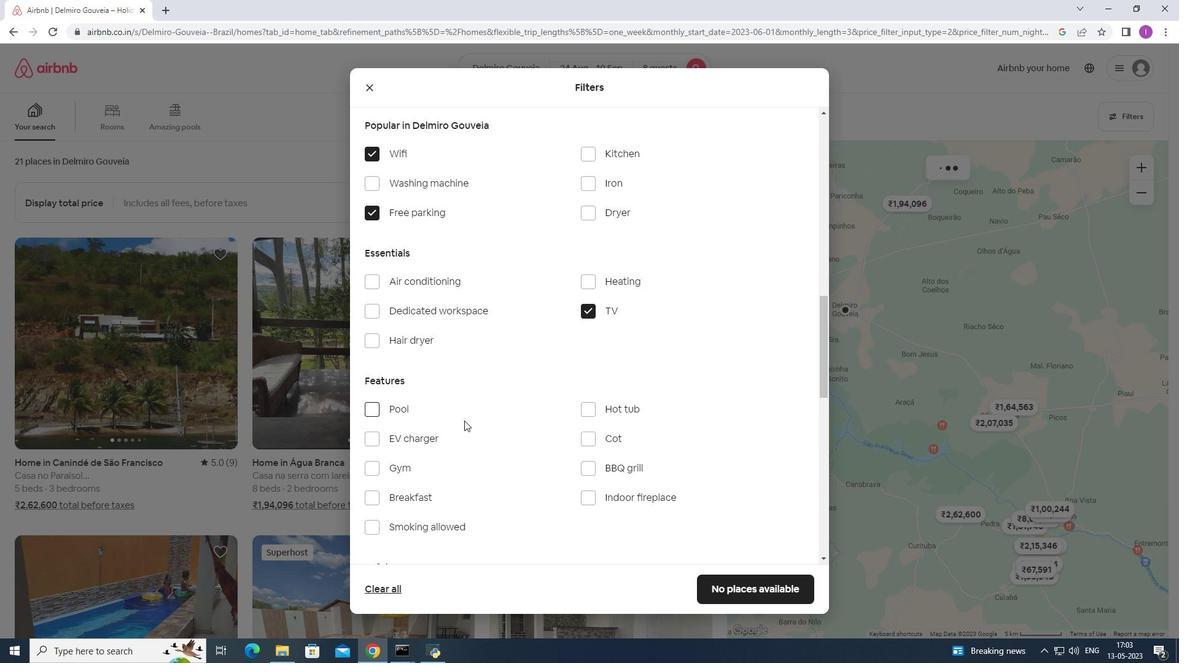 
Action: Mouse scrolled (462, 423) with delta (0, 0)
Screenshot: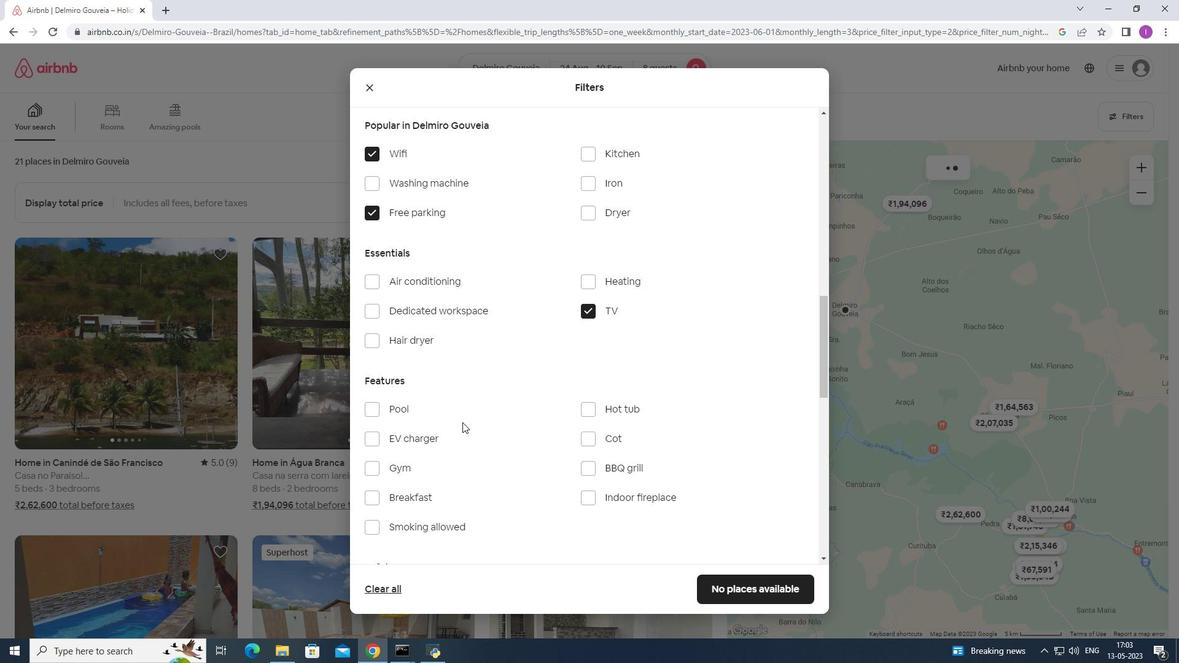 
Action: Mouse scrolled (462, 423) with delta (0, 0)
Screenshot: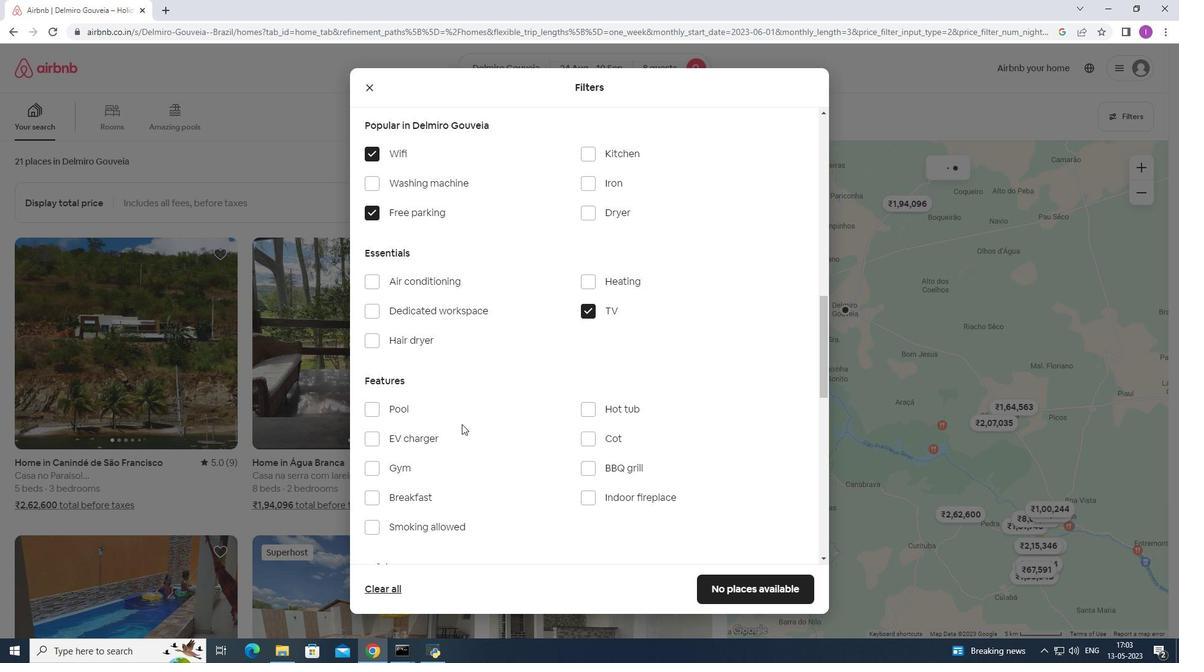 
Action: Mouse moved to (372, 342)
Screenshot: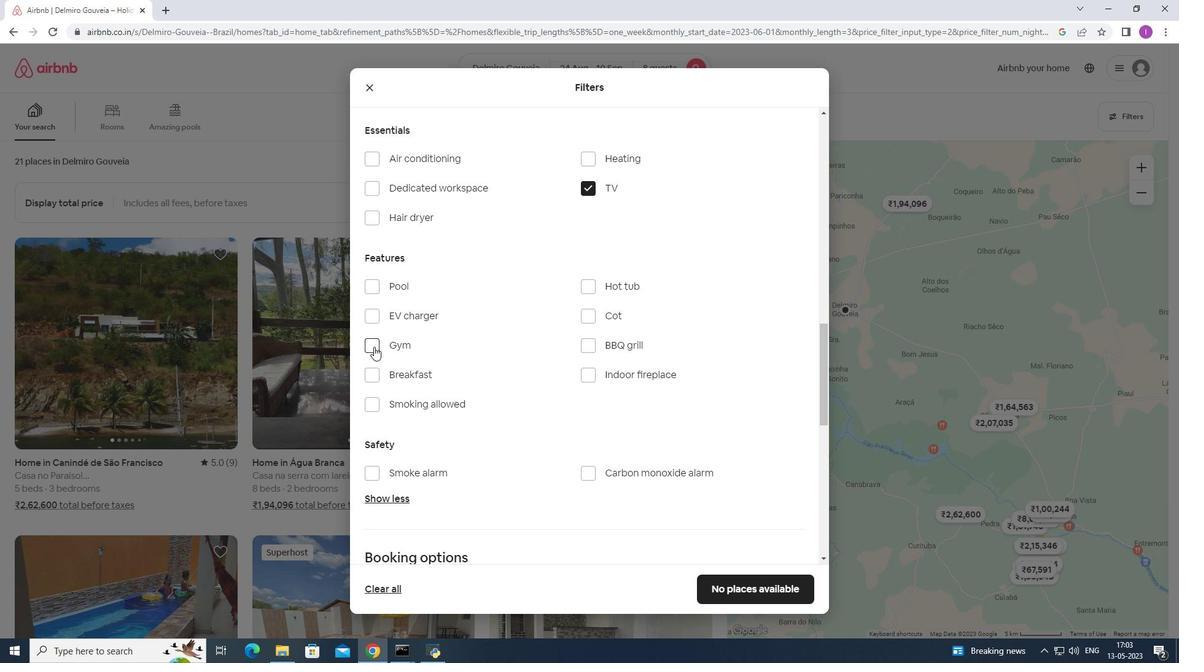 
Action: Mouse pressed left at (372, 342)
Screenshot: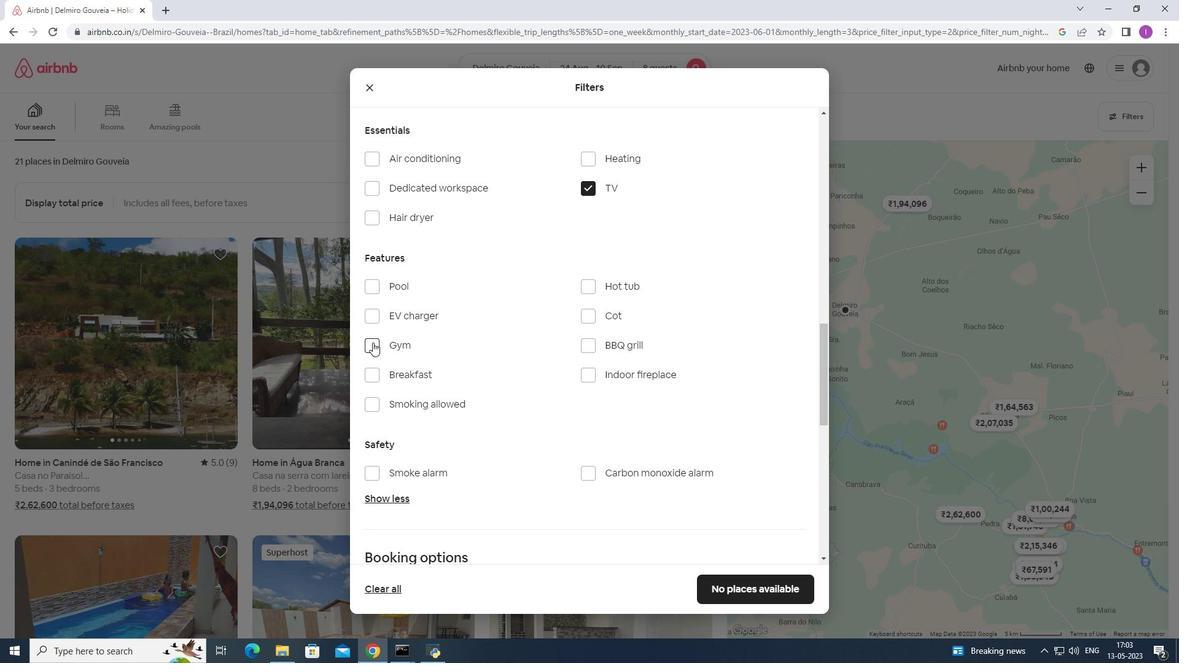 
Action: Mouse moved to (376, 376)
Screenshot: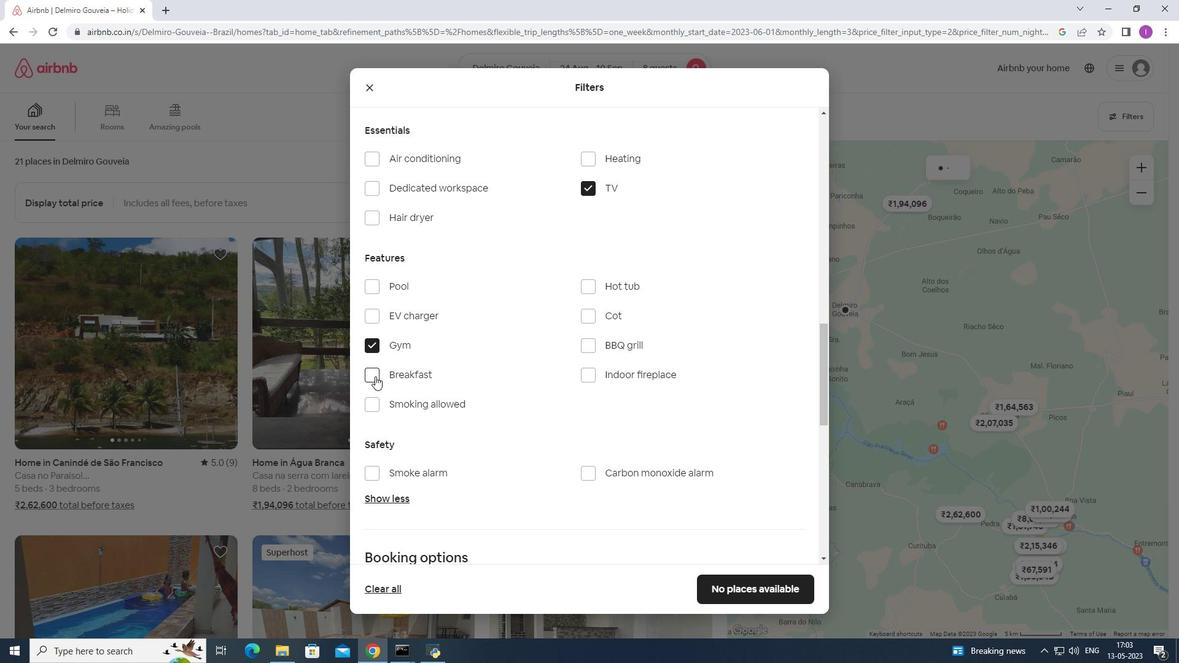 
Action: Mouse pressed left at (376, 376)
Screenshot: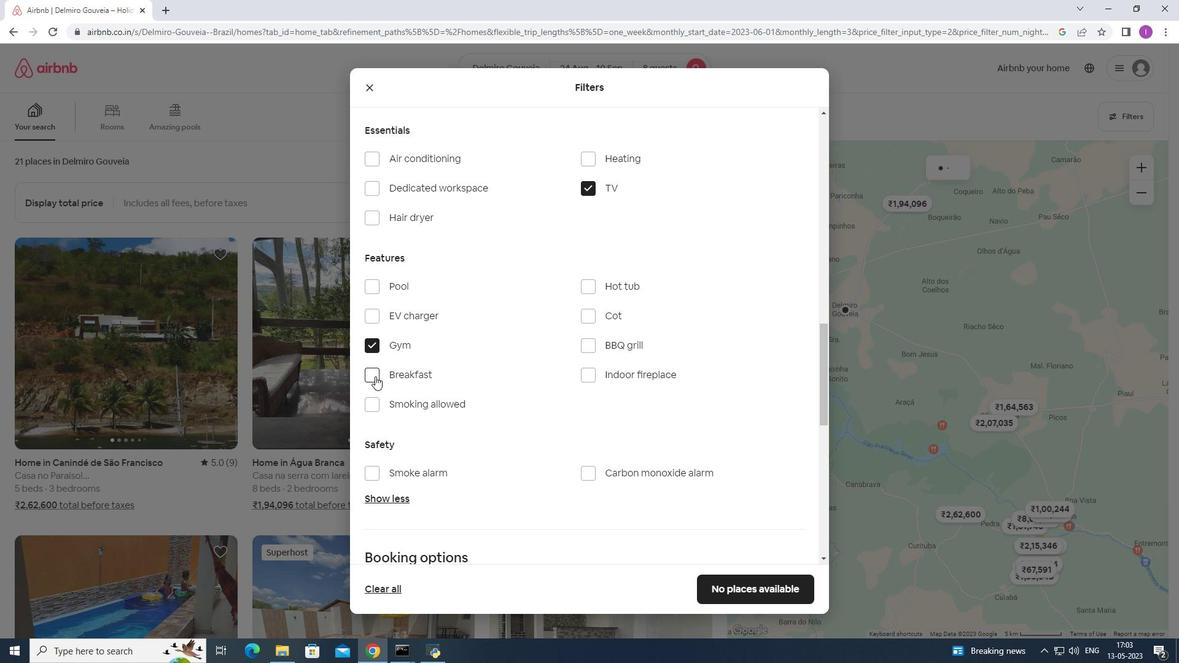 
Action: Mouse moved to (536, 425)
Screenshot: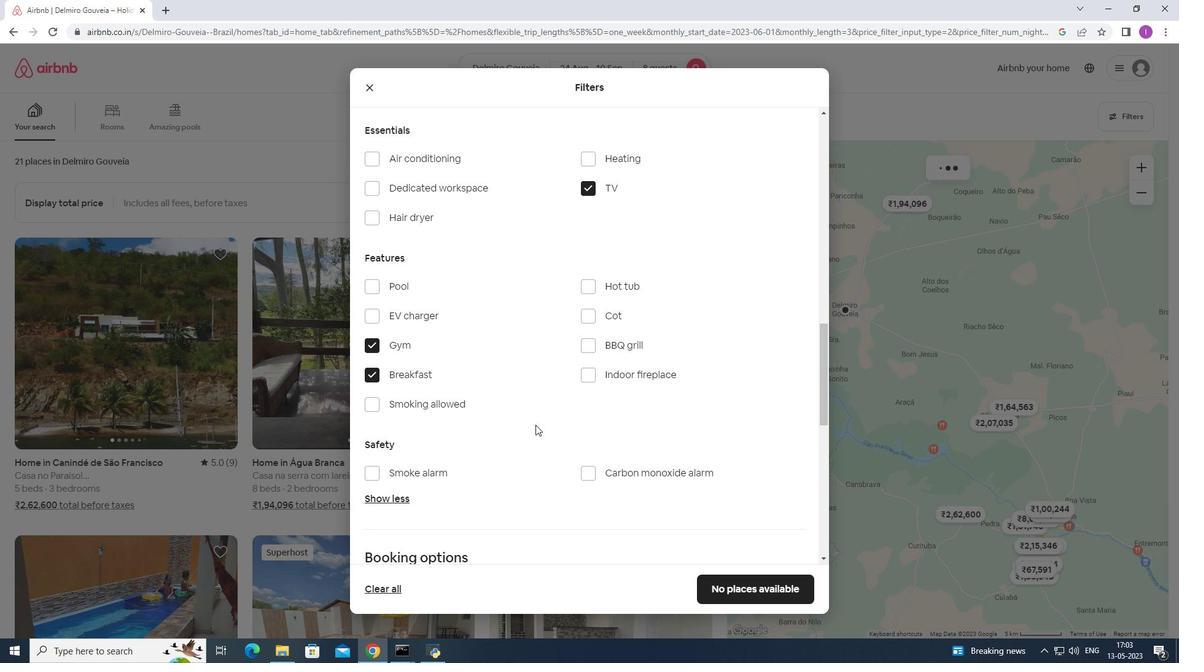 
Action: Mouse scrolled (536, 425) with delta (0, 0)
Screenshot: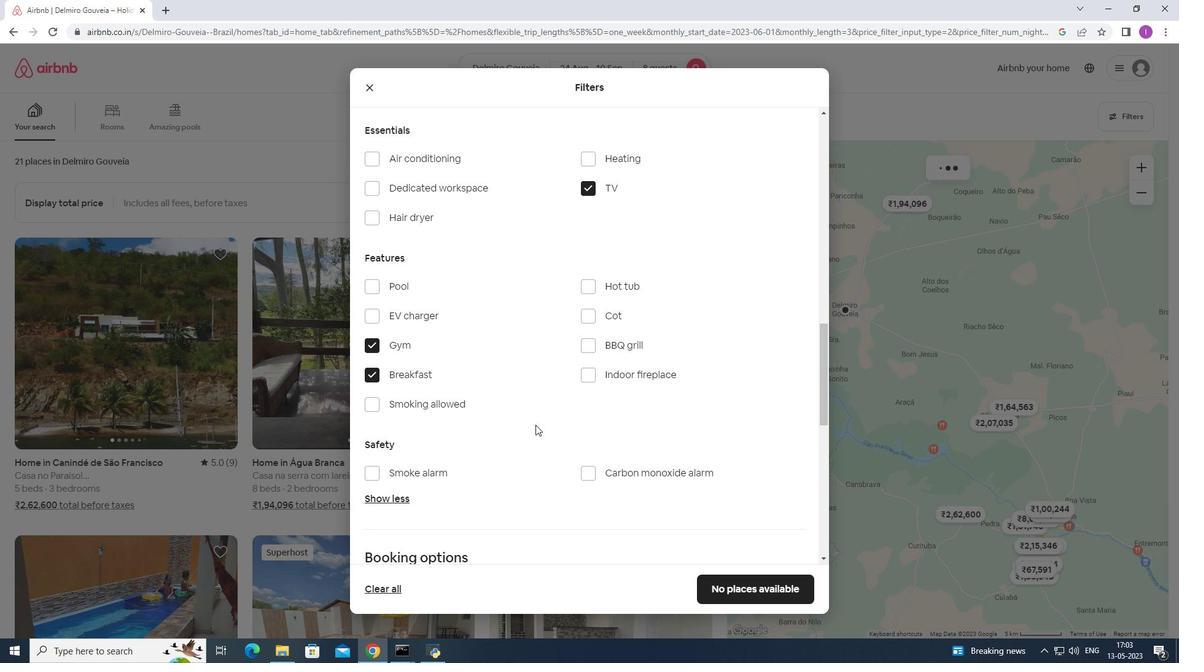 
Action: Mouse scrolled (536, 425) with delta (0, 0)
Screenshot: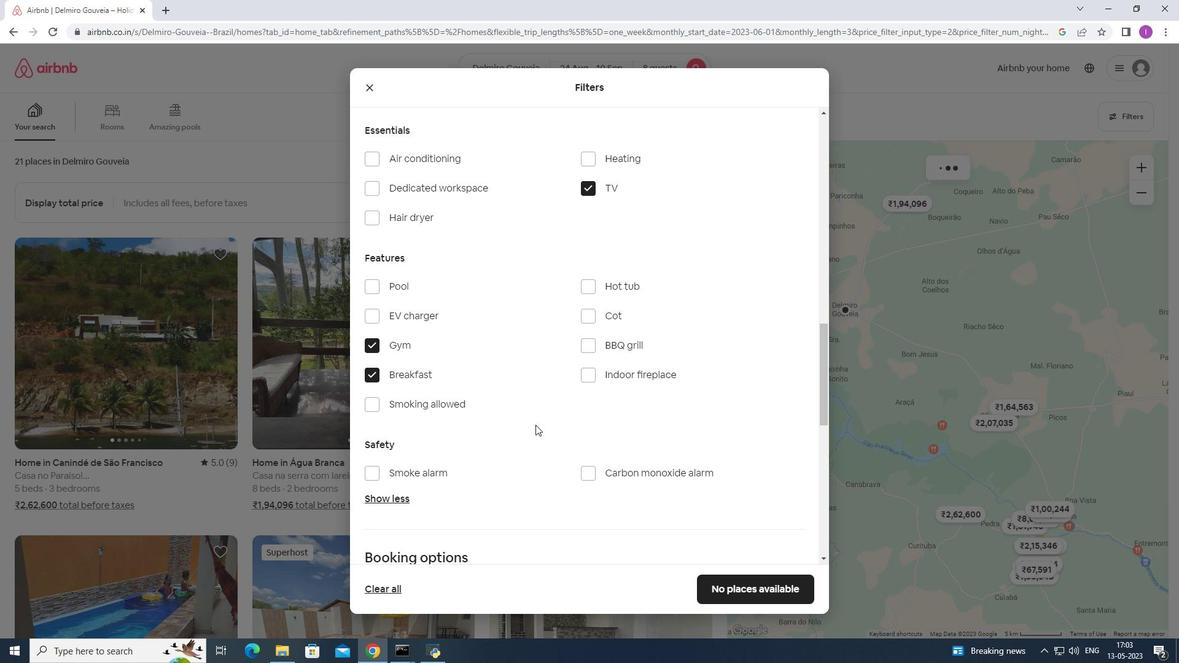 
Action: Mouse moved to (537, 427)
Screenshot: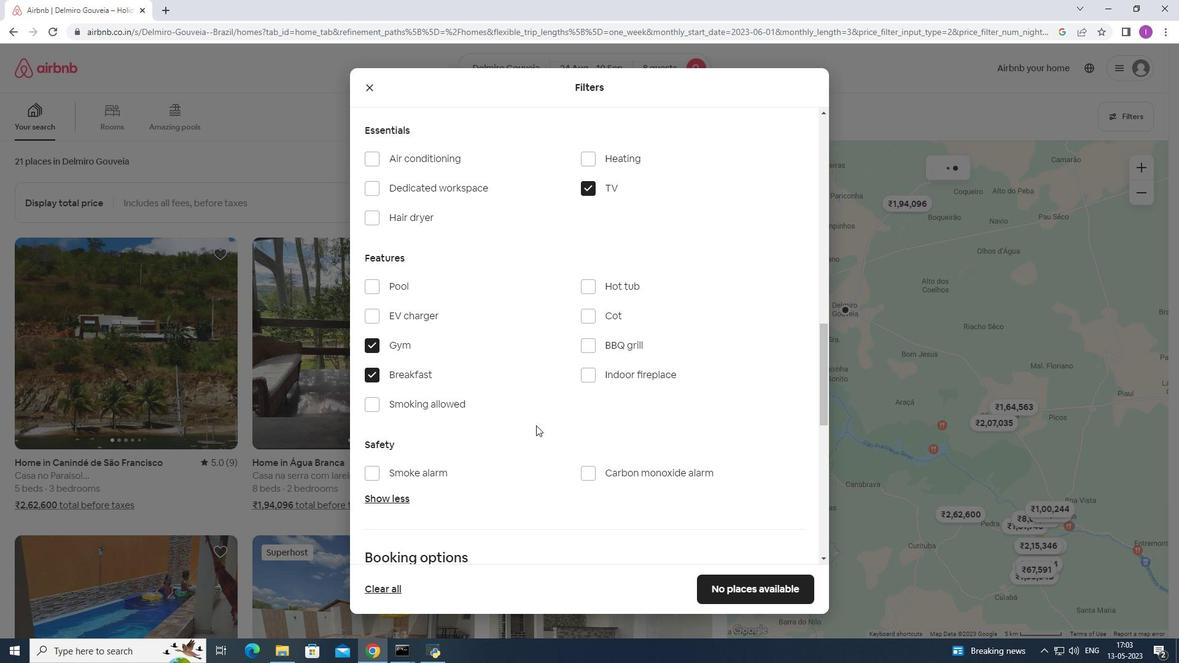 
Action: Mouse scrolled (537, 427) with delta (0, 0)
Screenshot: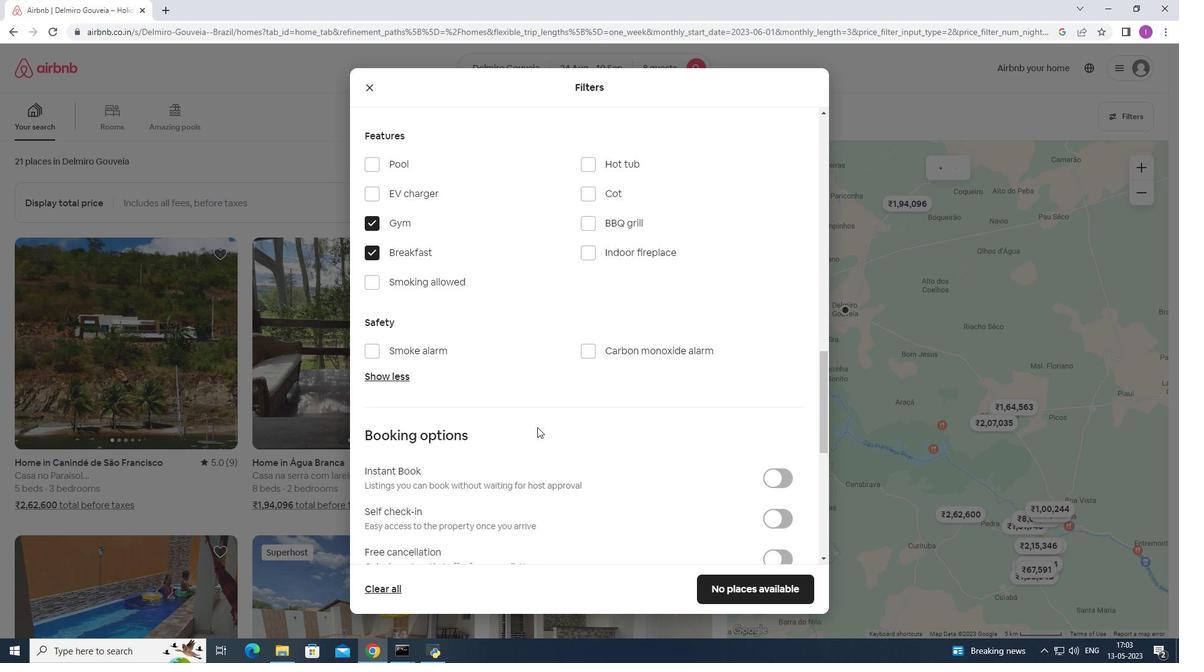 
Action: Mouse scrolled (537, 427) with delta (0, 0)
Screenshot: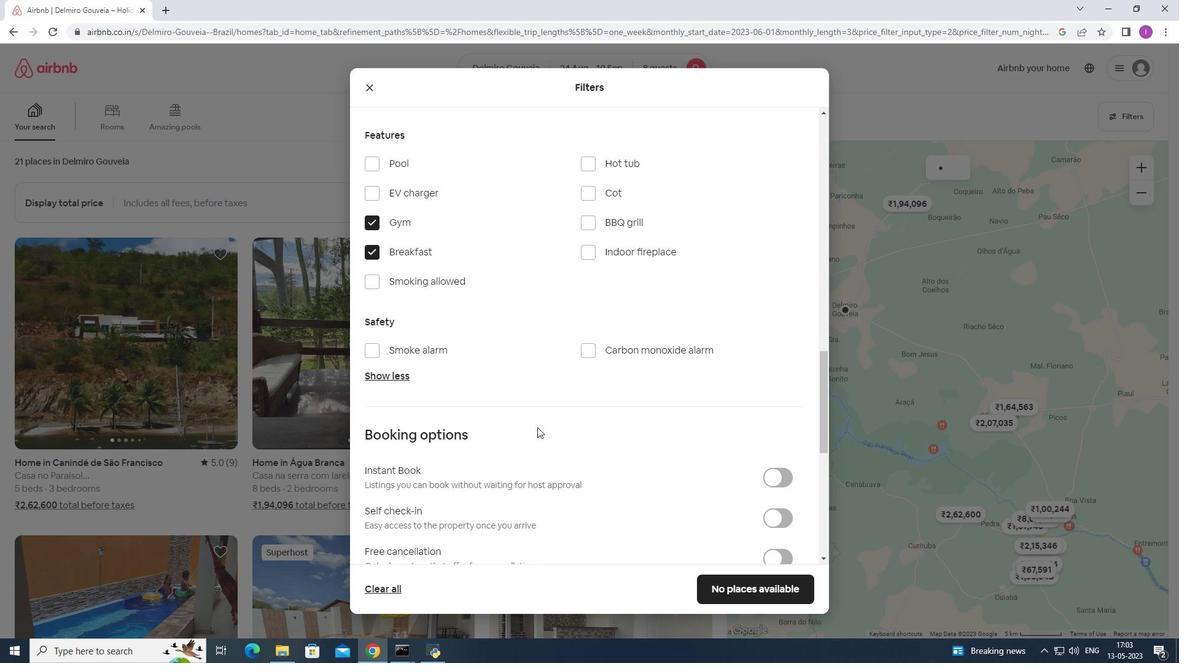 
Action: Mouse moved to (776, 397)
Screenshot: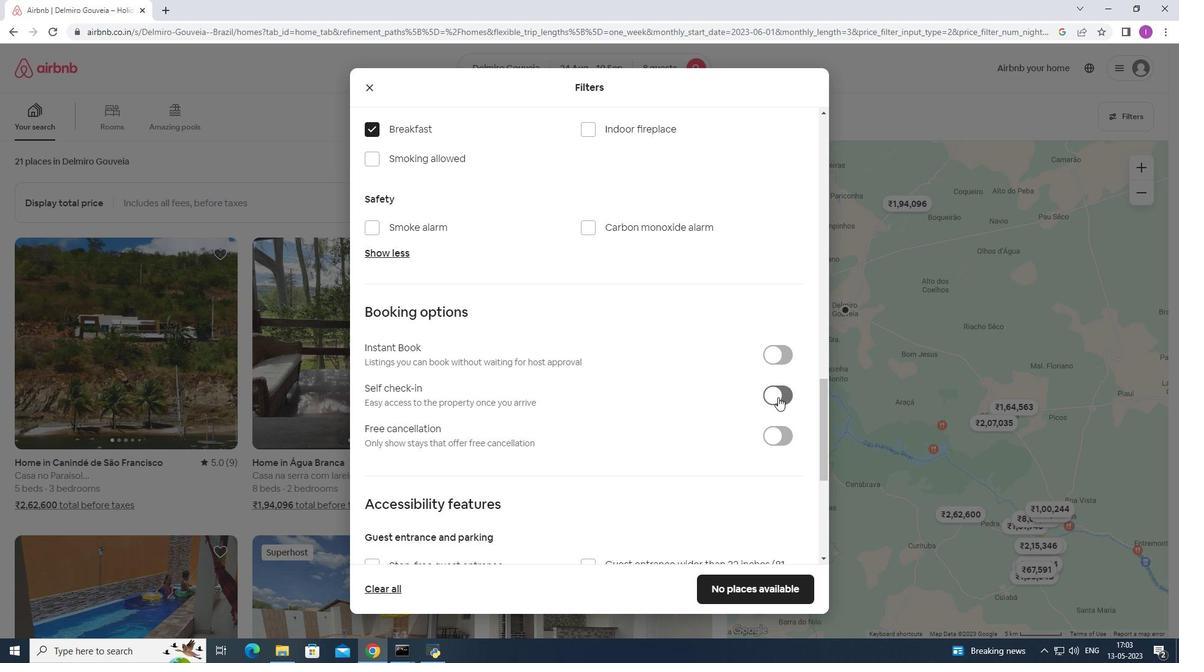 
Action: Mouse pressed left at (776, 397)
Screenshot: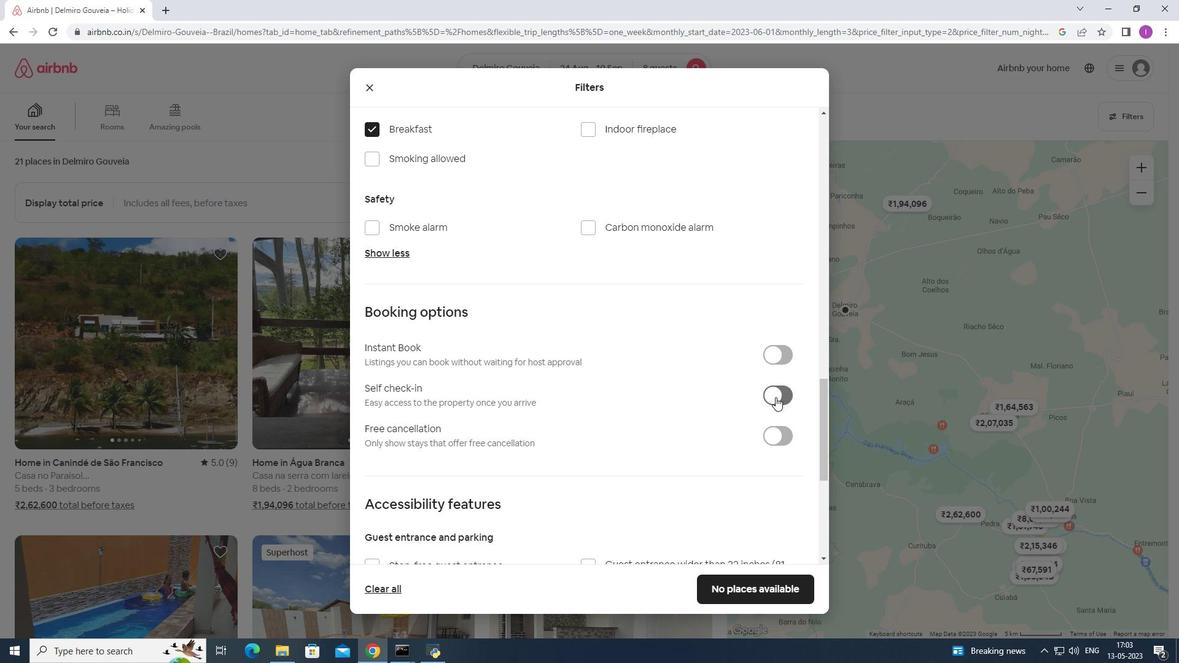 
Action: Mouse moved to (616, 473)
Screenshot: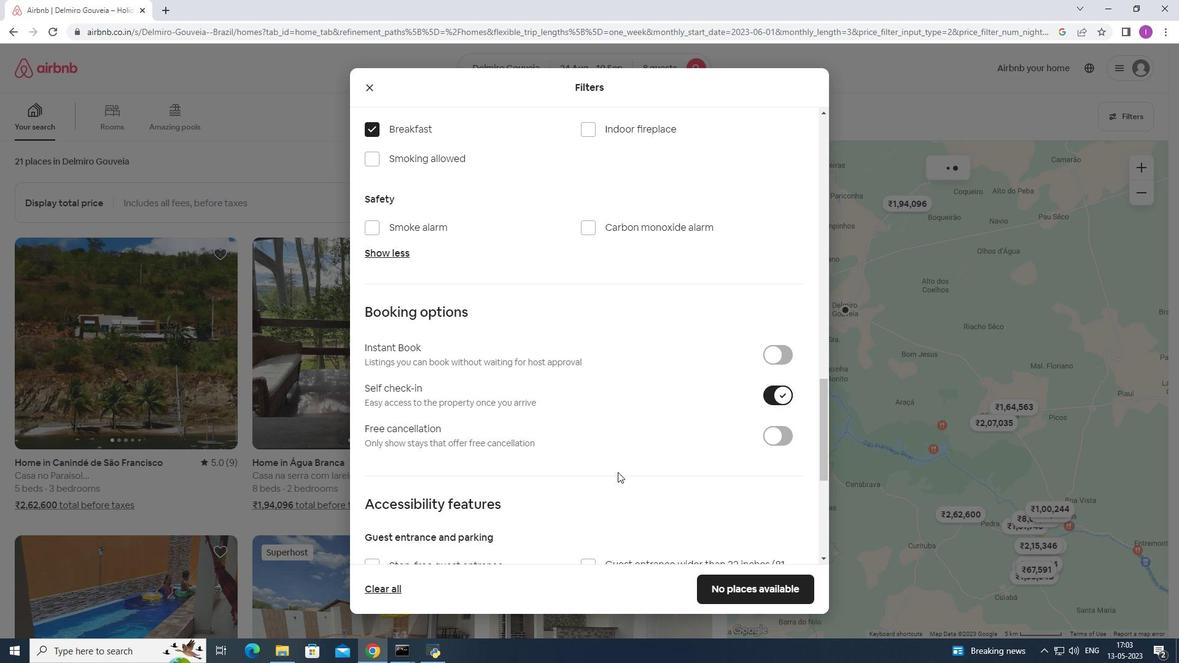 
Action: Mouse scrolled (616, 473) with delta (0, 0)
Screenshot: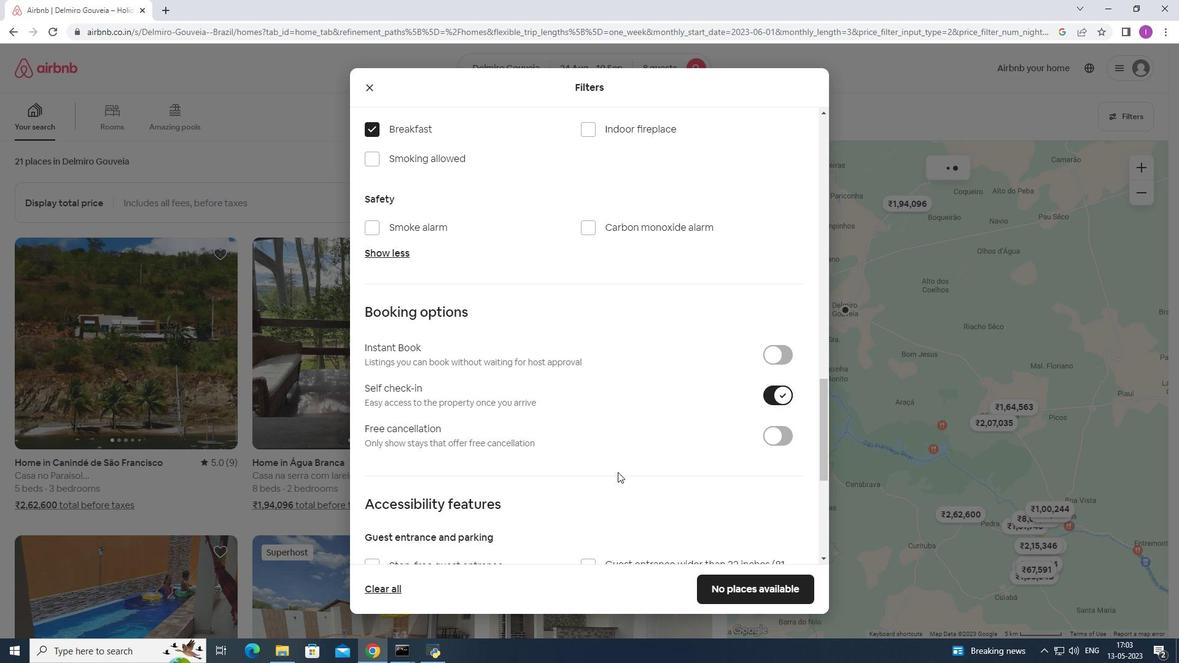 
Action: Mouse scrolled (616, 473) with delta (0, 0)
Screenshot: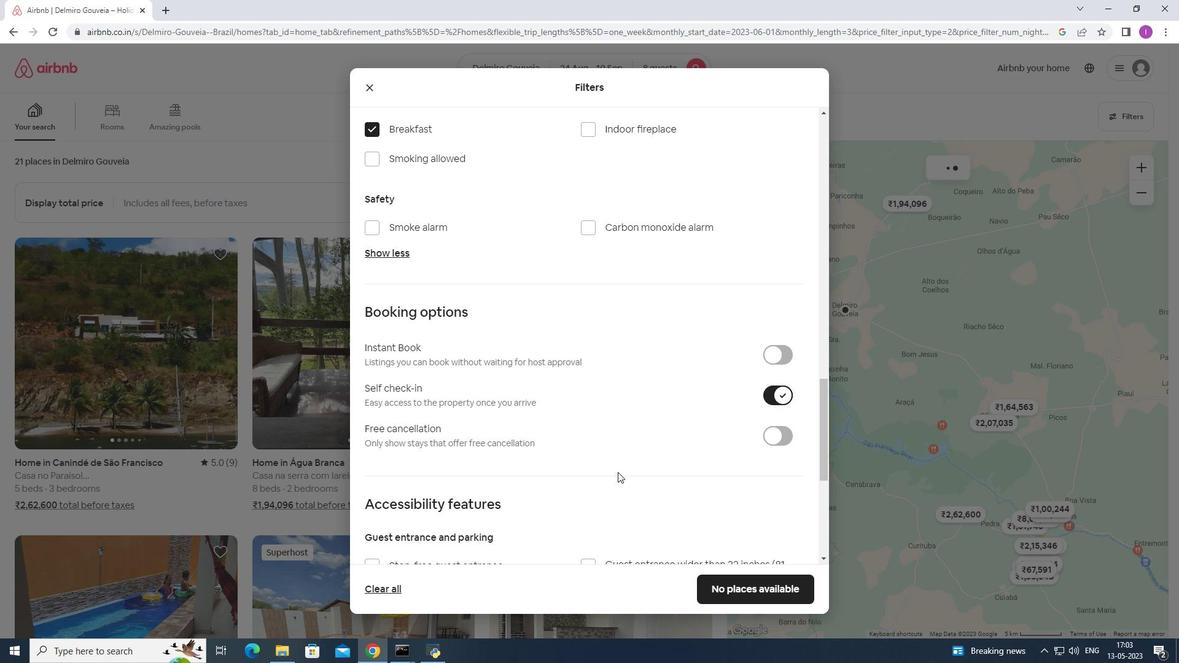 
Action: Mouse scrolled (616, 473) with delta (0, 0)
Screenshot: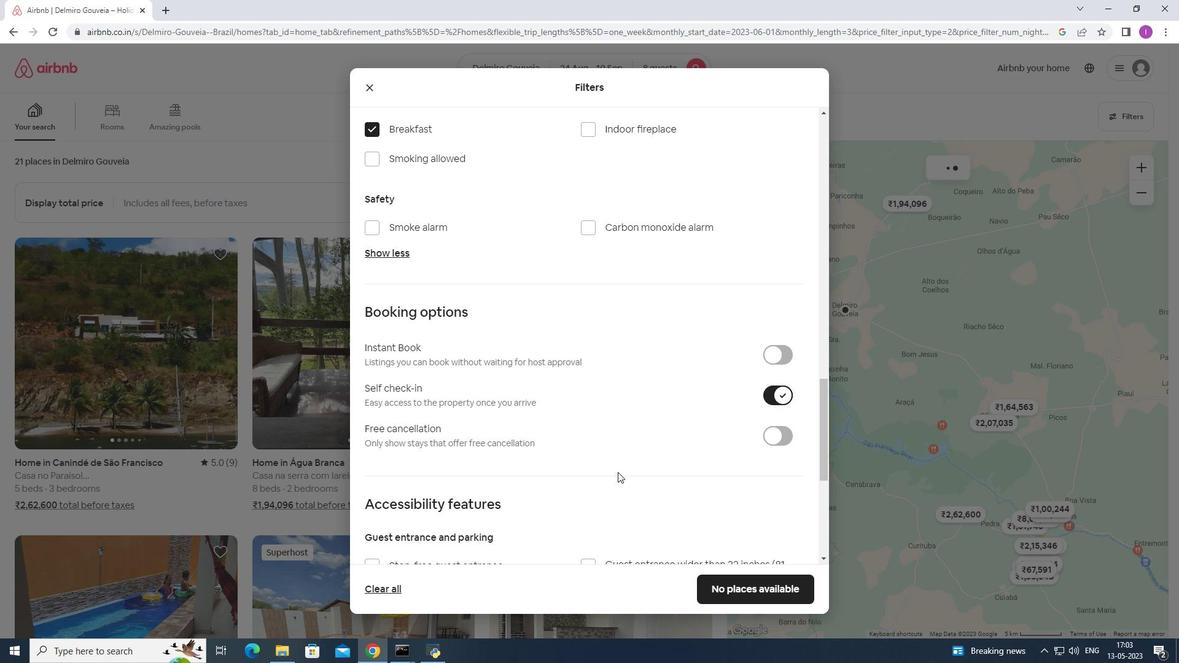 
Action: Mouse scrolled (616, 473) with delta (0, 0)
Screenshot: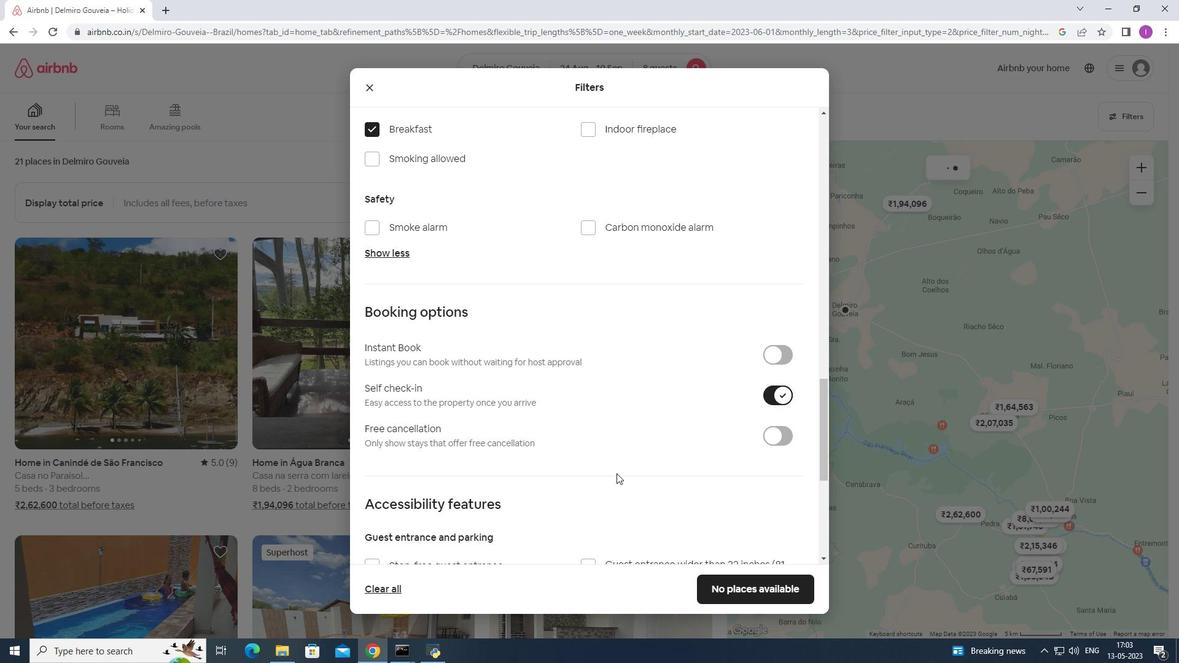 
Action: Mouse moved to (610, 473)
Screenshot: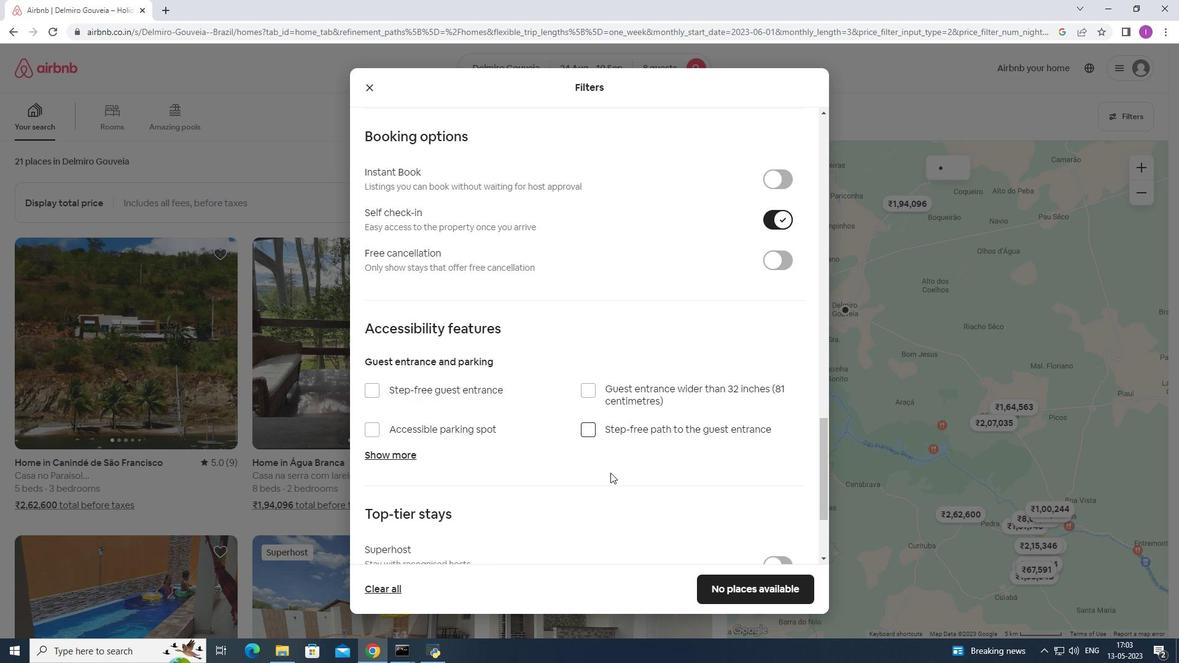 
Action: Mouse scrolled (610, 472) with delta (0, 0)
Screenshot: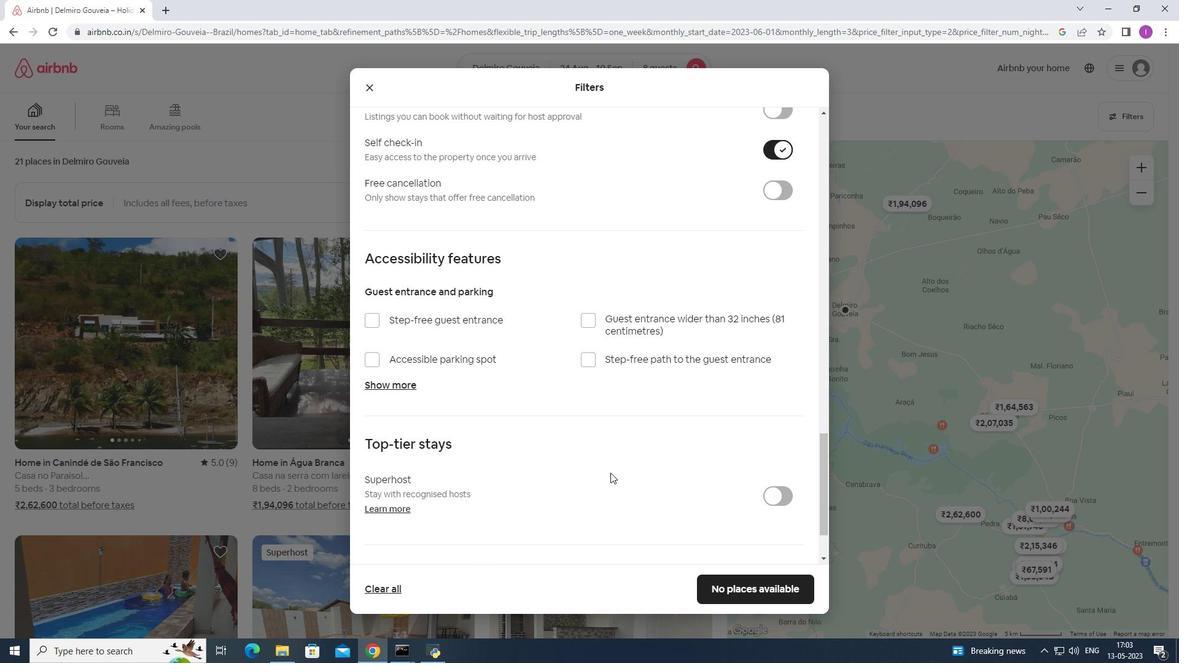 
Action: Mouse scrolled (610, 472) with delta (0, 0)
Screenshot: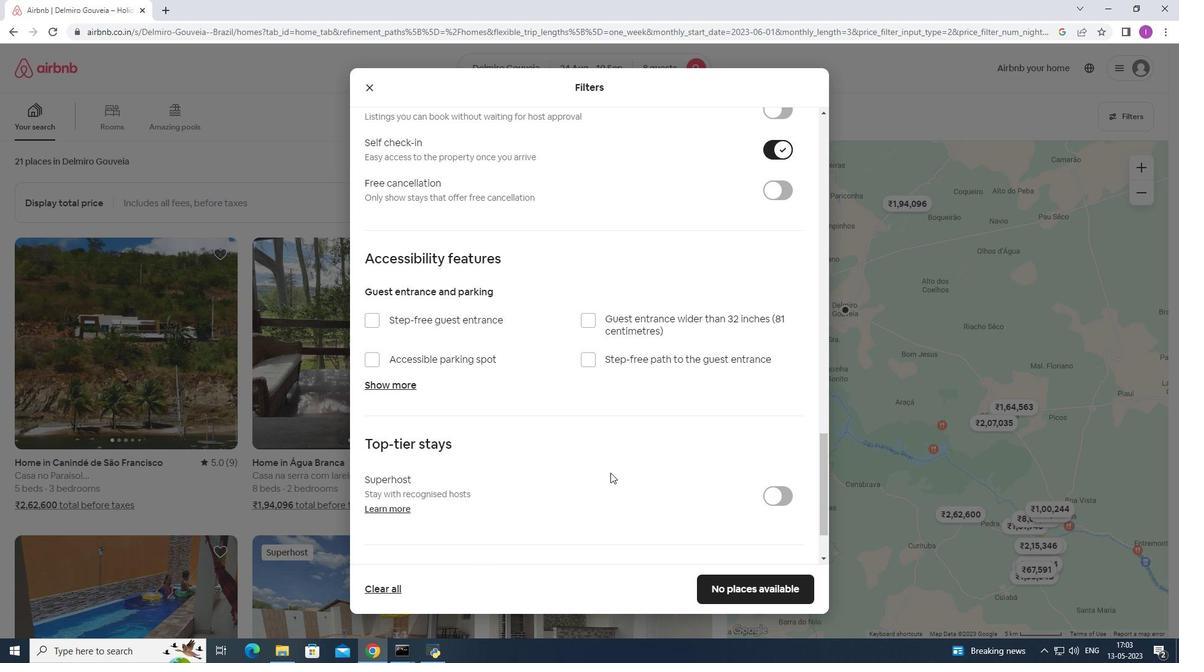 
Action: Mouse scrolled (610, 472) with delta (0, 0)
Screenshot: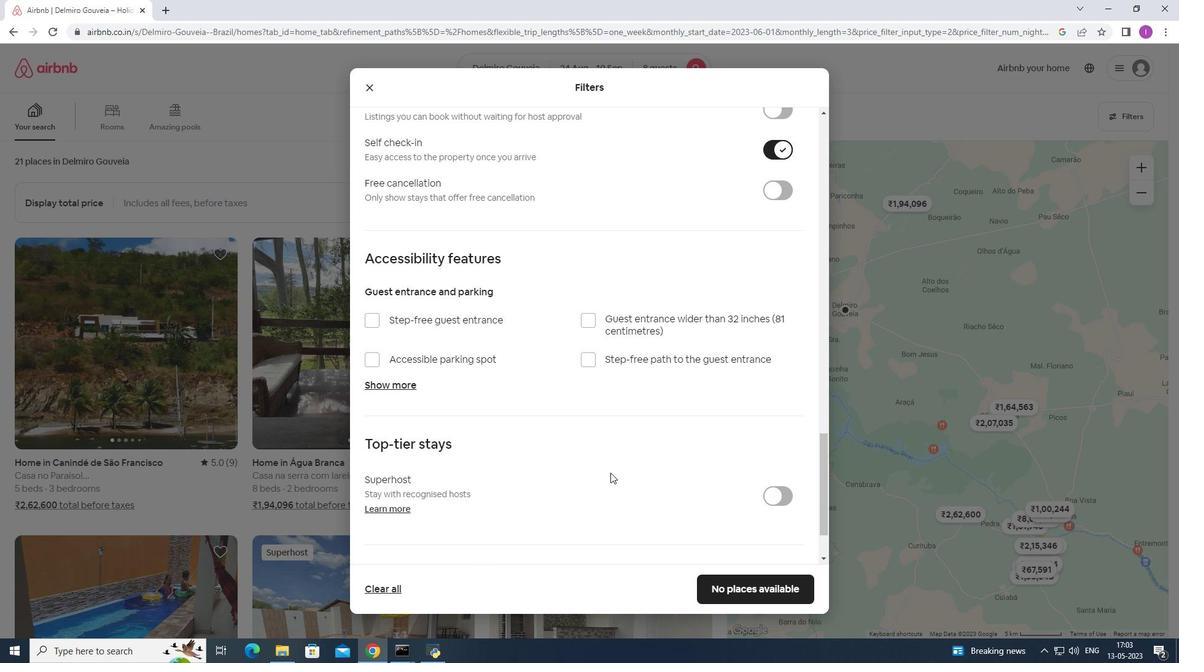 
Action: Mouse scrolled (610, 472) with delta (0, 0)
Screenshot: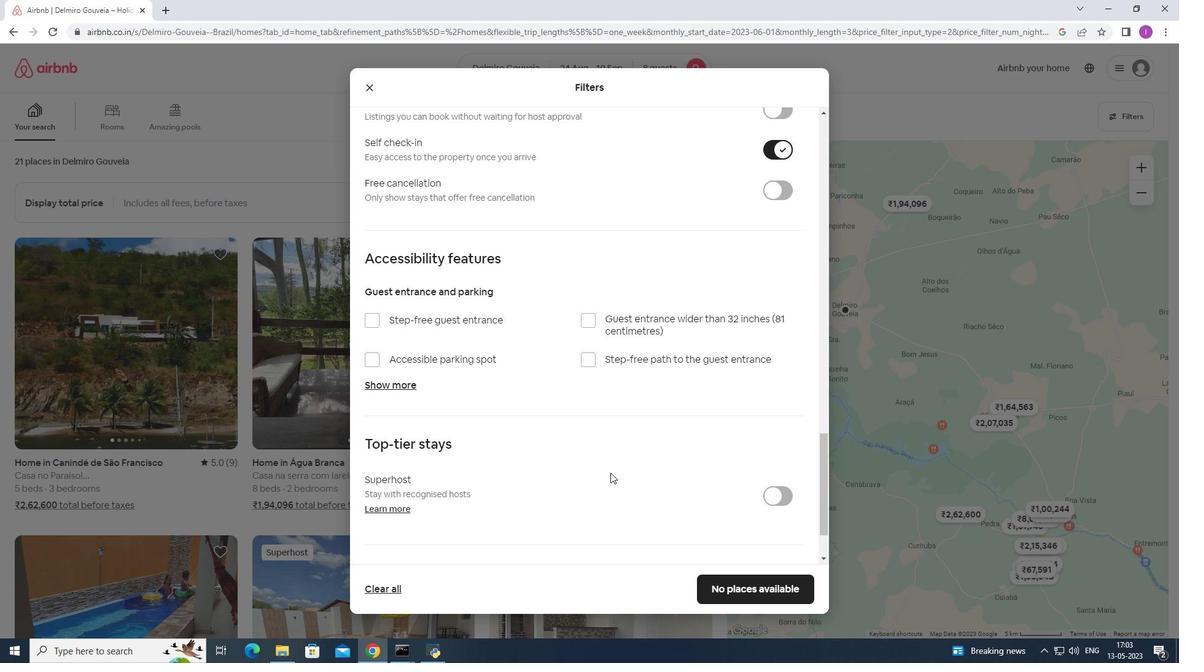 
Action: Mouse moved to (610, 471)
Screenshot: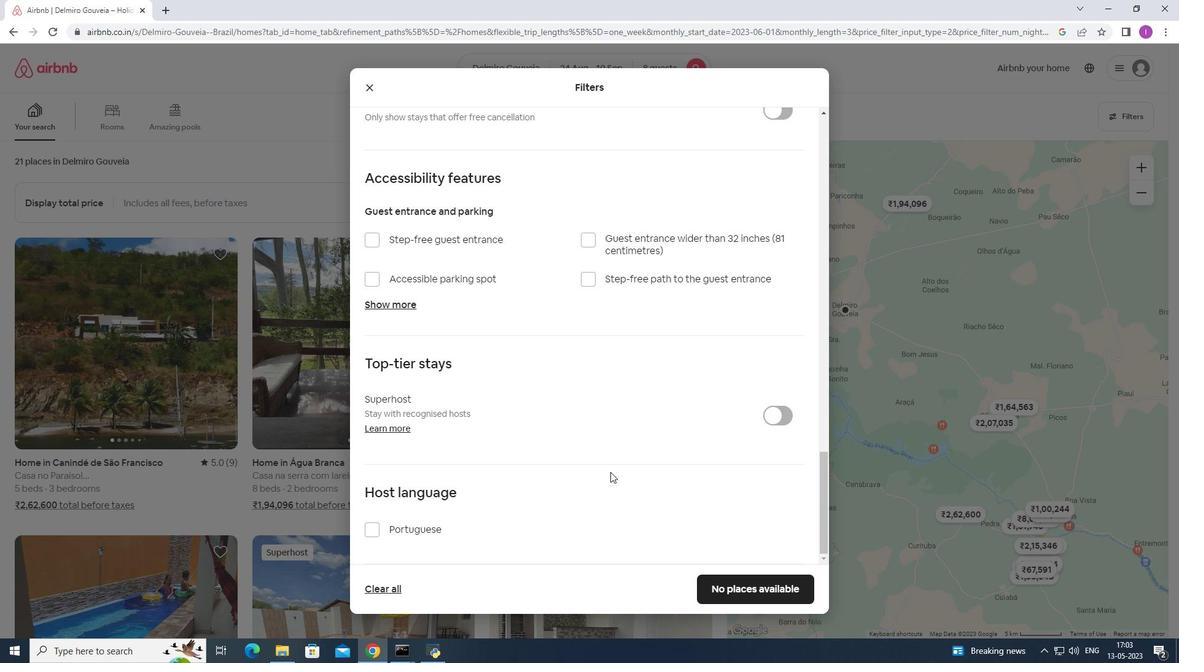 
Action: Mouse scrolled (610, 471) with delta (0, 0)
Screenshot: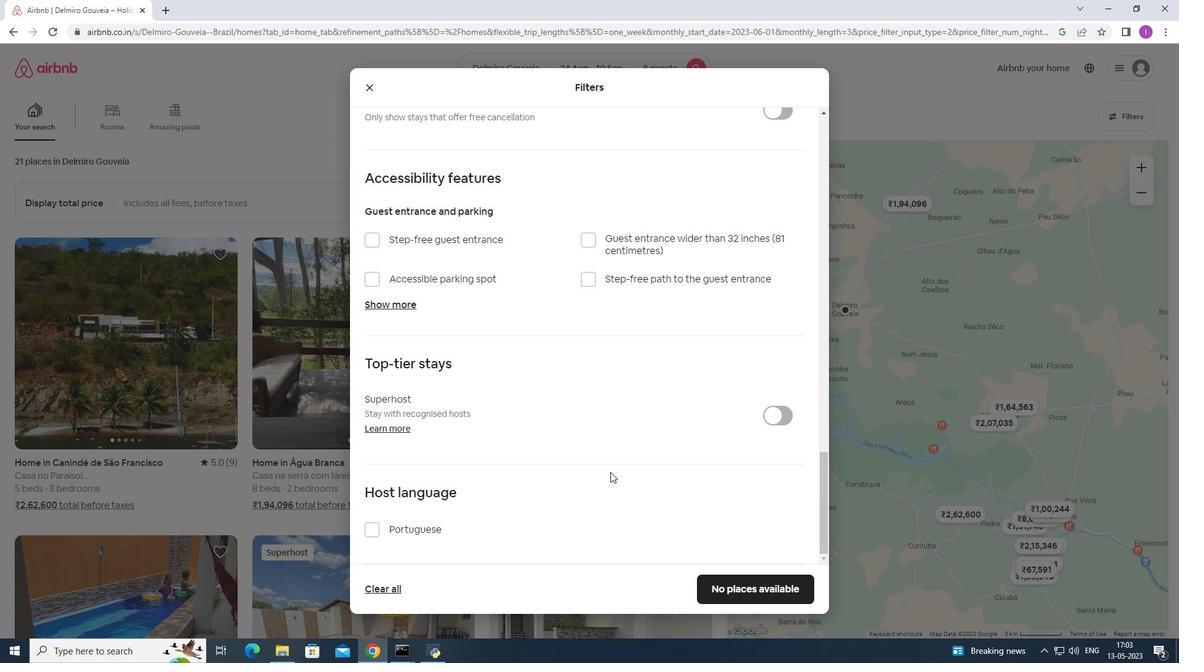 
Action: Mouse scrolled (610, 471) with delta (0, 0)
Screenshot: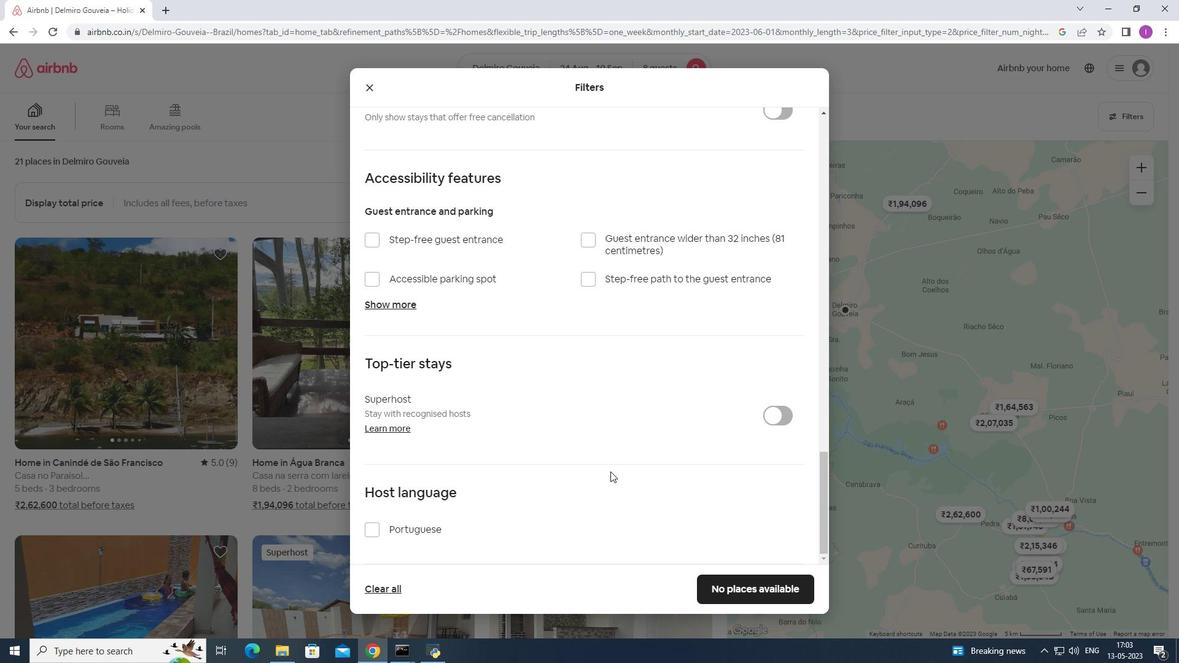 
Action: Mouse scrolled (610, 471) with delta (0, 0)
Screenshot: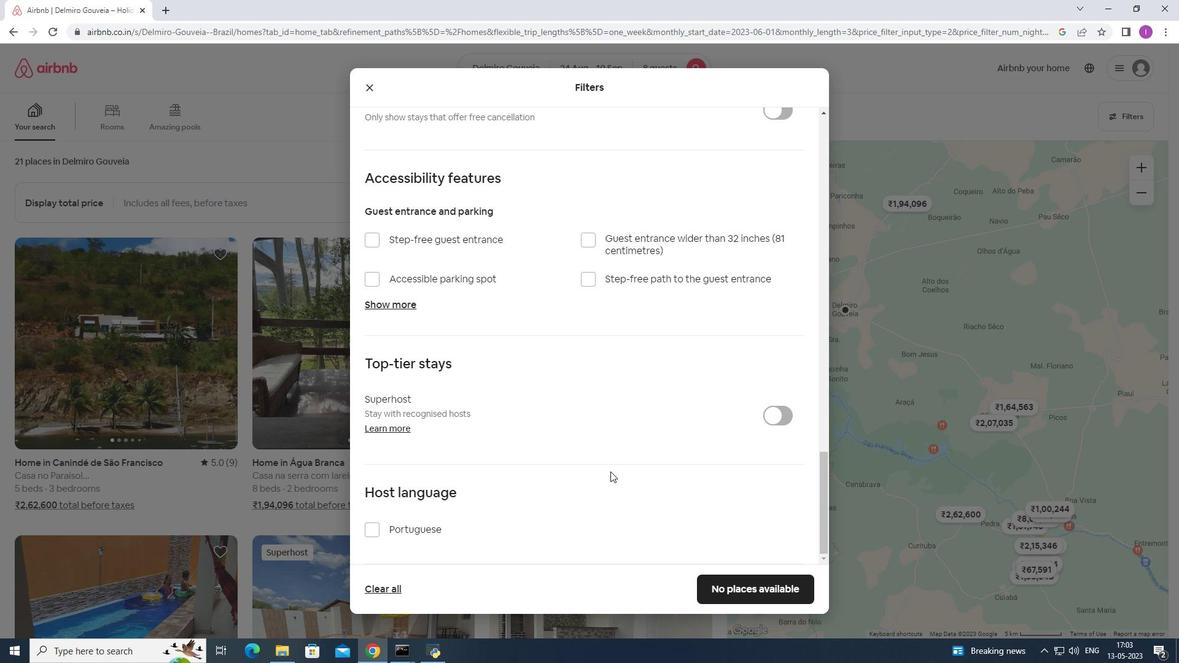 
Action: Mouse scrolled (610, 471) with delta (0, 0)
Screenshot: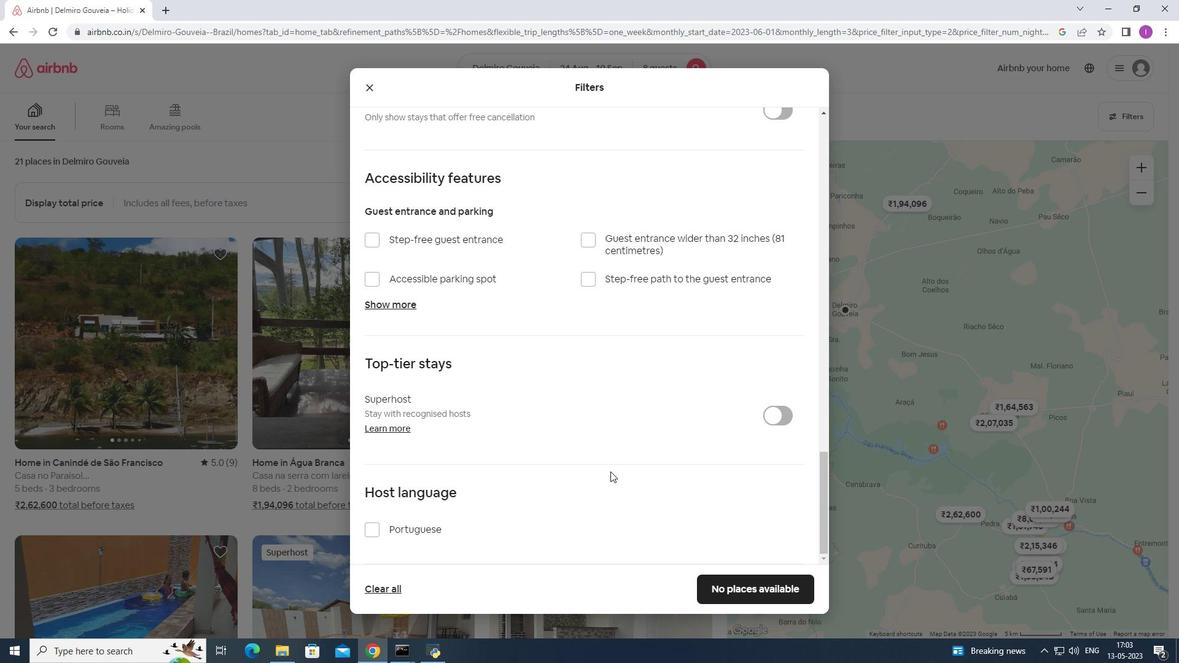 
Action: Mouse scrolled (610, 471) with delta (0, 0)
Screenshot: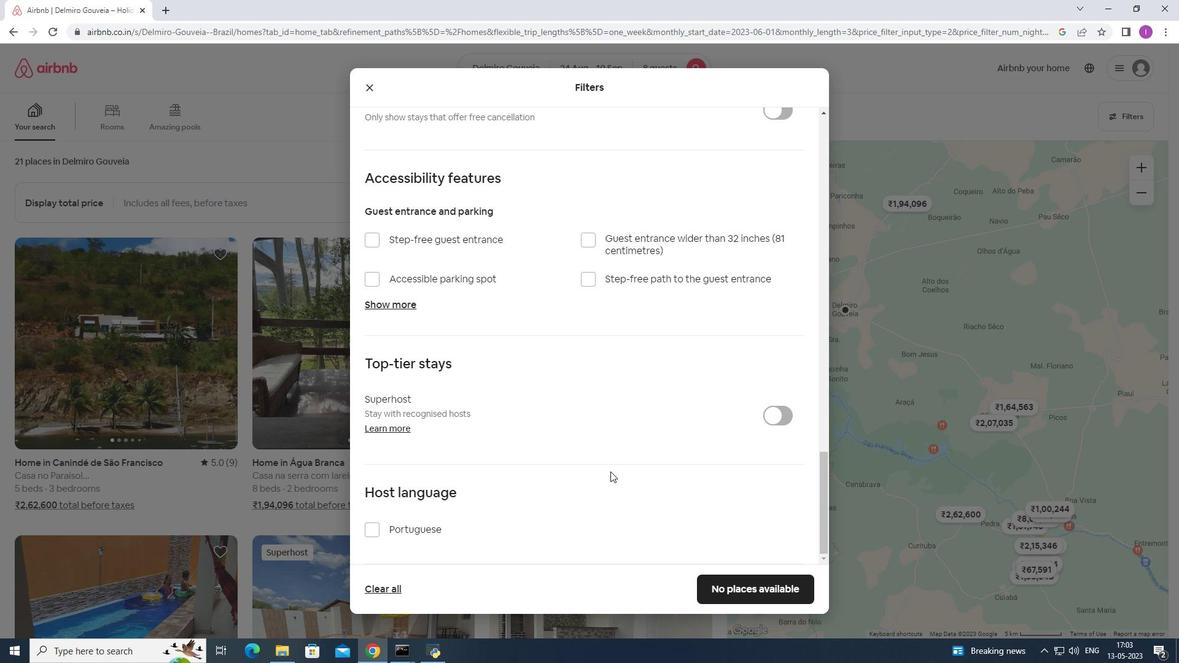 
Action: Mouse moved to (730, 586)
Screenshot: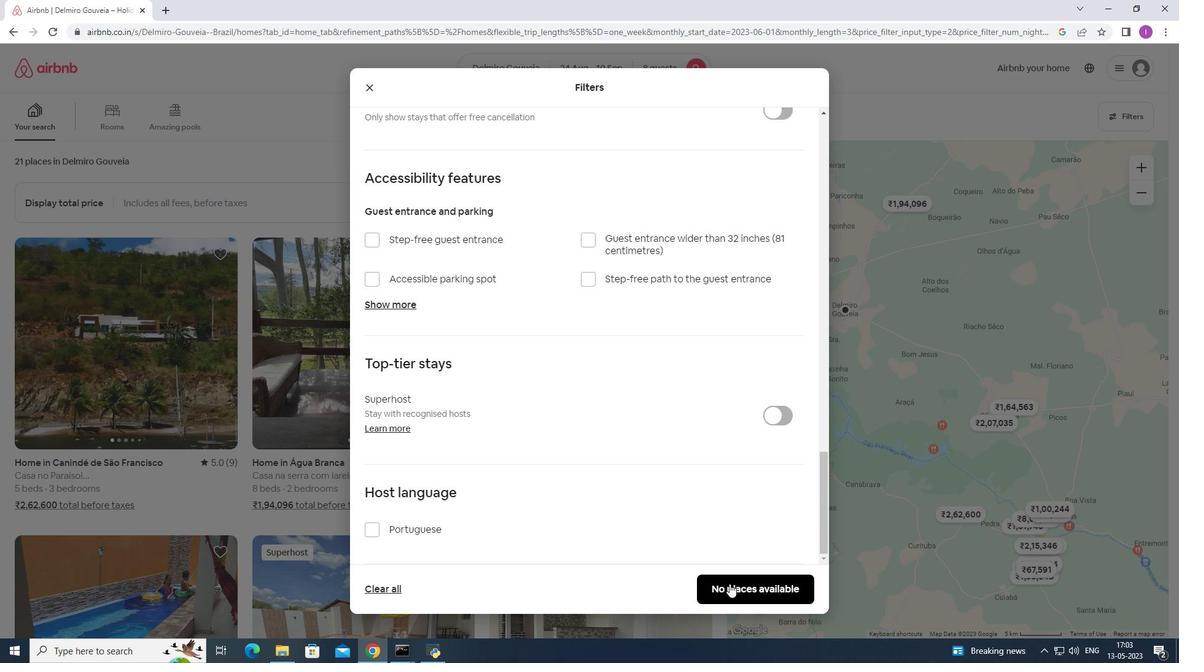 
Action: Mouse pressed left at (730, 586)
Screenshot: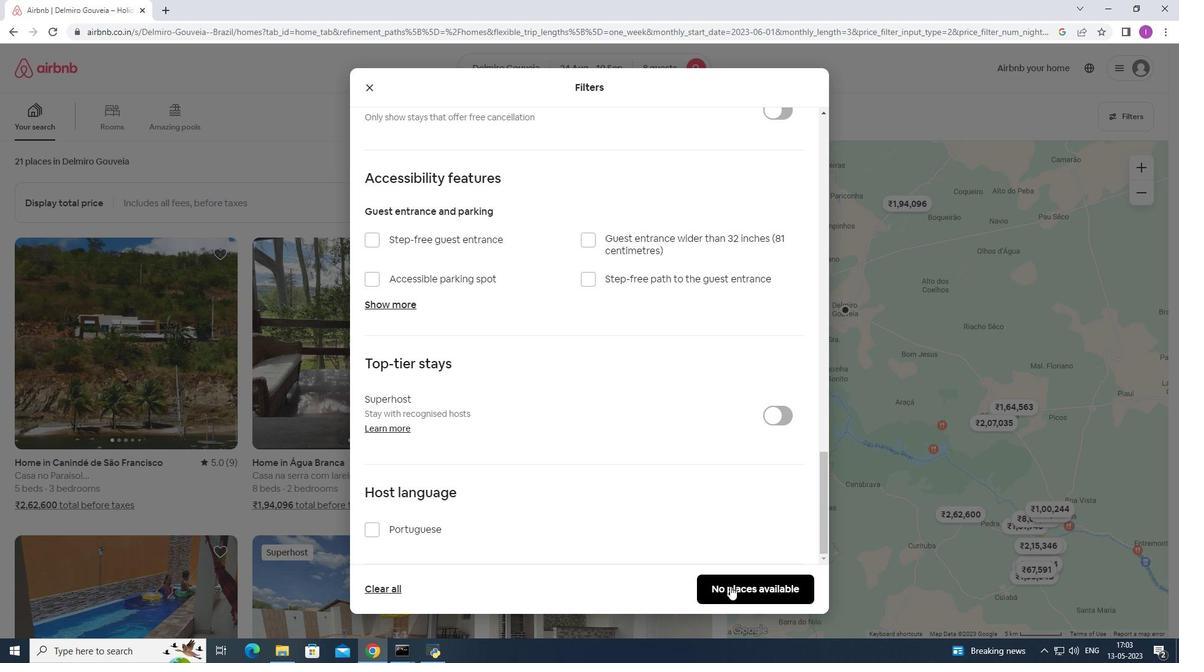 
Action: Mouse moved to (730, 586)
Screenshot: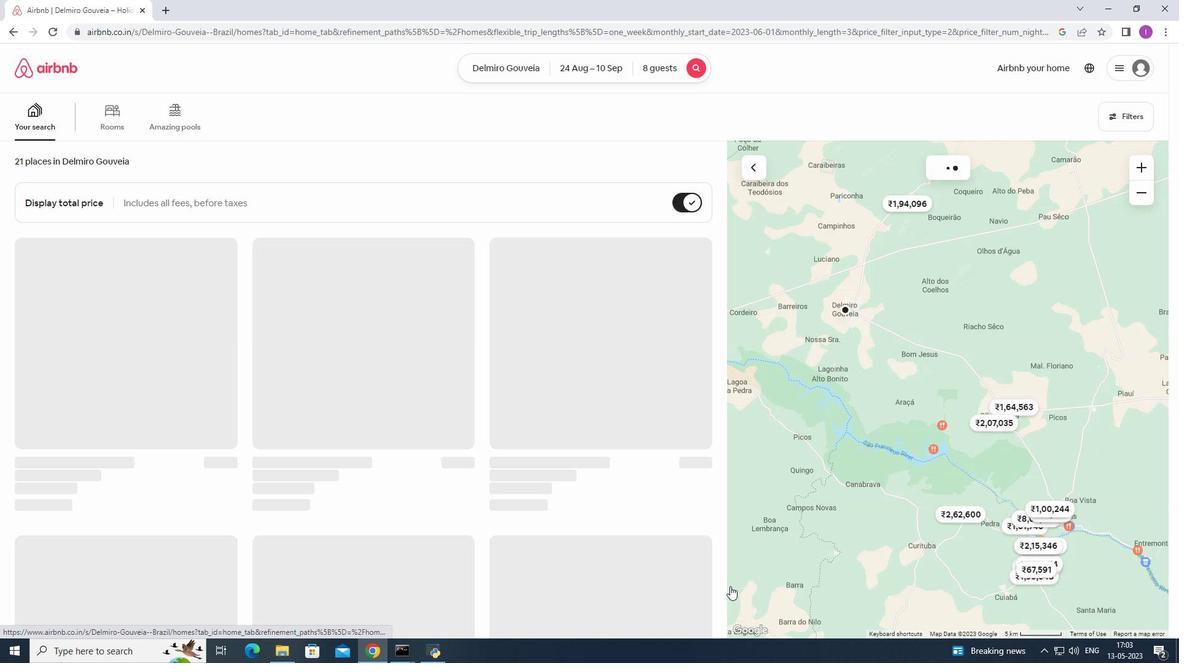 
